 Task: Find connections with filter location Néa Ionía with filter topic #Saaswith filter profile language Potuguese with filter current company LinkedIn News India with filter school Delhi Technological University with filter industry Robotics Engineering with filter service category Financial Advisory with filter keywords title Copy Editor
Action: Mouse moved to (621, 101)
Screenshot: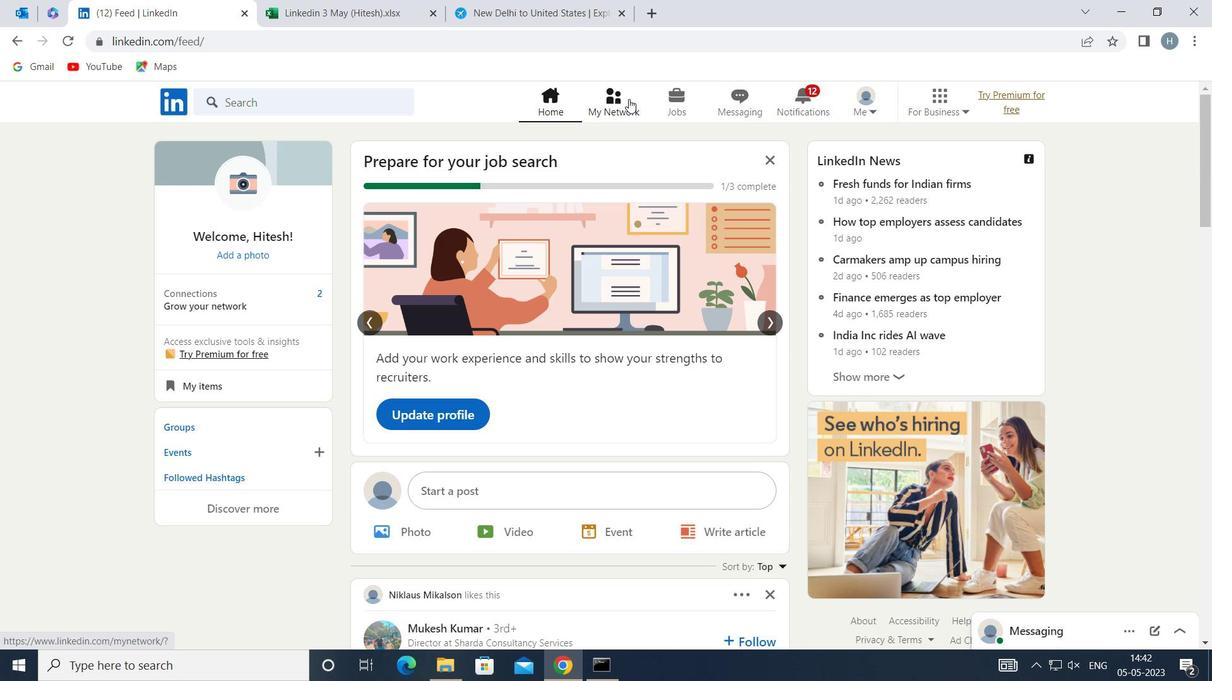 
Action: Mouse pressed left at (621, 101)
Screenshot: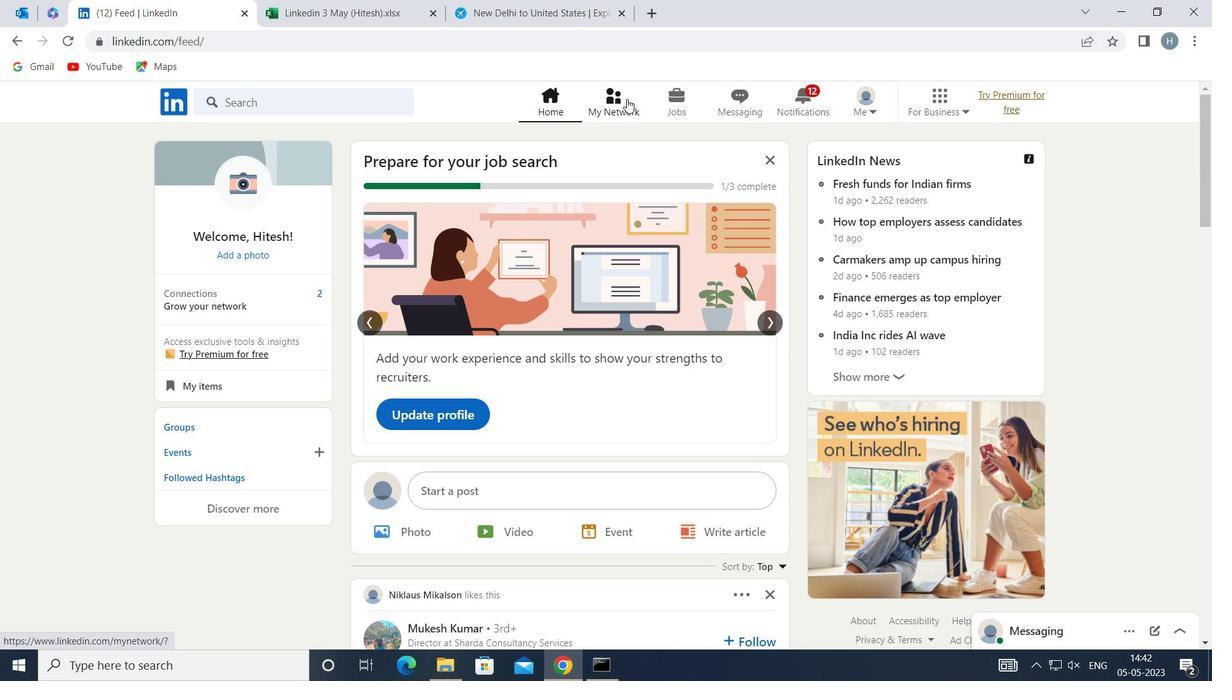 
Action: Mouse moved to (349, 186)
Screenshot: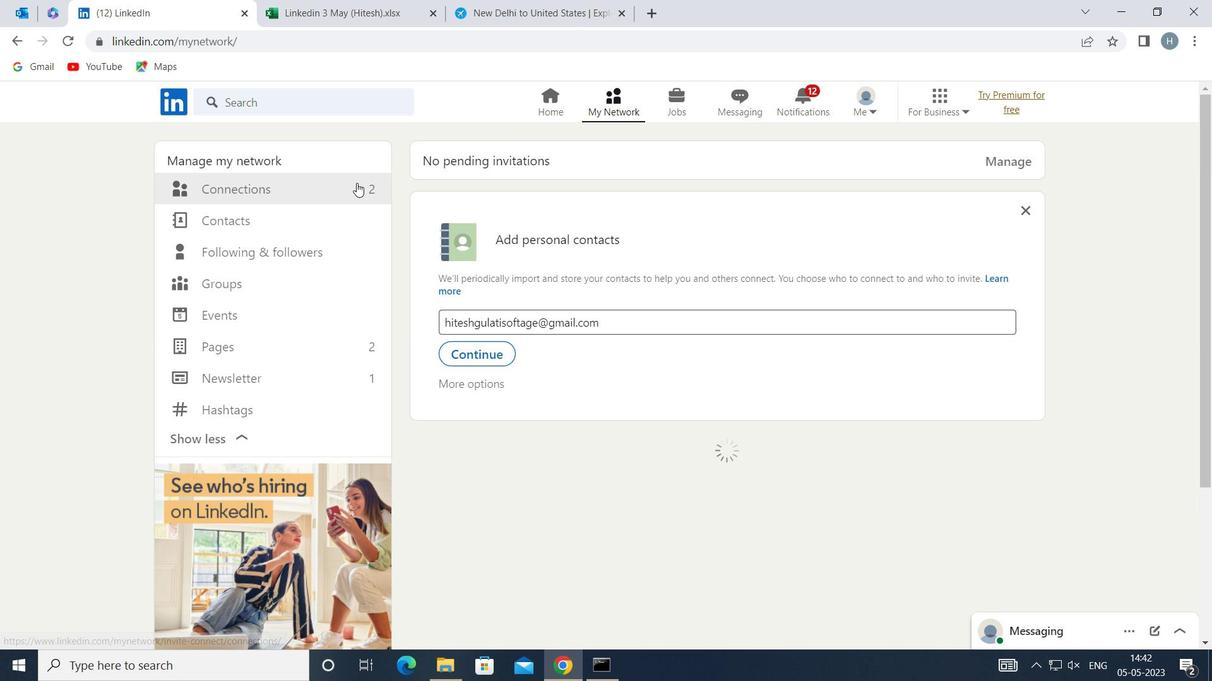 
Action: Mouse pressed left at (349, 186)
Screenshot: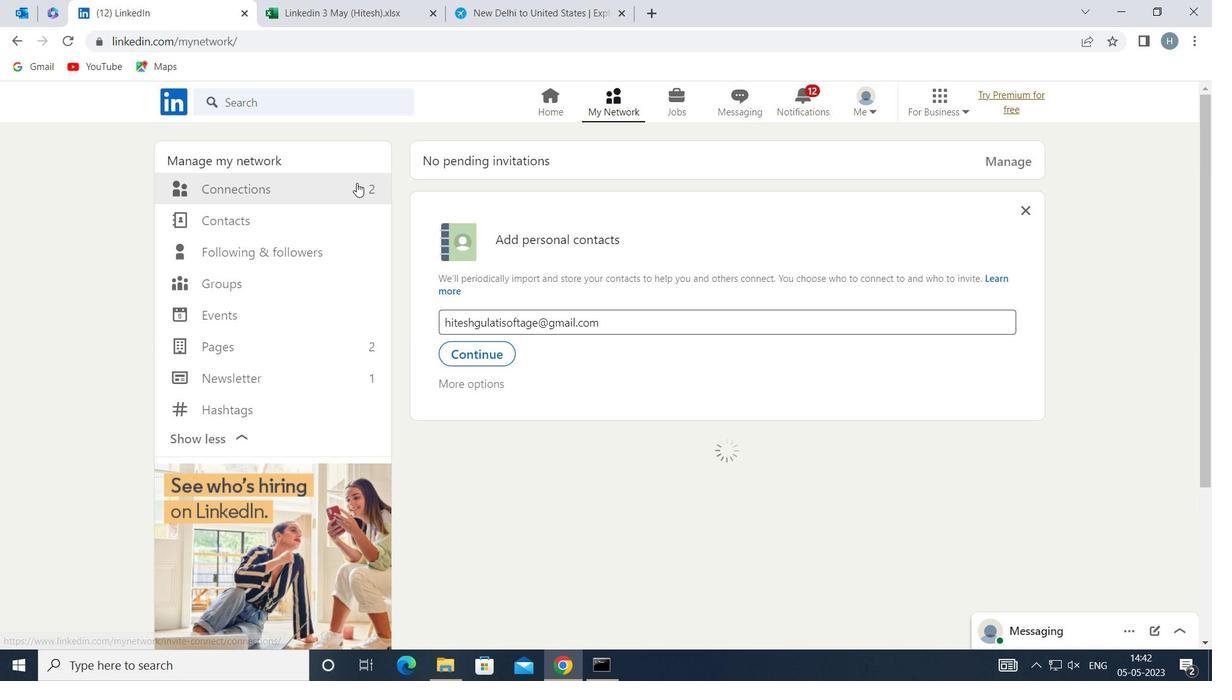 
Action: Mouse moved to (727, 187)
Screenshot: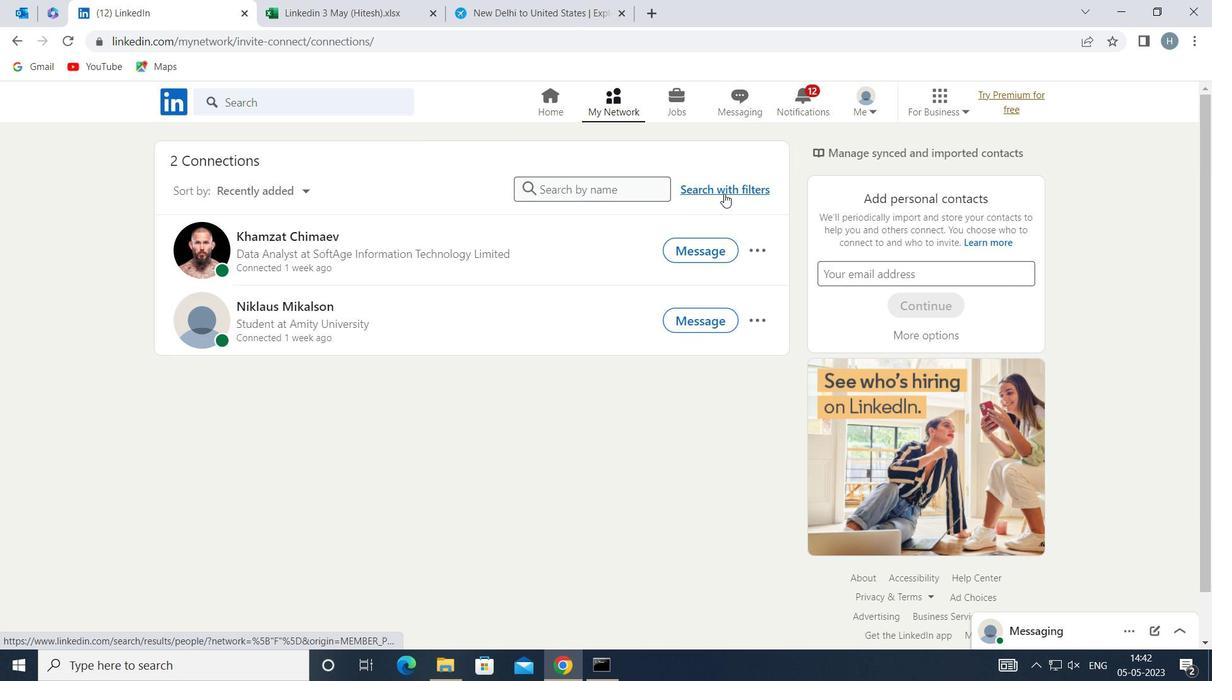 
Action: Mouse pressed left at (727, 187)
Screenshot: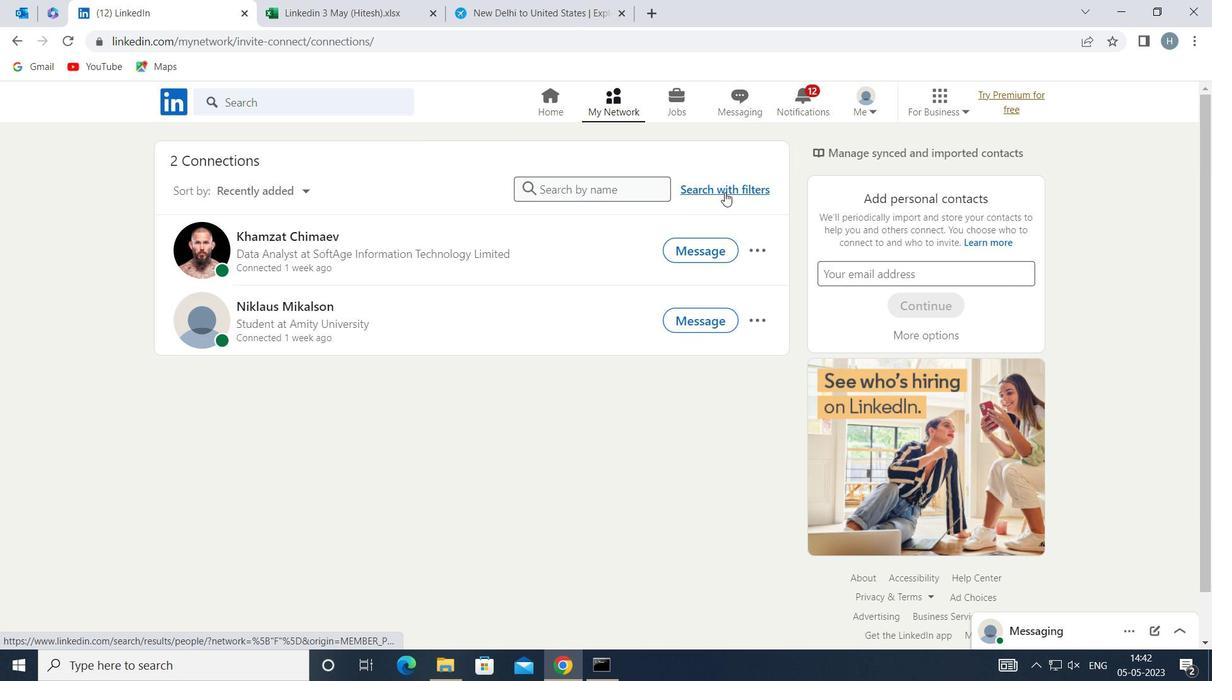 
Action: Mouse moved to (668, 148)
Screenshot: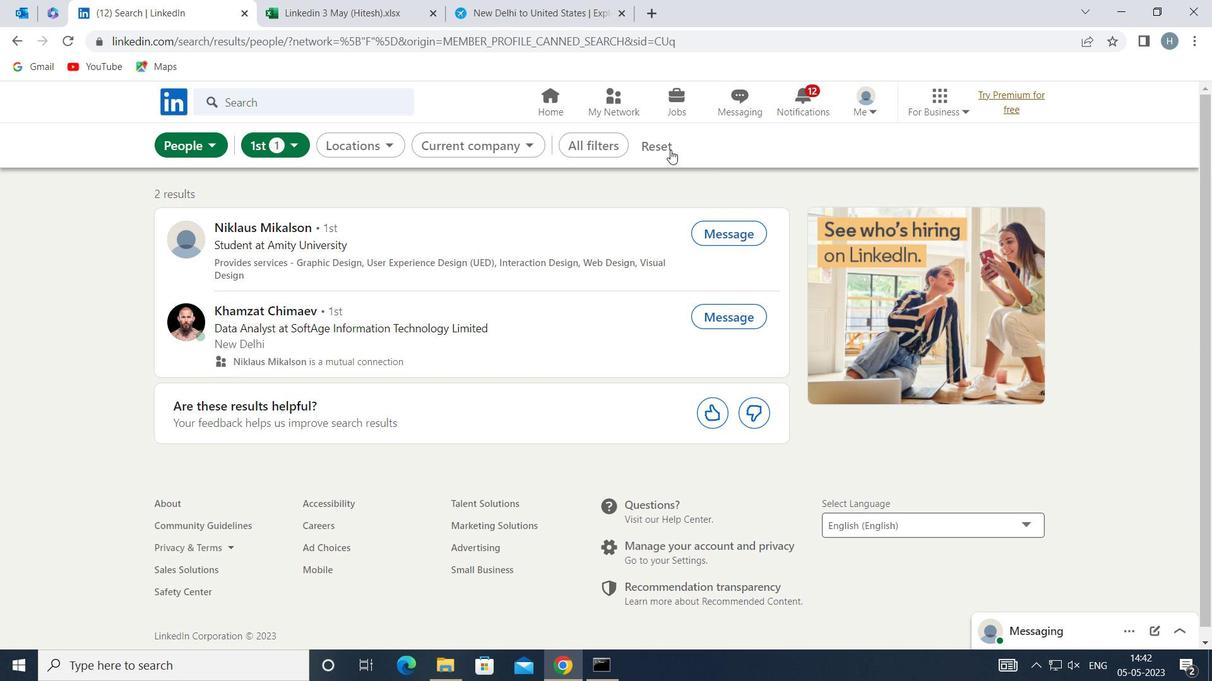 
Action: Mouse pressed left at (668, 148)
Screenshot: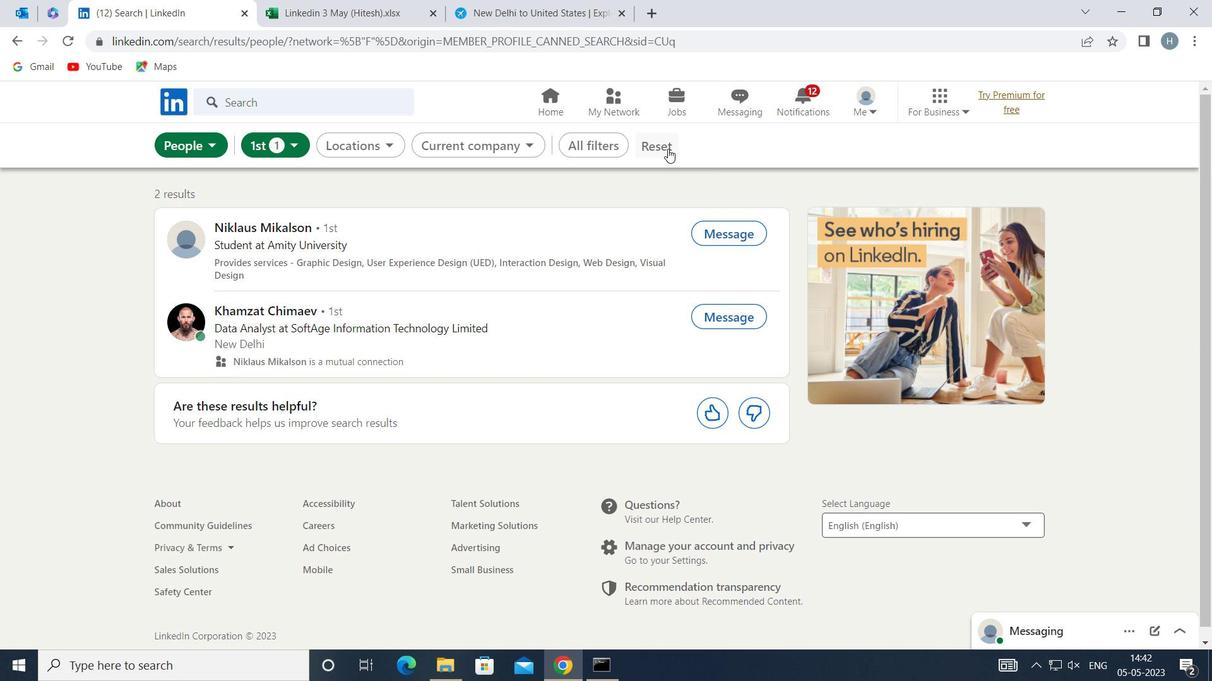 
Action: Mouse moved to (644, 147)
Screenshot: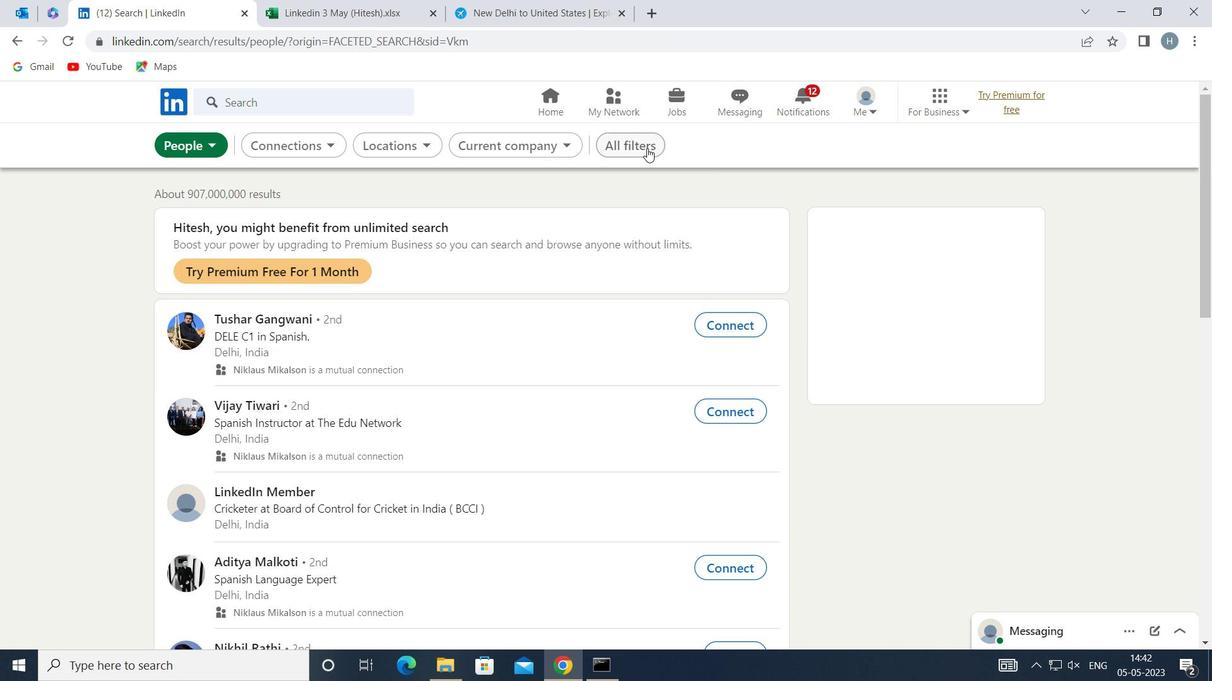 
Action: Mouse pressed left at (644, 147)
Screenshot: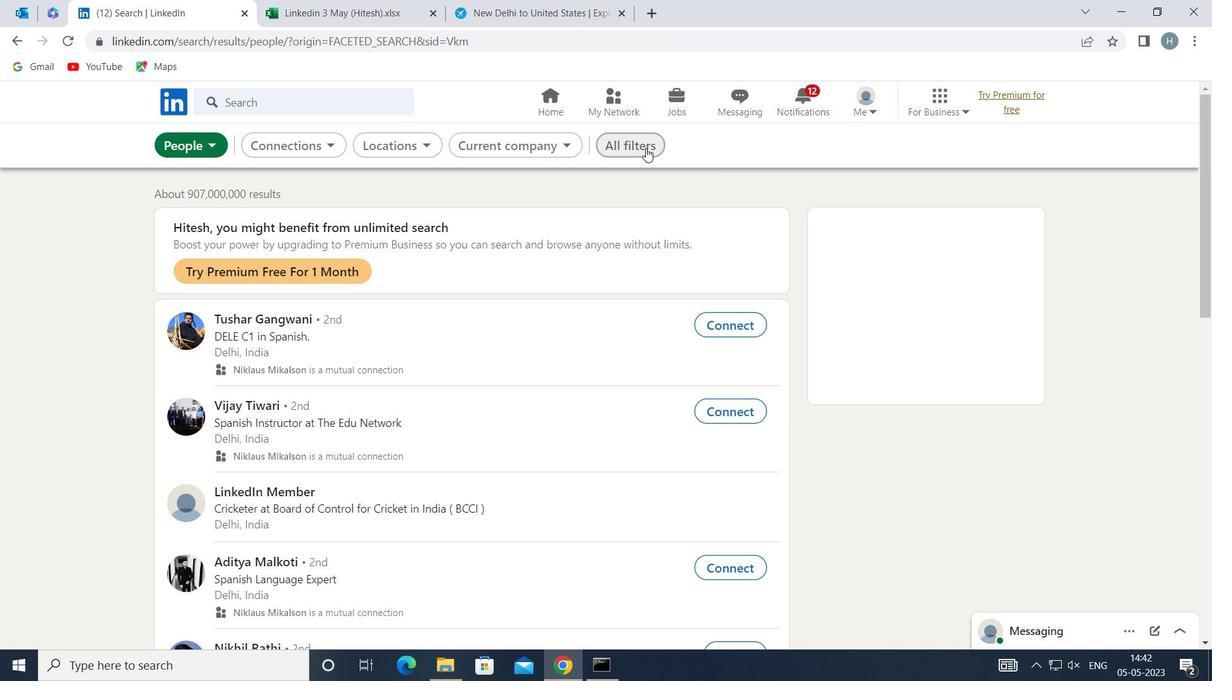 
Action: Mouse moved to (934, 359)
Screenshot: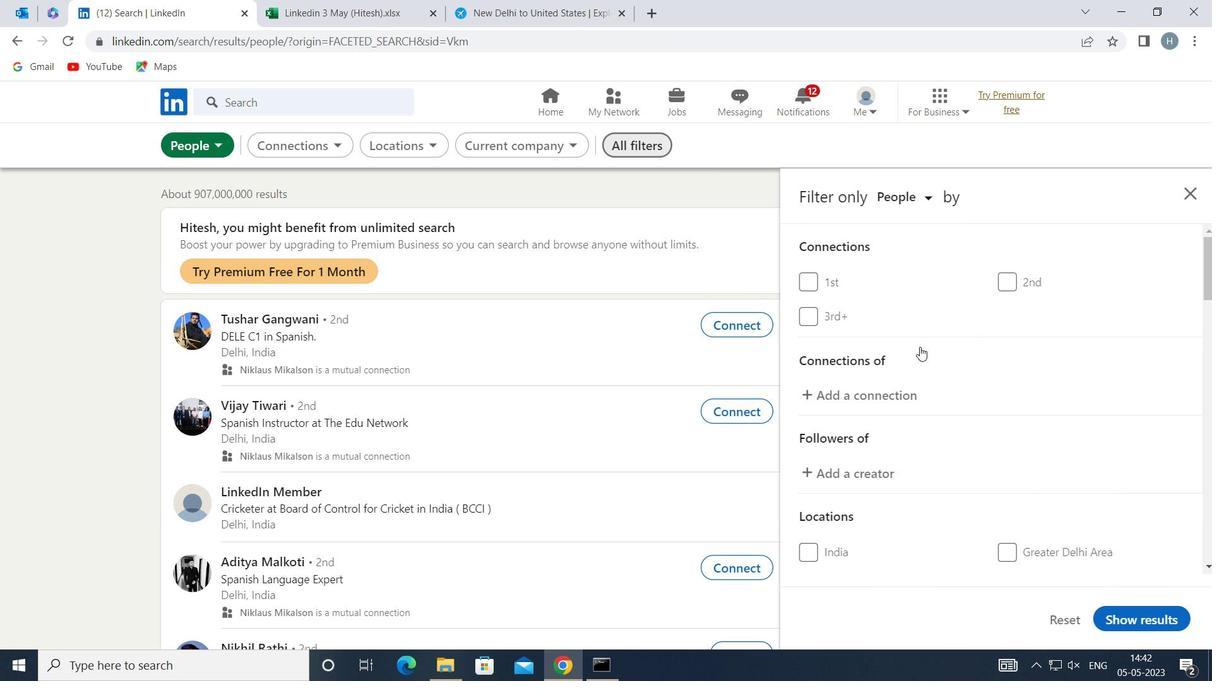 
Action: Mouse scrolled (934, 359) with delta (0, 0)
Screenshot: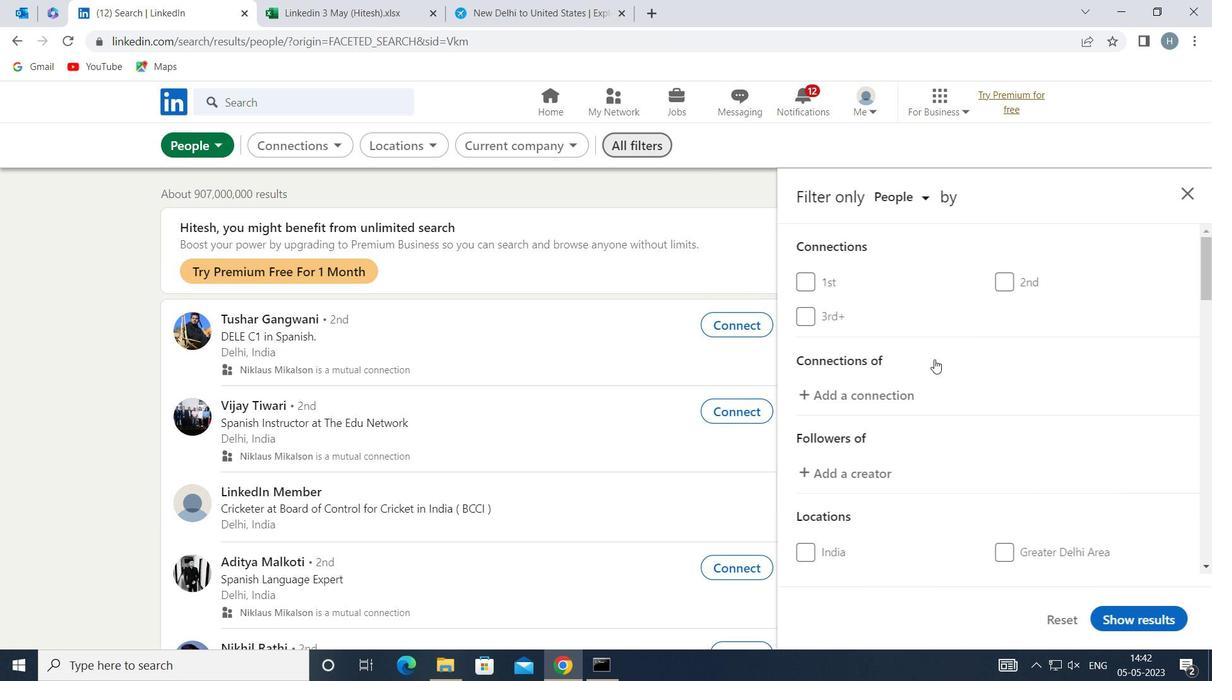 
Action: Mouse moved to (934, 358)
Screenshot: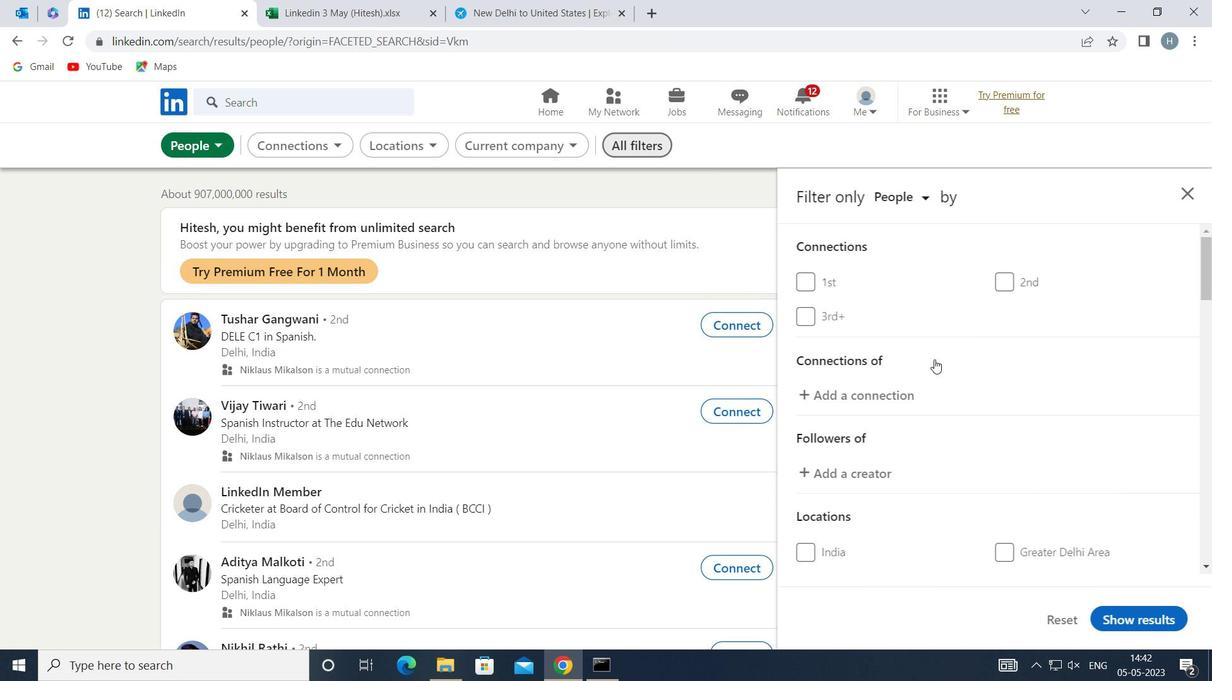 
Action: Mouse scrolled (934, 358) with delta (0, 0)
Screenshot: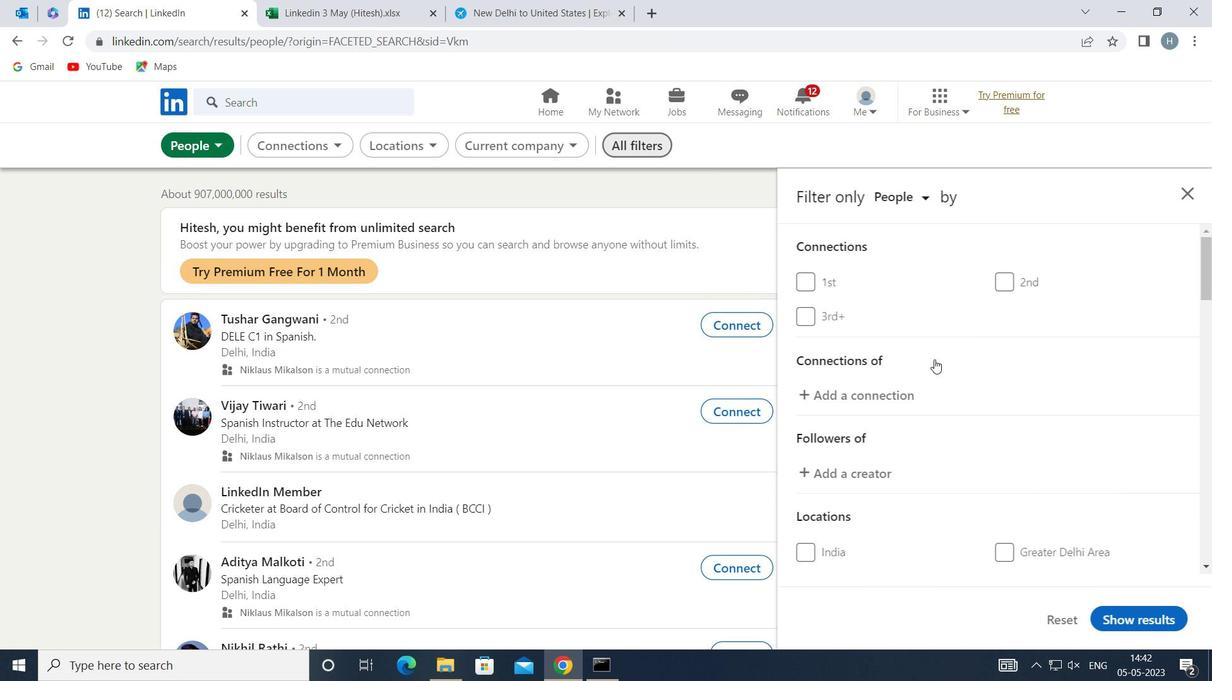 
Action: Mouse moved to (943, 361)
Screenshot: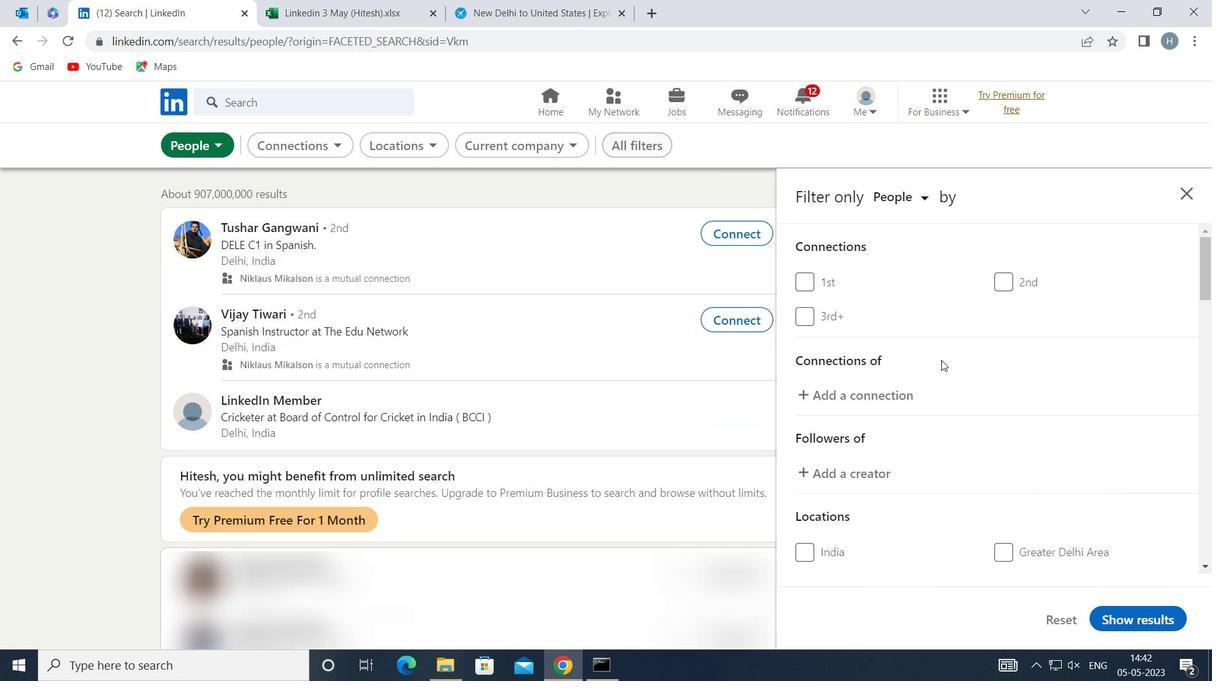 
Action: Mouse scrolled (943, 360) with delta (0, 0)
Screenshot: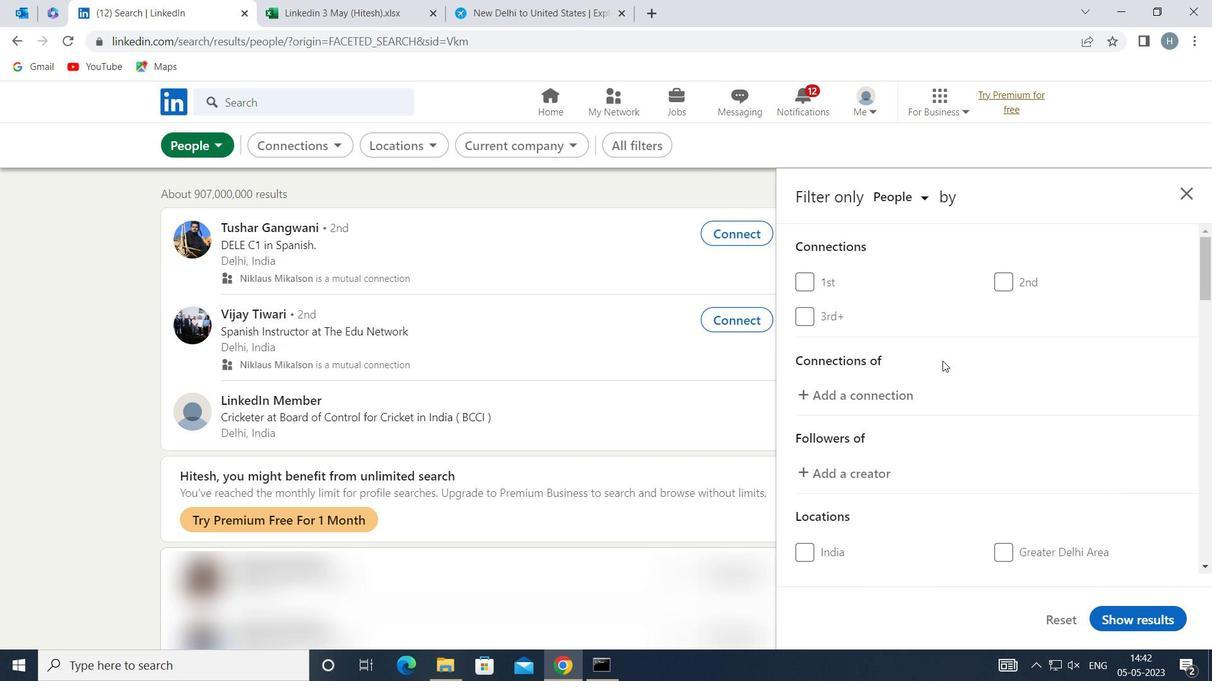 
Action: Mouse moved to (947, 361)
Screenshot: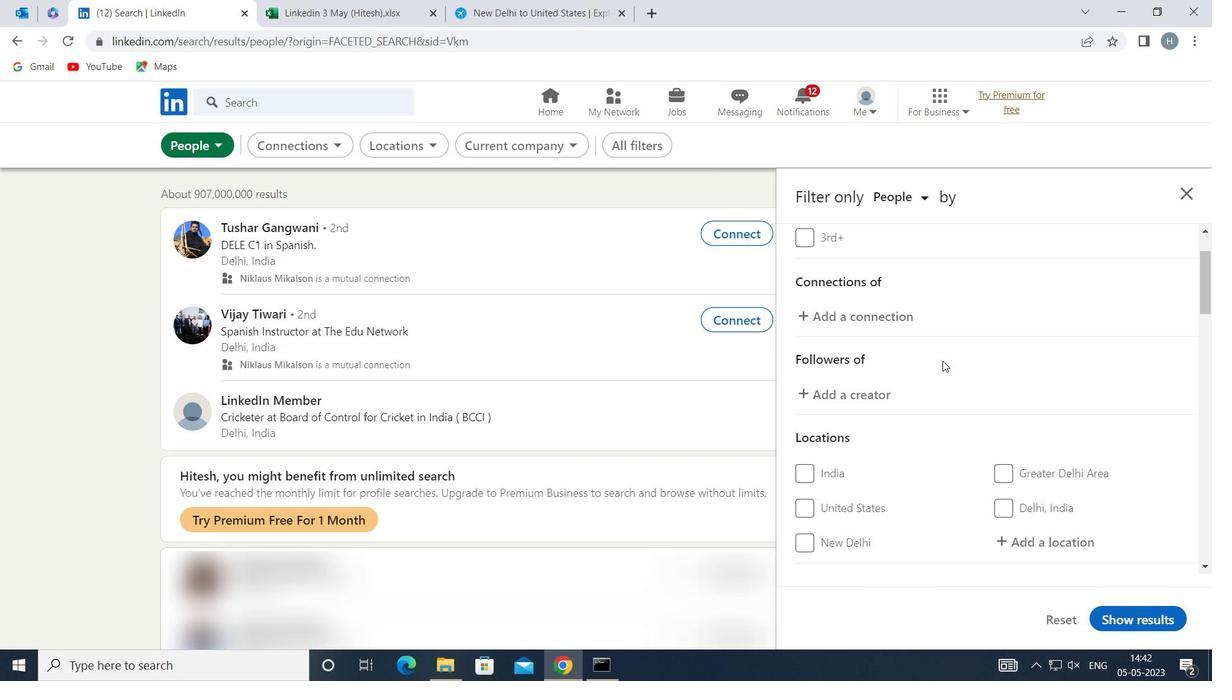 
Action: Mouse scrolled (947, 360) with delta (0, 0)
Screenshot: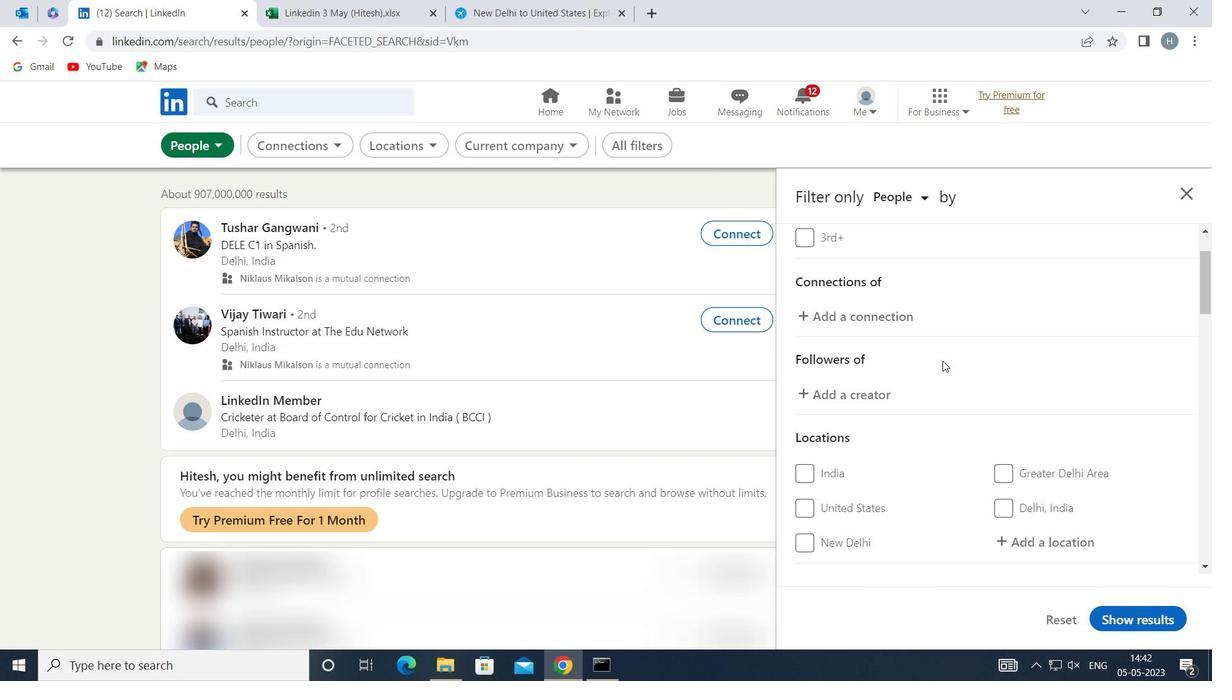 
Action: Mouse moved to (1066, 450)
Screenshot: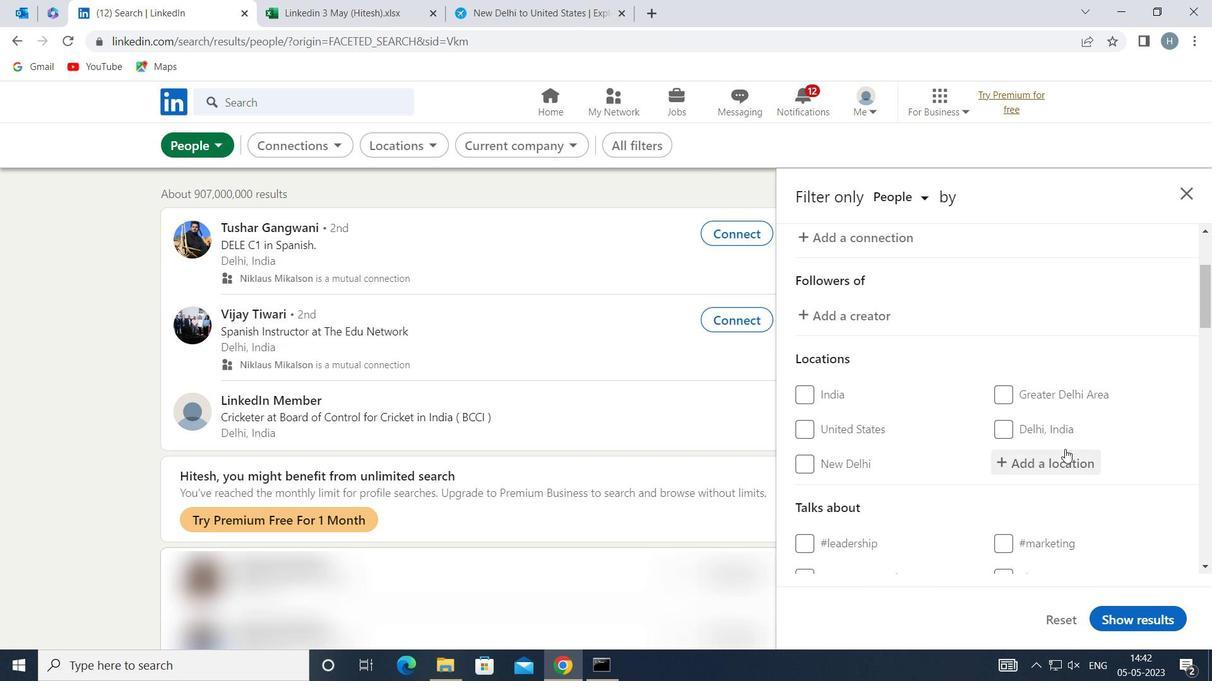 
Action: Mouse pressed left at (1066, 450)
Screenshot: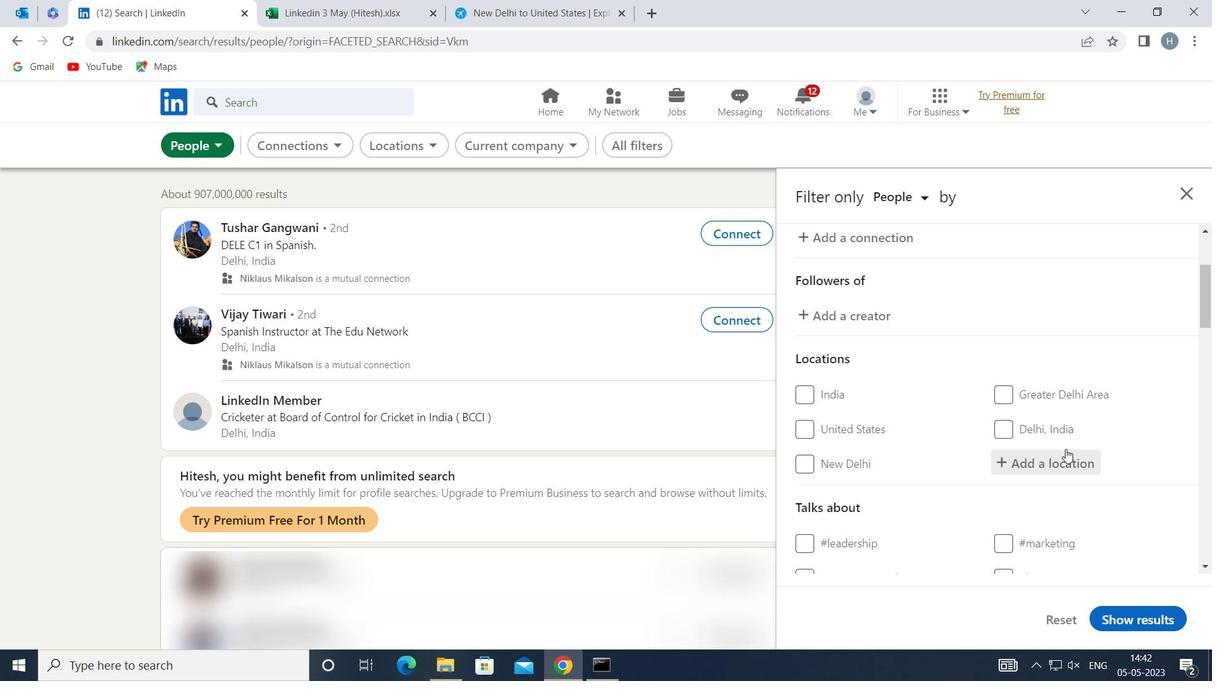 
Action: Key pressed <Key.shift><Key.shift><Key.shift><Key.shift><Key.shift><Key.shift><Key.shift><Key.shift><Key.shift><Key.shift><Key.shift><Key.shift><Key.shift><Key.shift><Key.shift><Key.shift><Key.shift><Key.shift><Key.shift><Key.shift><Key.shift>NEA<Key.space><Key.shift>LONIA
Screenshot: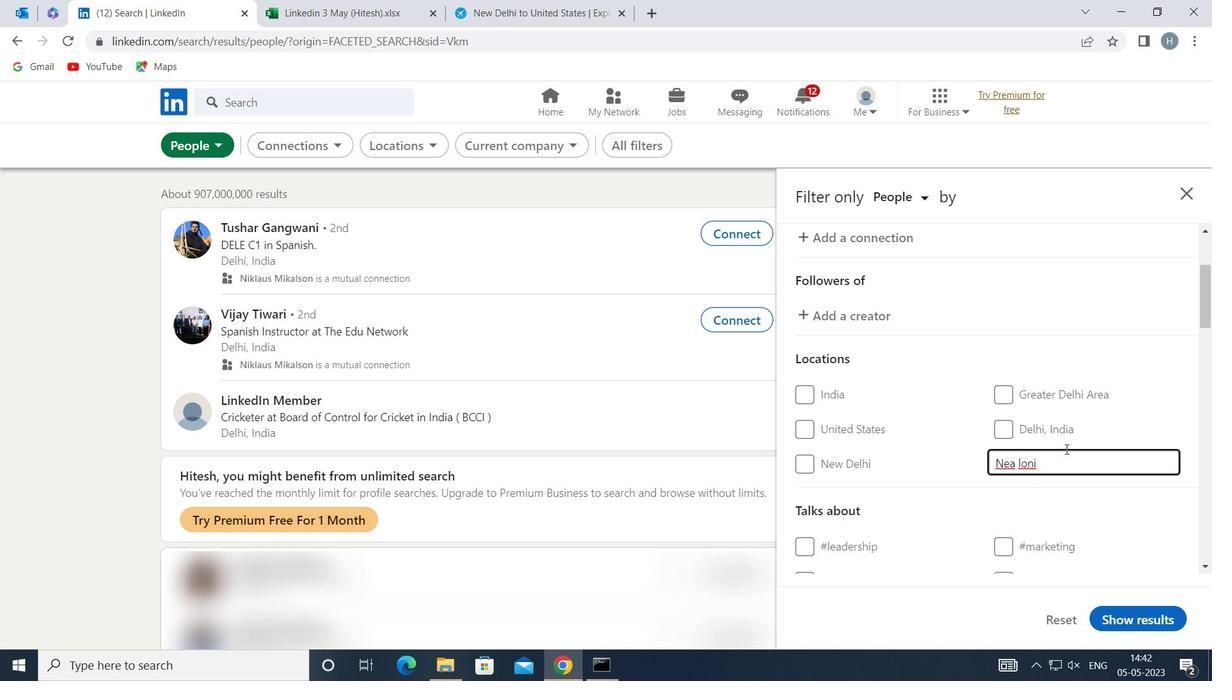 
Action: Mouse moved to (1074, 487)
Screenshot: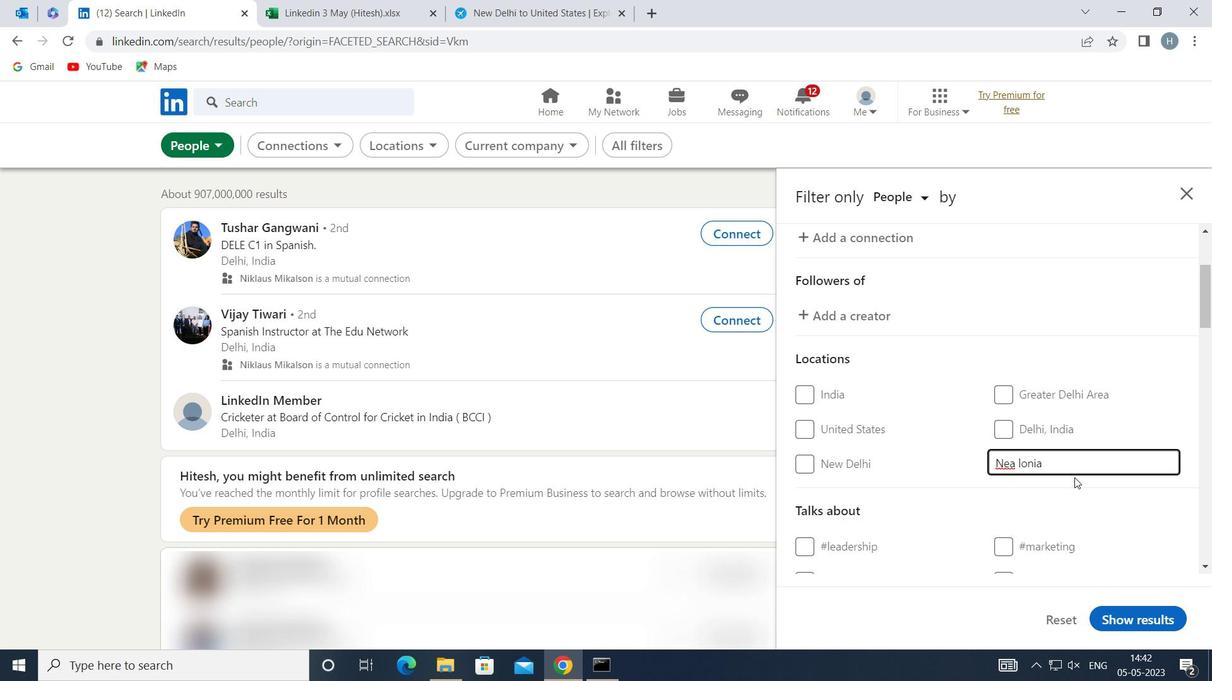 
Action: Mouse pressed left at (1074, 487)
Screenshot: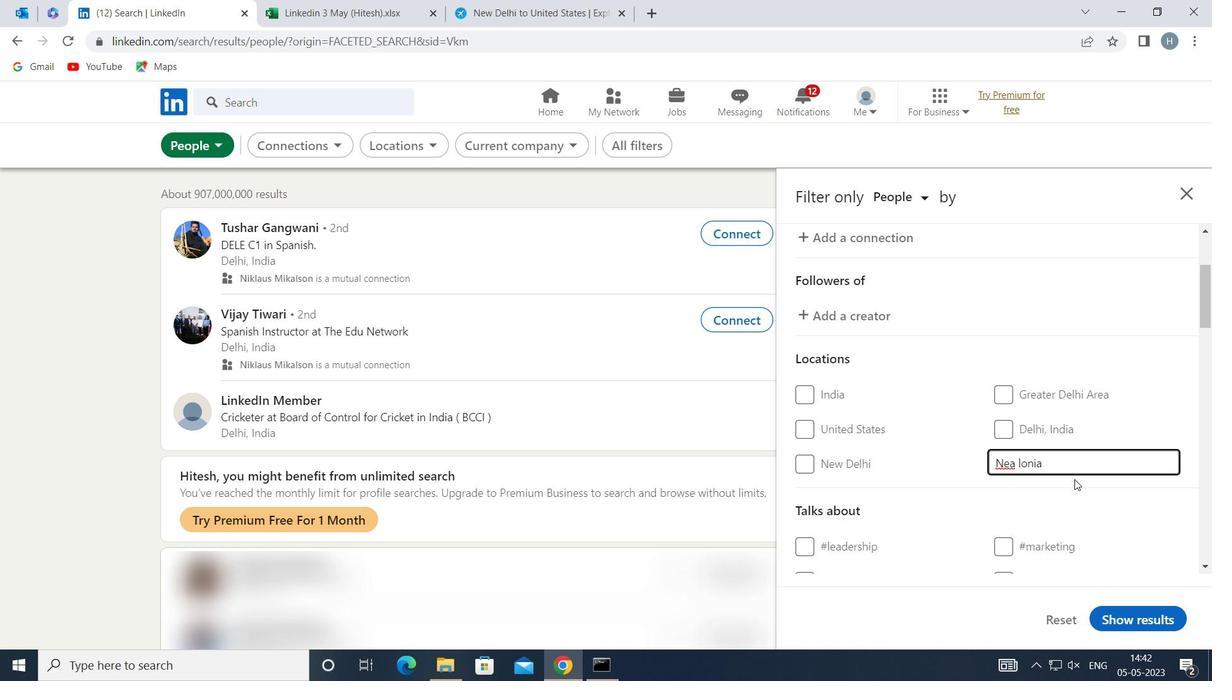 
Action: Mouse moved to (1065, 479)
Screenshot: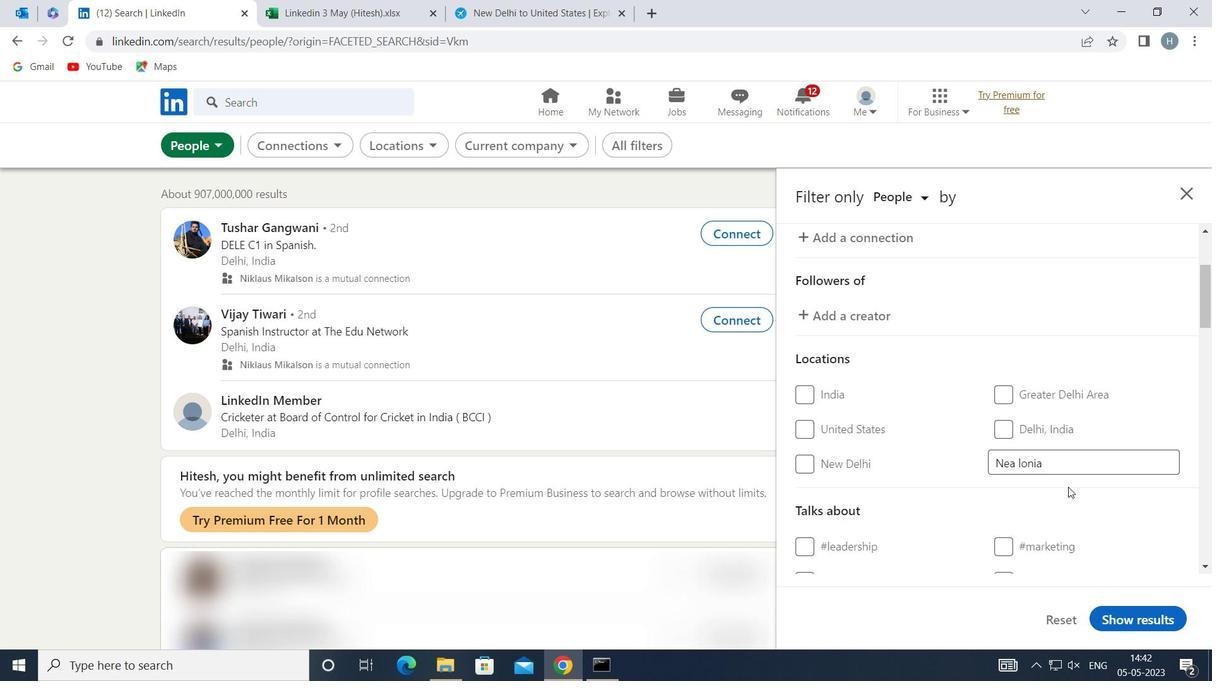 
Action: Mouse scrolled (1065, 479) with delta (0, 0)
Screenshot: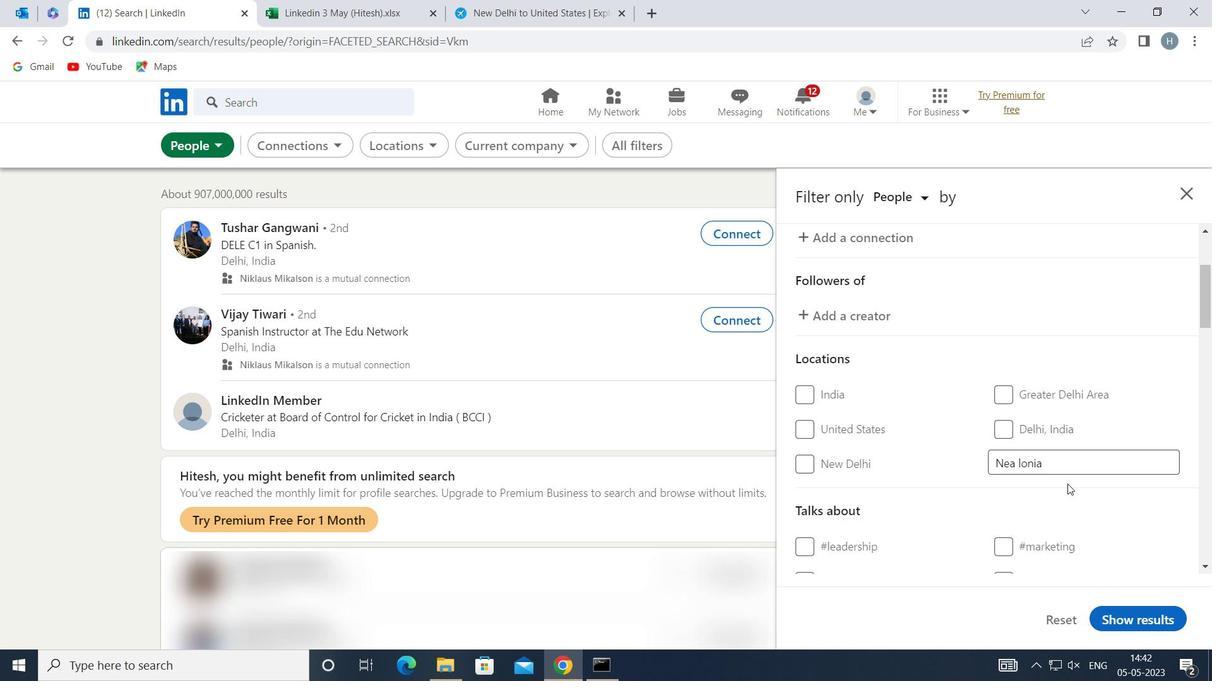 
Action: Mouse moved to (1055, 531)
Screenshot: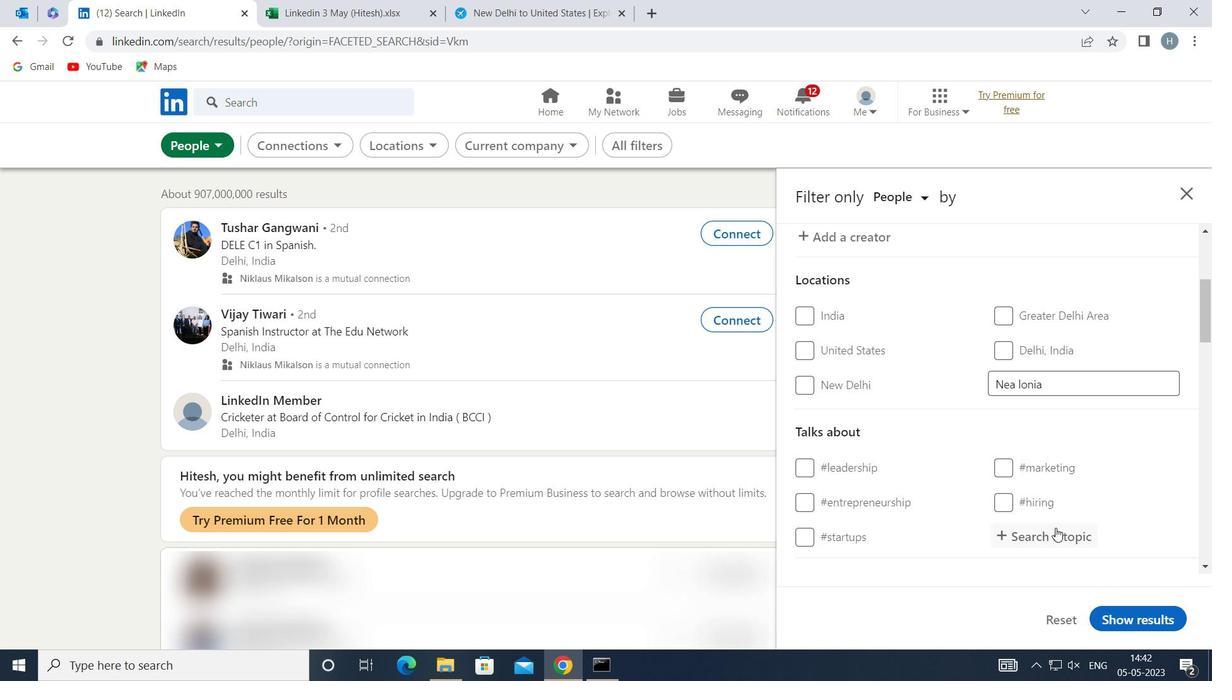 
Action: Mouse pressed left at (1055, 531)
Screenshot: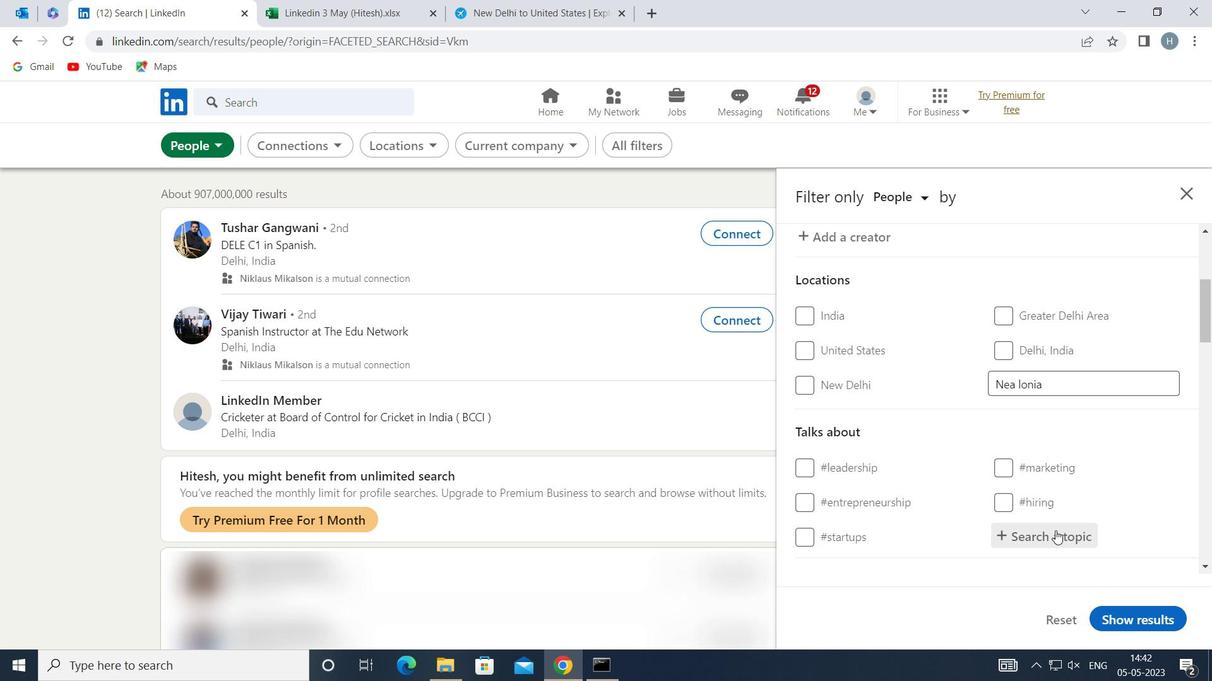 
Action: Mouse moved to (1055, 531)
Screenshot: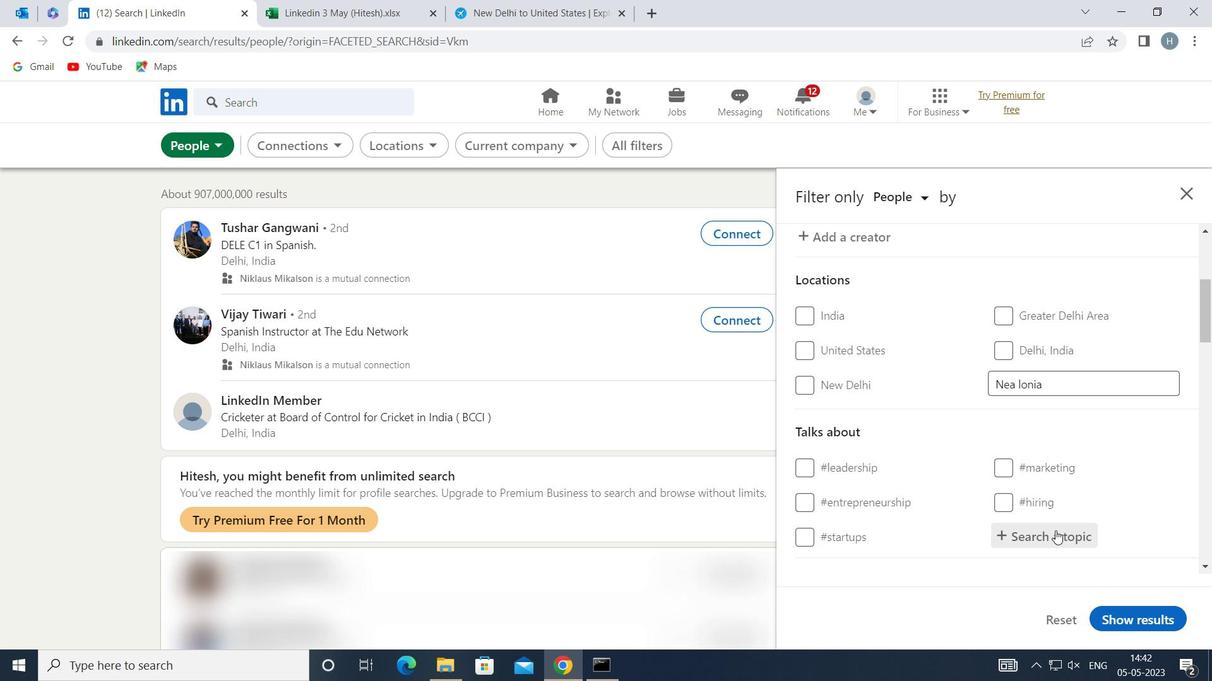 
Action: Key pressed <Key.shift>SAAS
Screenshot: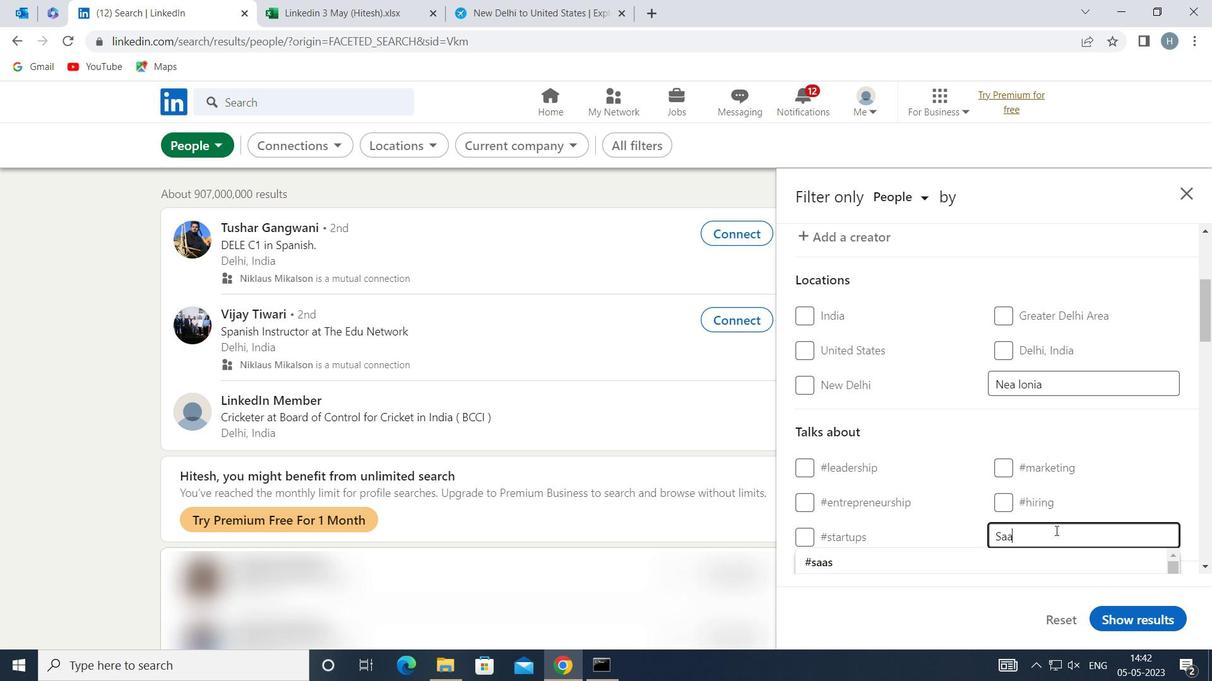 
Action: Mouse scrolled (1055, 530) with delta (0, 0)
Screenshot: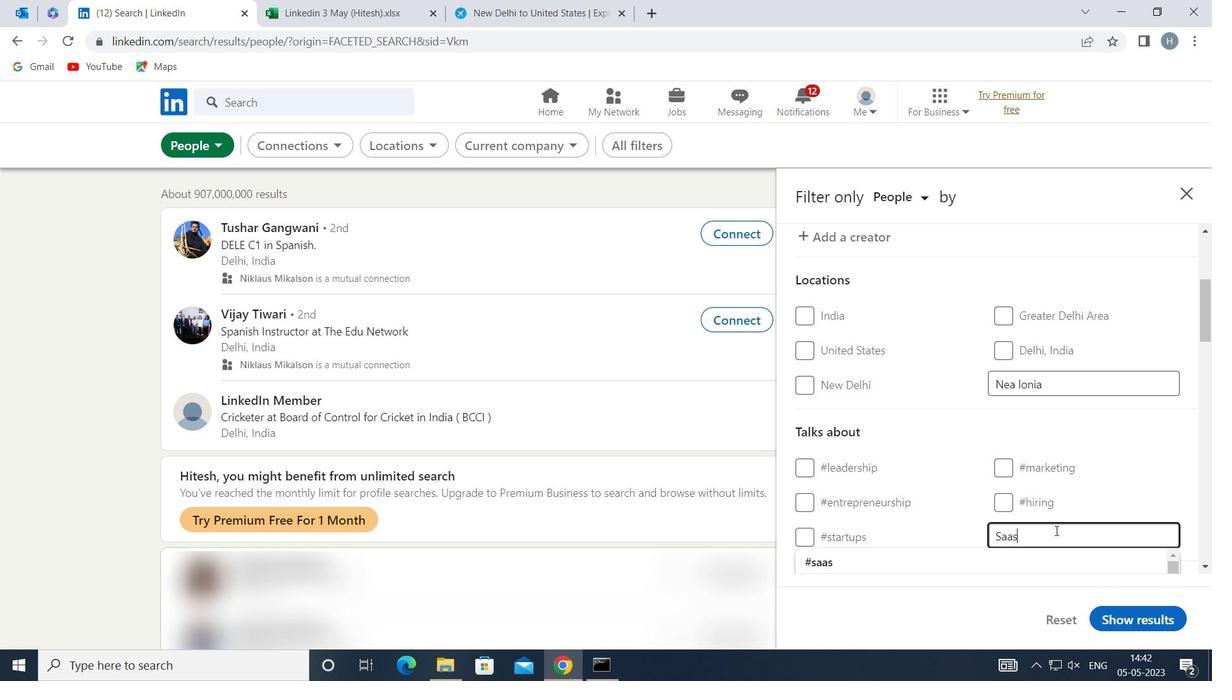 
Action: Mouse scrolled (1055, 530) with delta (0, 0)
Screenshot: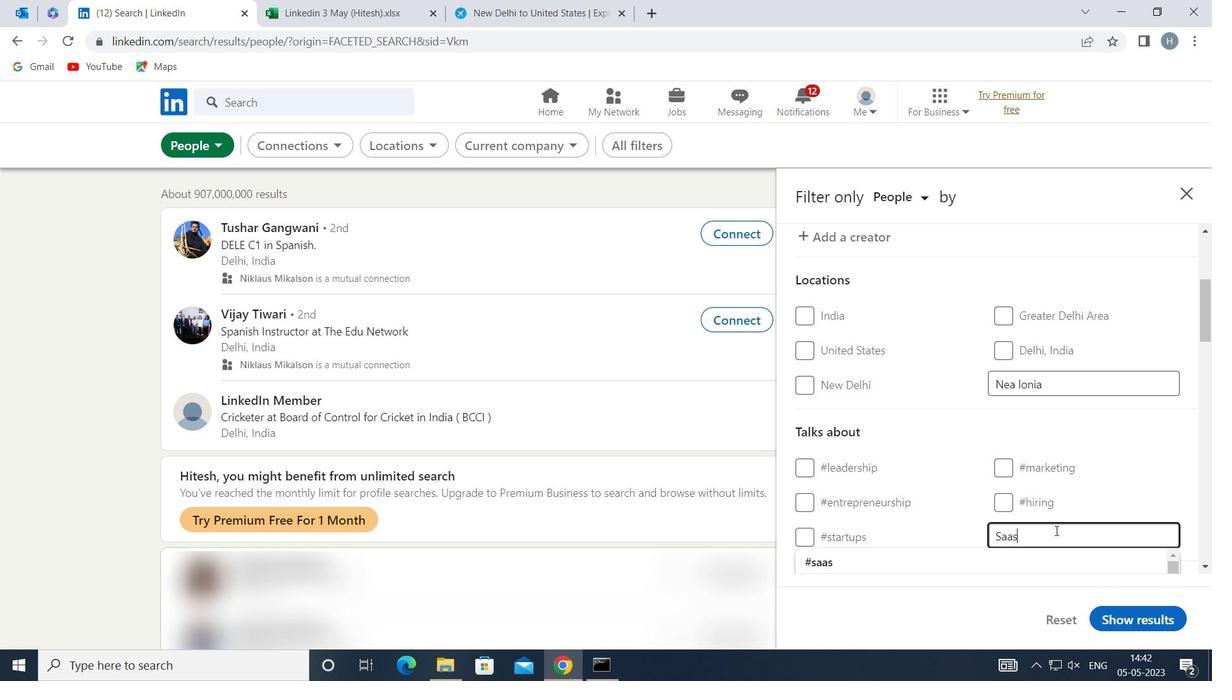 
Action: Mouse moved to (985, 407)
Screenshot: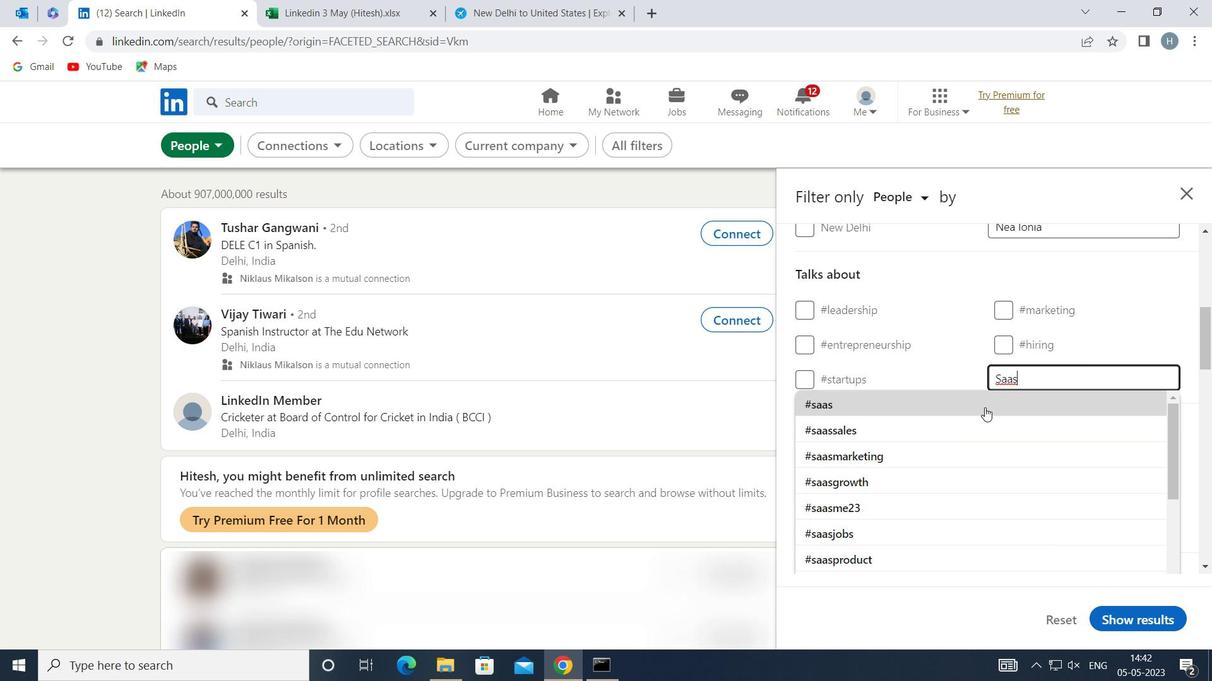 
Action: Mouse pressed left at (985, 407)
Screenshot: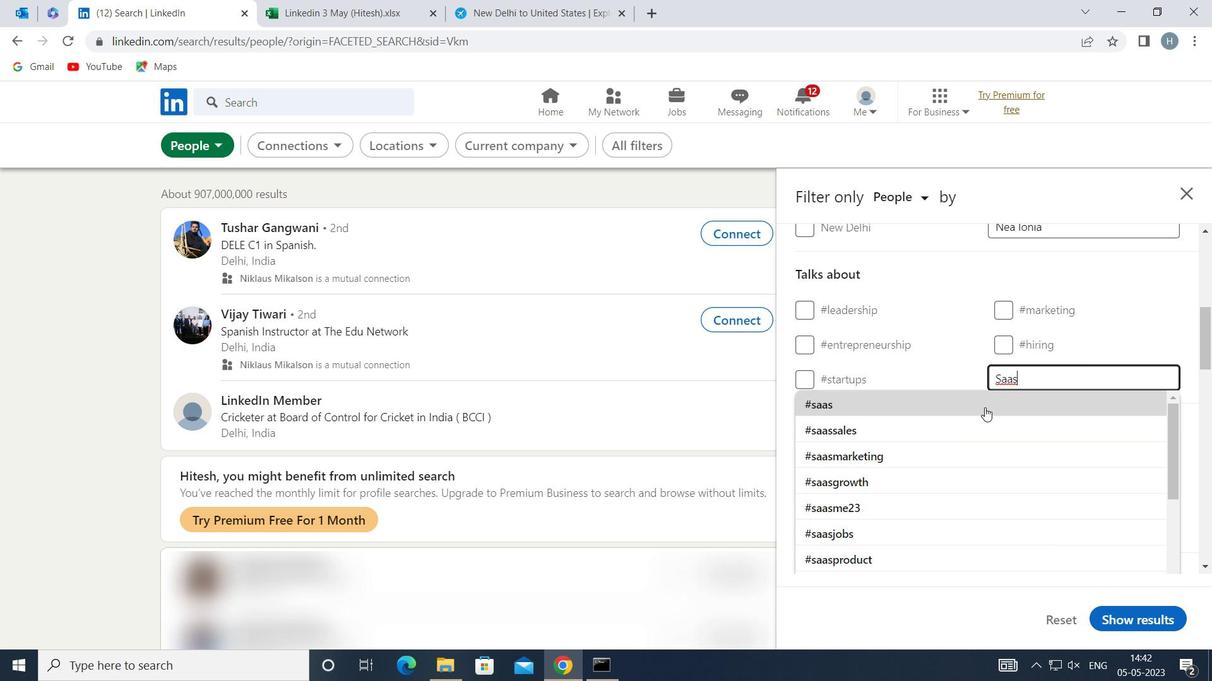 
Action: Mouse moved to (976, 415)
Screenshot: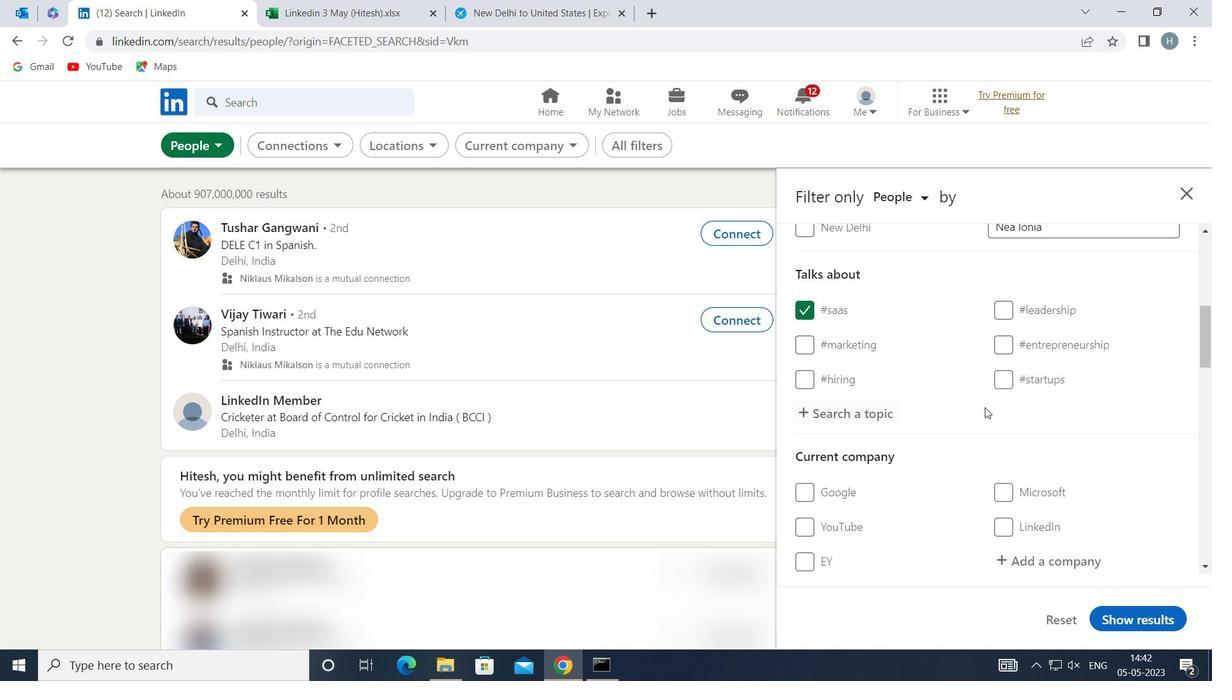 
Action: Mouse scrolled (976, 414) with delta (0, 0)
Screenshot: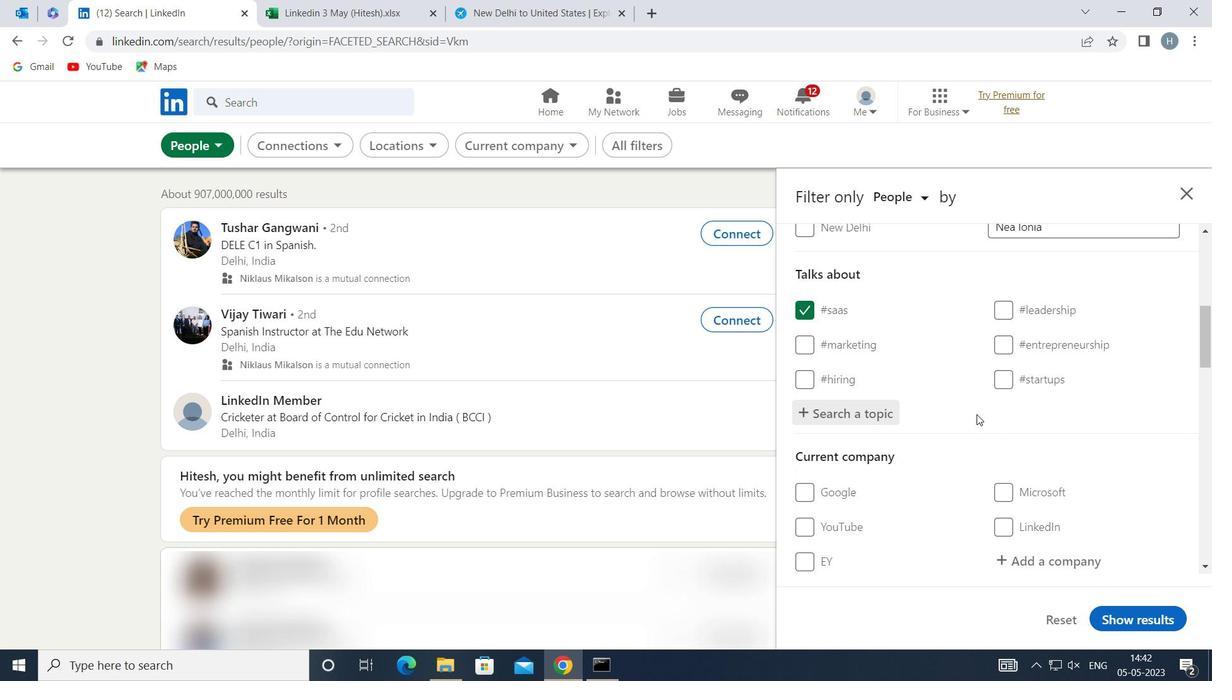 
Action: Mouse scrolled (976, 414) with delta (0, 0)
Screenshot: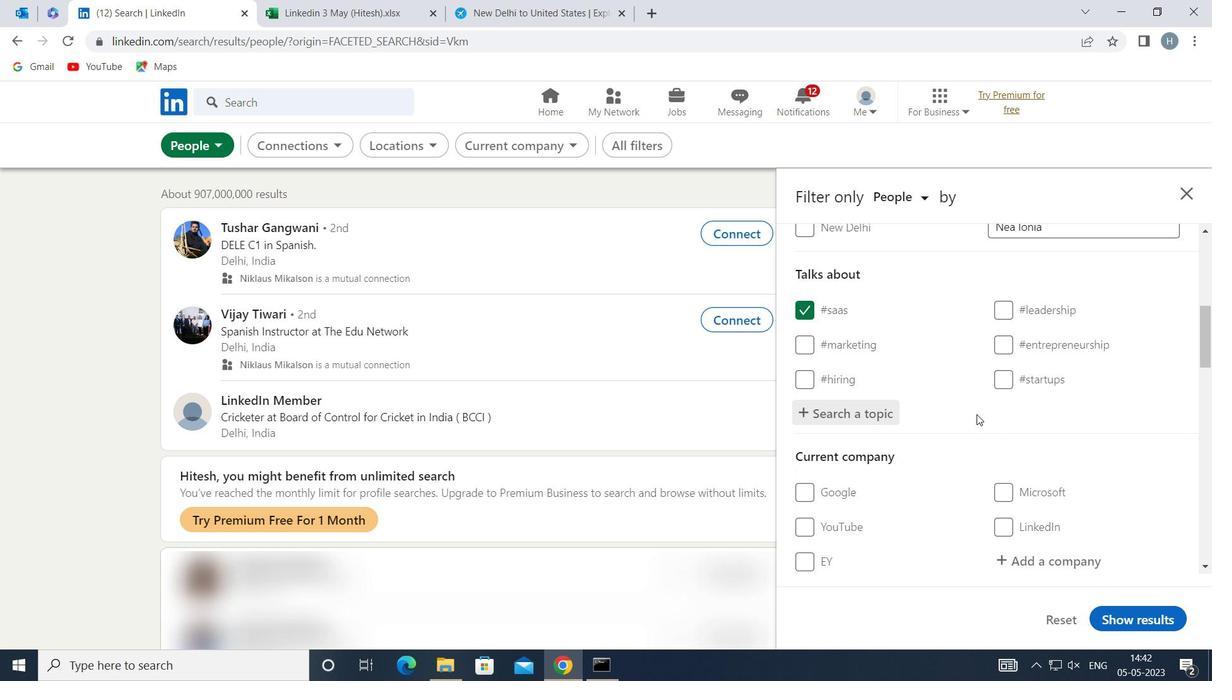 
Action: Mouse scrolled (976, 414) with delta (0, 0)
Screenshot: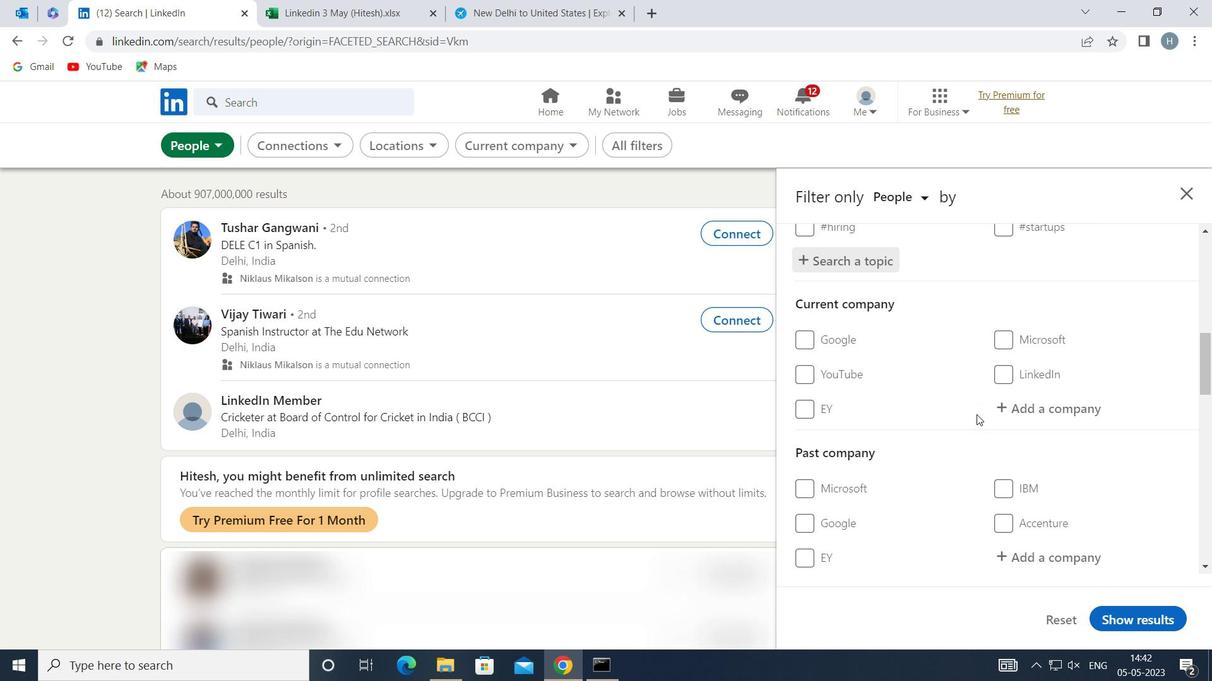 
Action: Mouse scrolled (976, 414) with delta (0, 0)
Screenshot: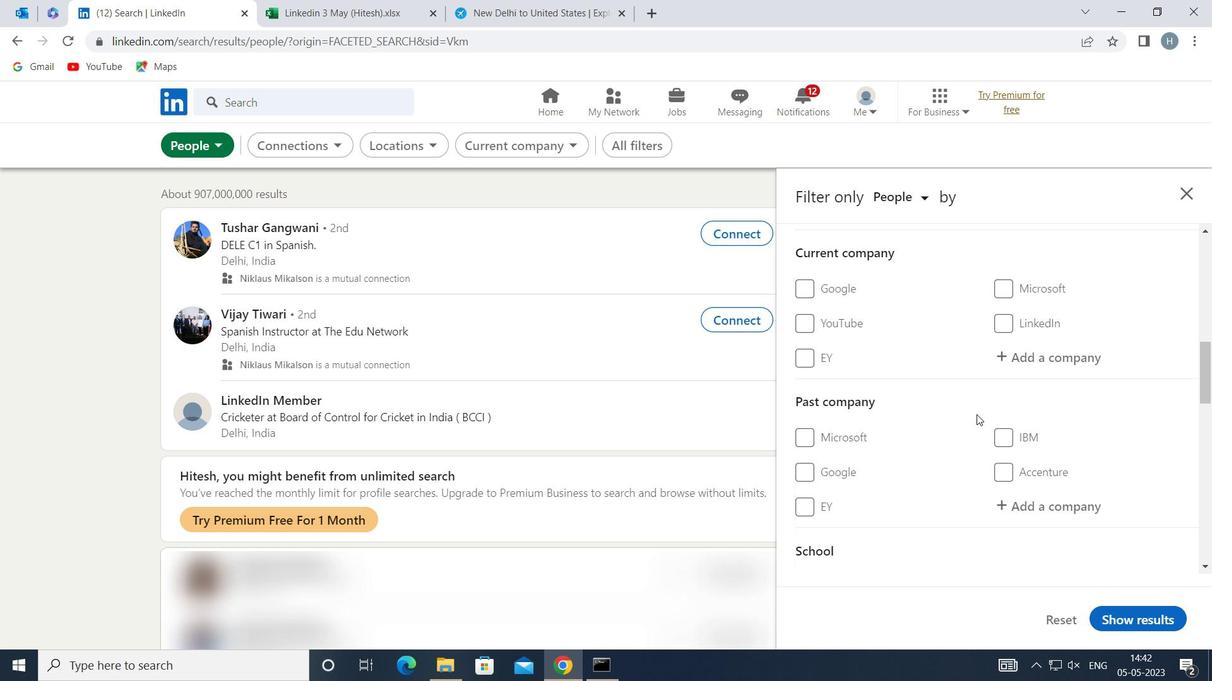 
Action: Mouse scrolled (976, 414) with delta (0, 0)
Screenshot: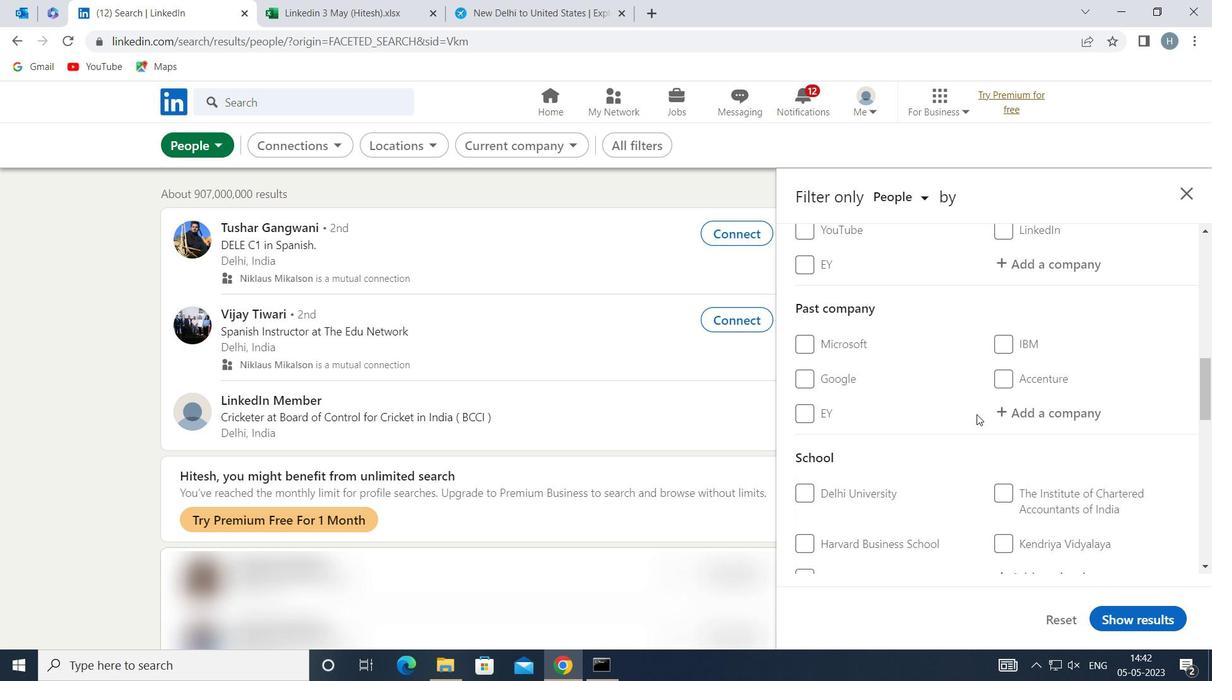 
Action: Mouse scrolled (976, 414) with delta (0, 0)
Screenshot: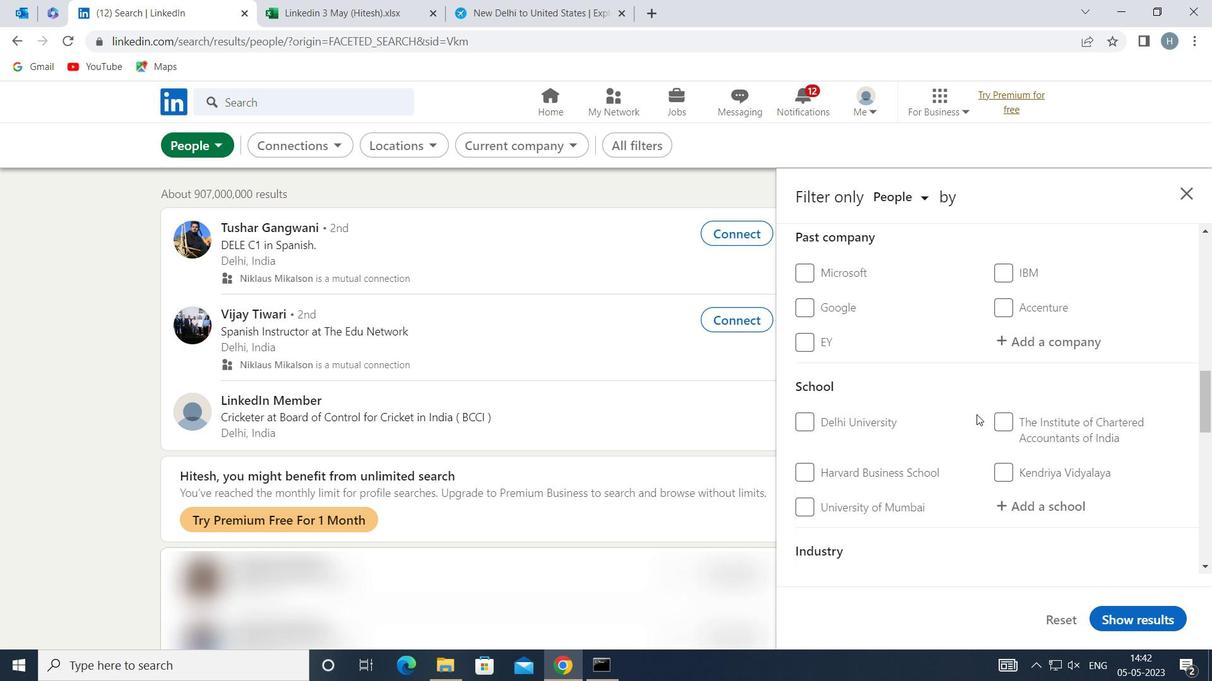 
Action: Mouse scrolled (976, 414) with delta (0, 0)
Screenshot: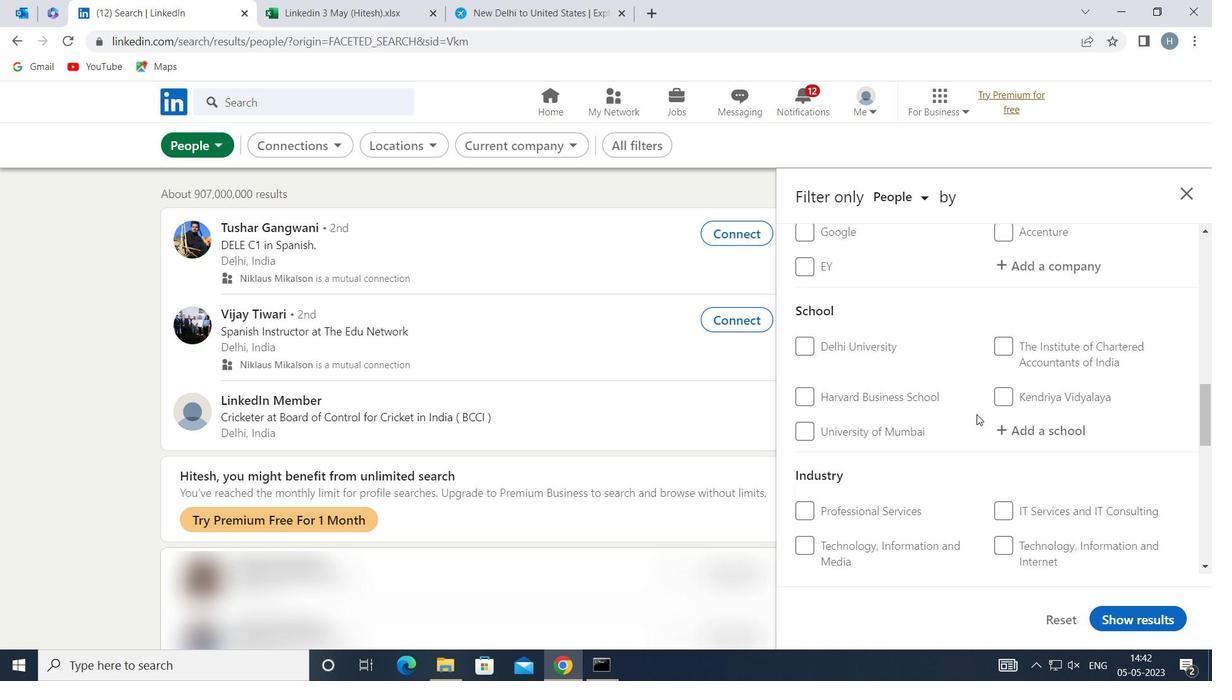 
Action: Mouse scrolled (976, 414) with delta (0, 0)
Screenshot: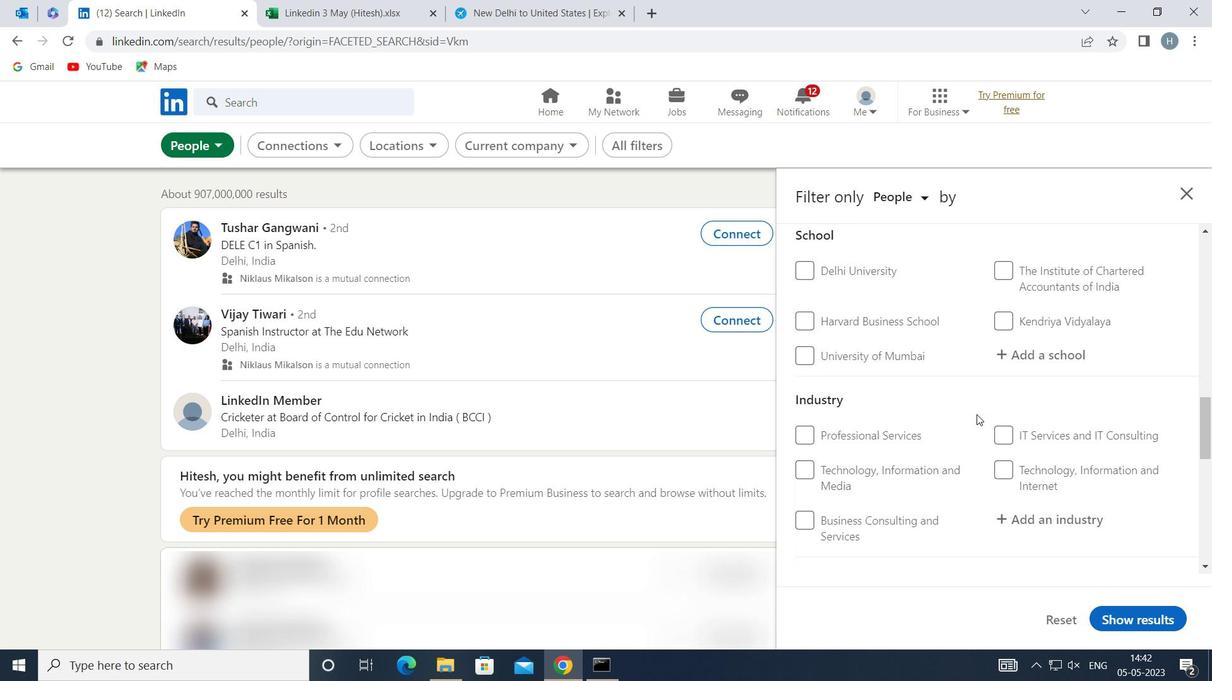 
Action: Mouse scrolled (976, 414) with delta (0, 0)
Screenshot: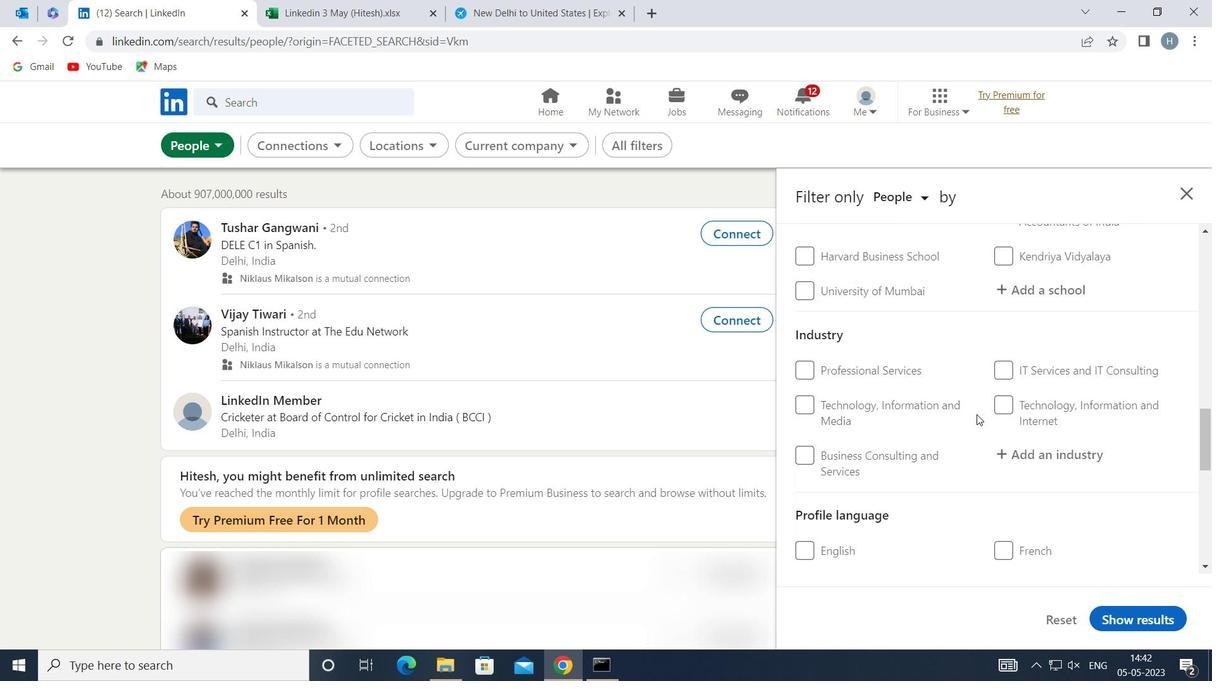 
Action: Mouse scrolled (976, 414) with delta (0, 0)
Screenshot: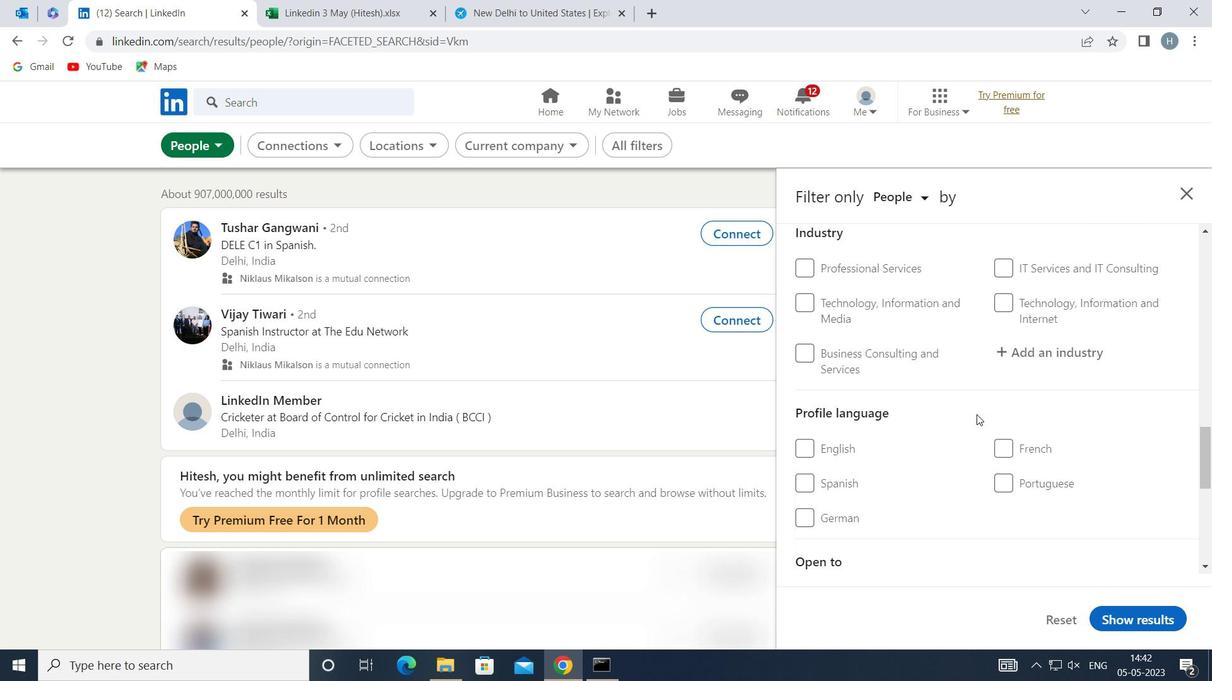 
Action: Mouse moved to (1005, 380)
Screenshot: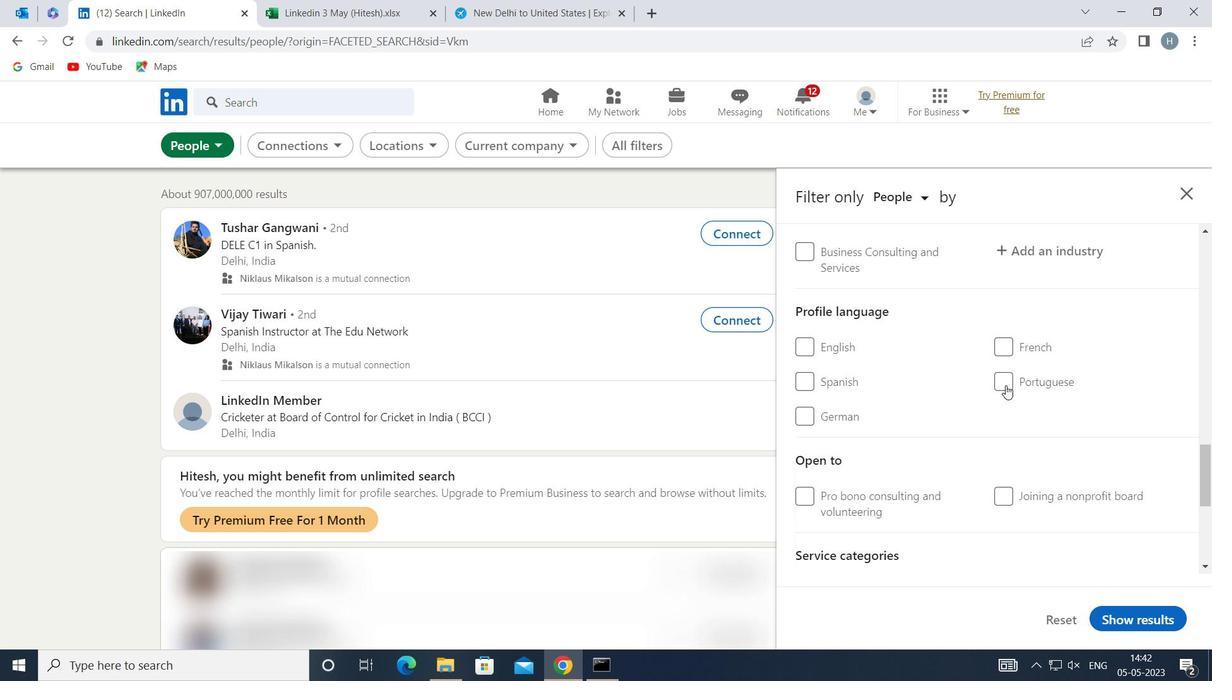 
Action: Mouse pressed left at (1005, 380)
Screenshot: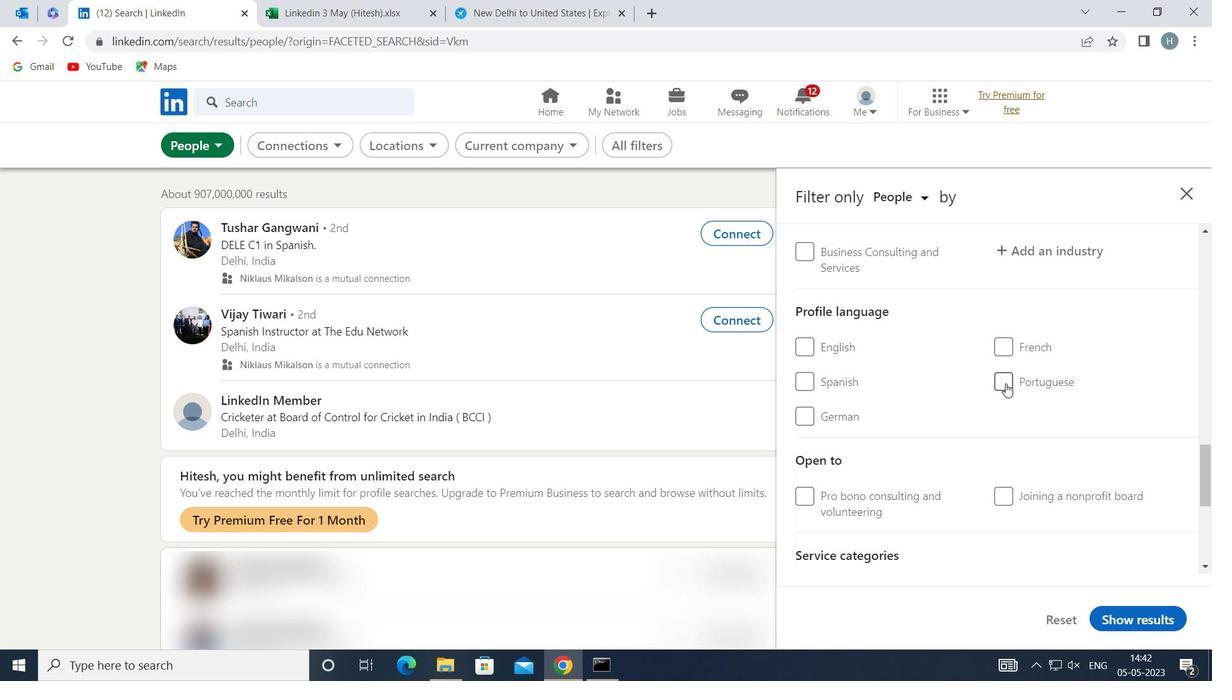 
Action: Mouse moved to (975, 412)
Screenshot: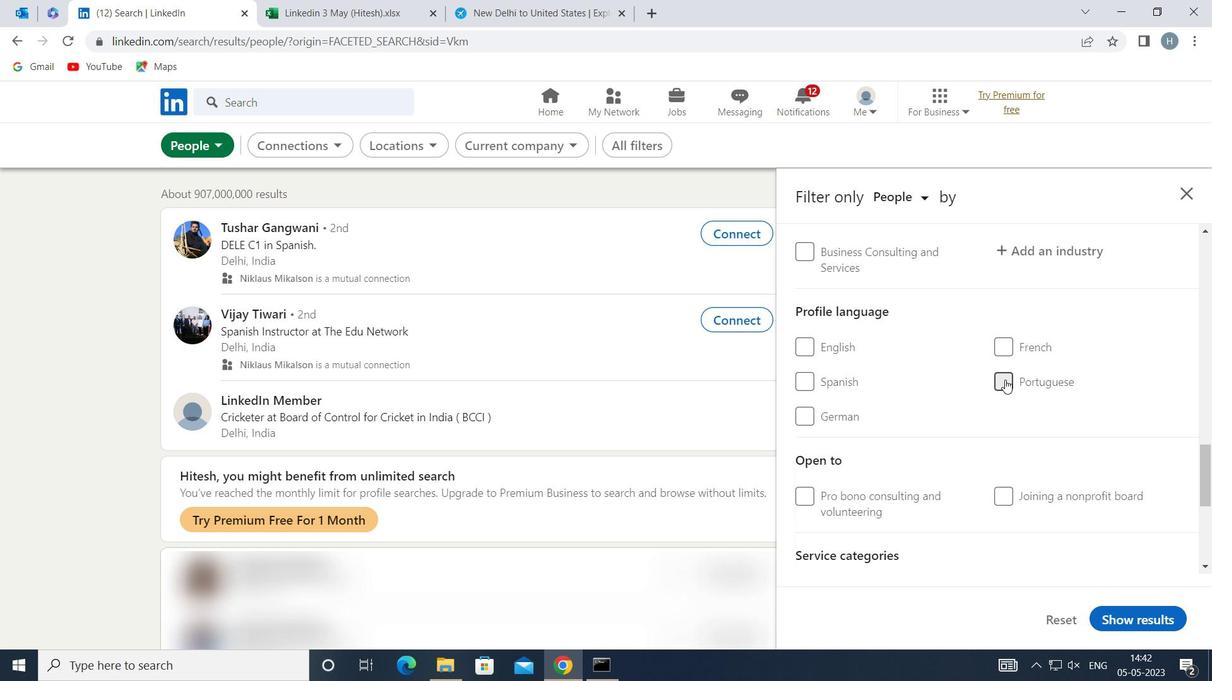 
Action: Mouse scrolled (975, 412) with delta (0, 0)
Screenshot: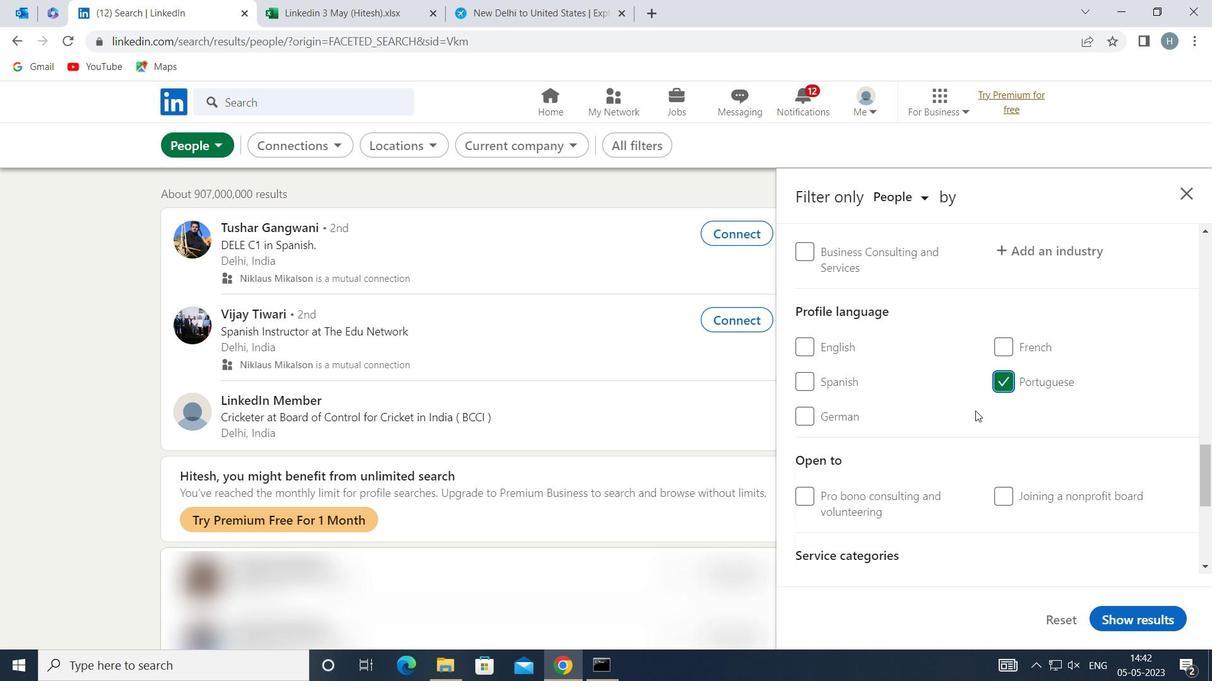 
Action: Mouse scrolled (975, 412) with delta (0, 0)
Screenshot: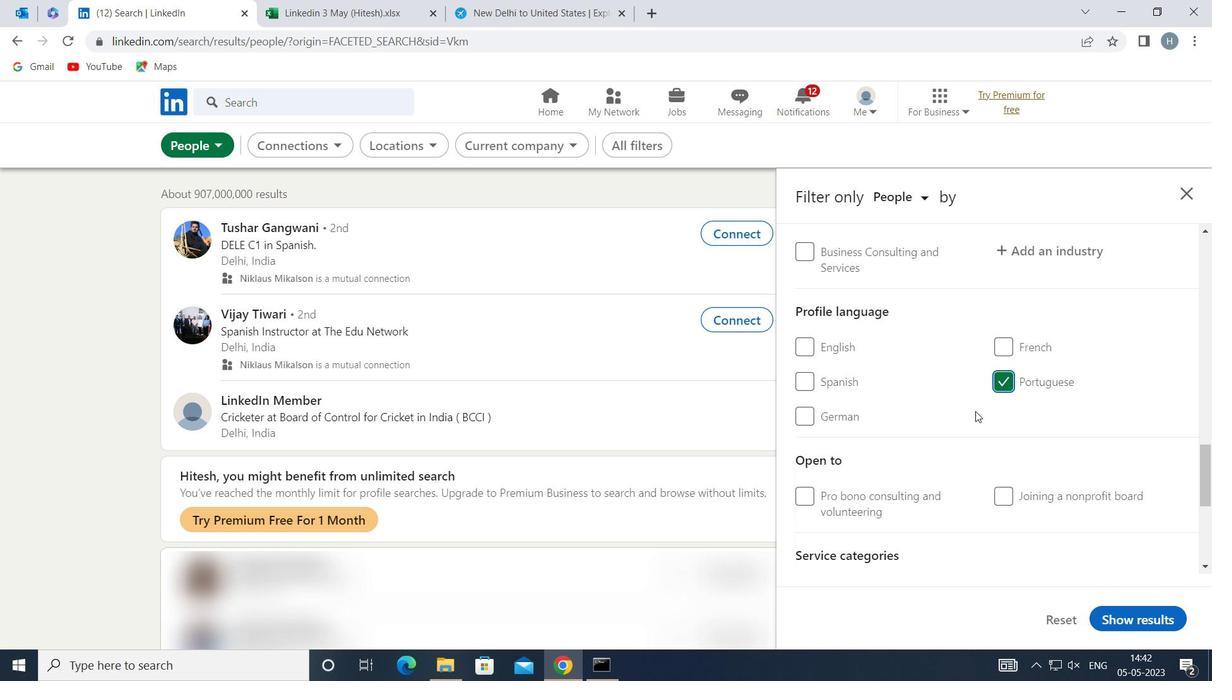 
Action: Mouse scrolled (975, 412) with delta (0, 0)
Screenshot: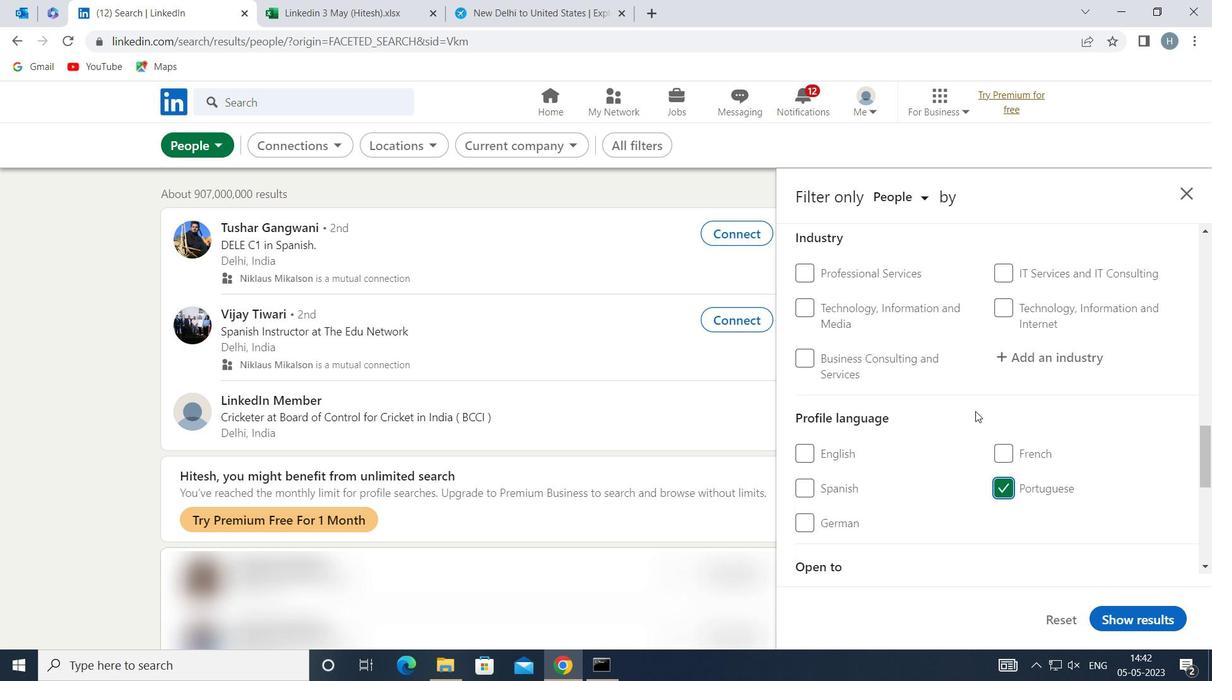 
Action: Mouse scrolled (975, 412) with delta (0, 0)
Screenshot: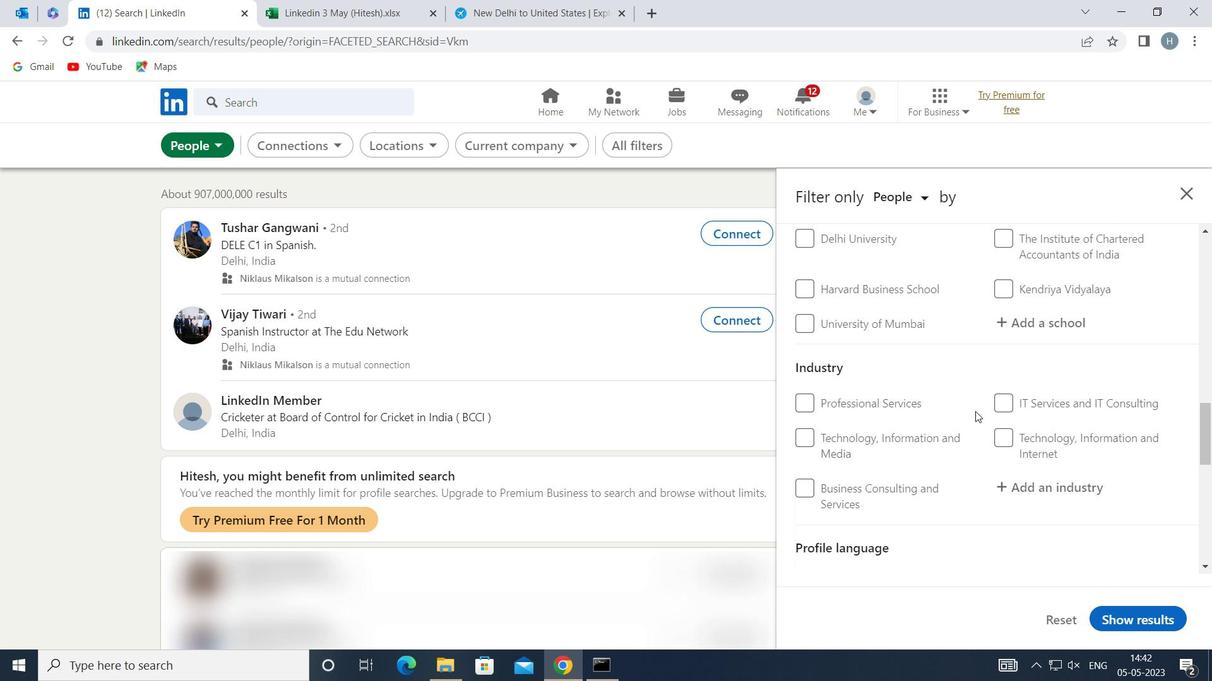 
Action: Mouse scrolled (975, 412) with delta (0, 0)
Screenshot: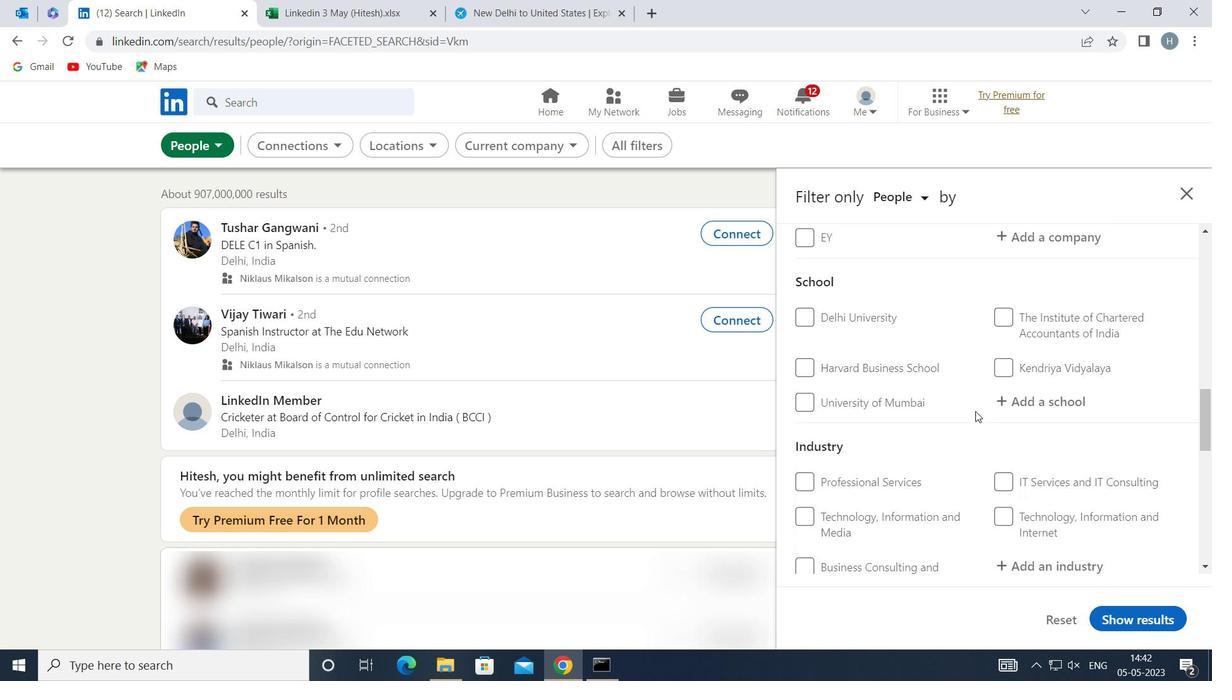 
Action: Mouse scrolled (975, 412) with delta (0, 0)
Screenshot: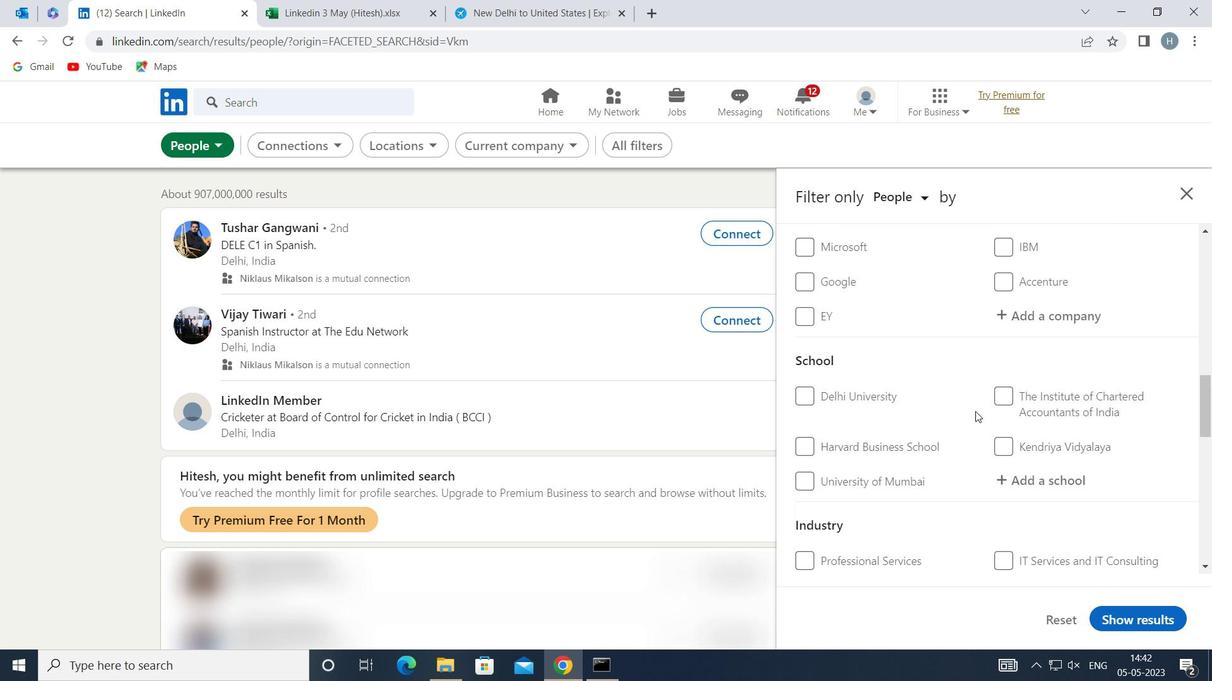 
Action: Mouse scrolled (975, 412) with delta (0, 0)
Screenshot: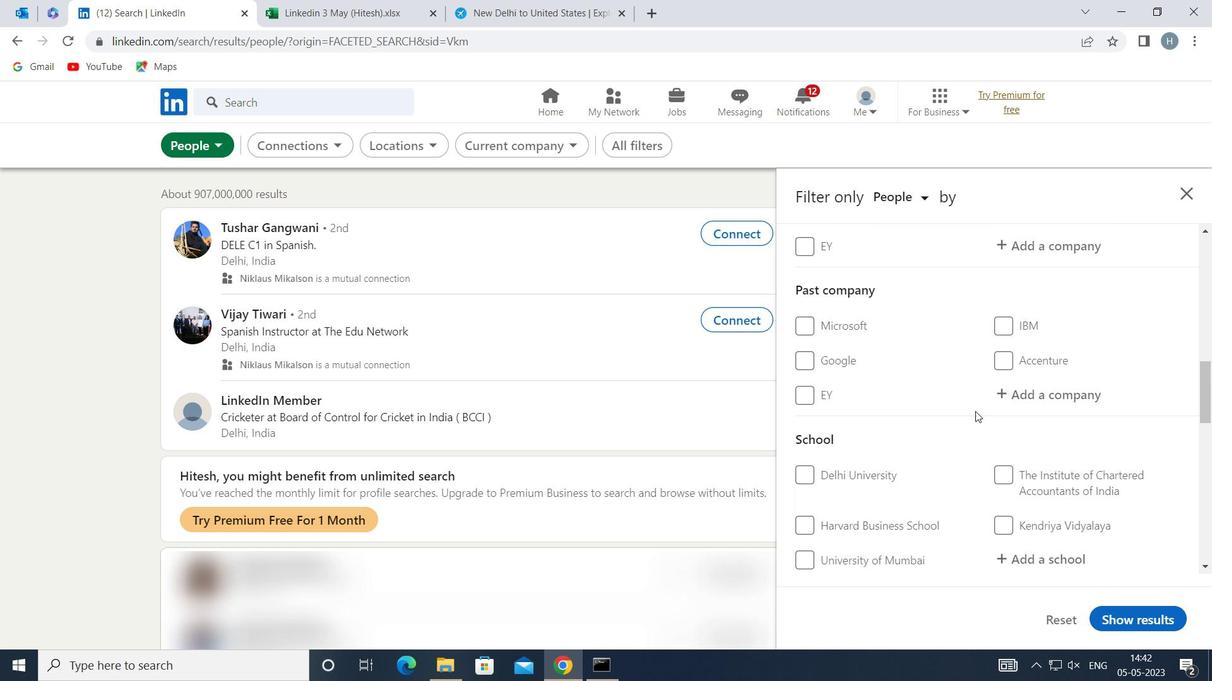 
Action: Mouse scrolled (975, 412) with delta (0, 0)
Screenshot: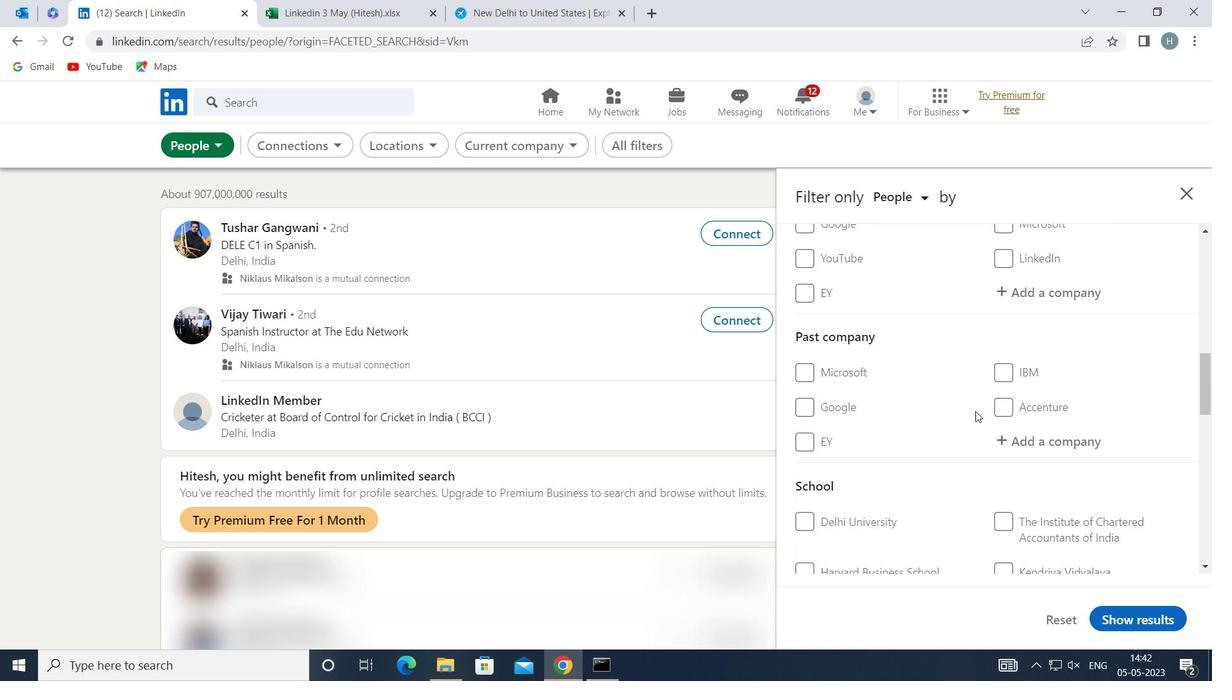 
Action: Mouse moved to (1048, 402)
Screenshot: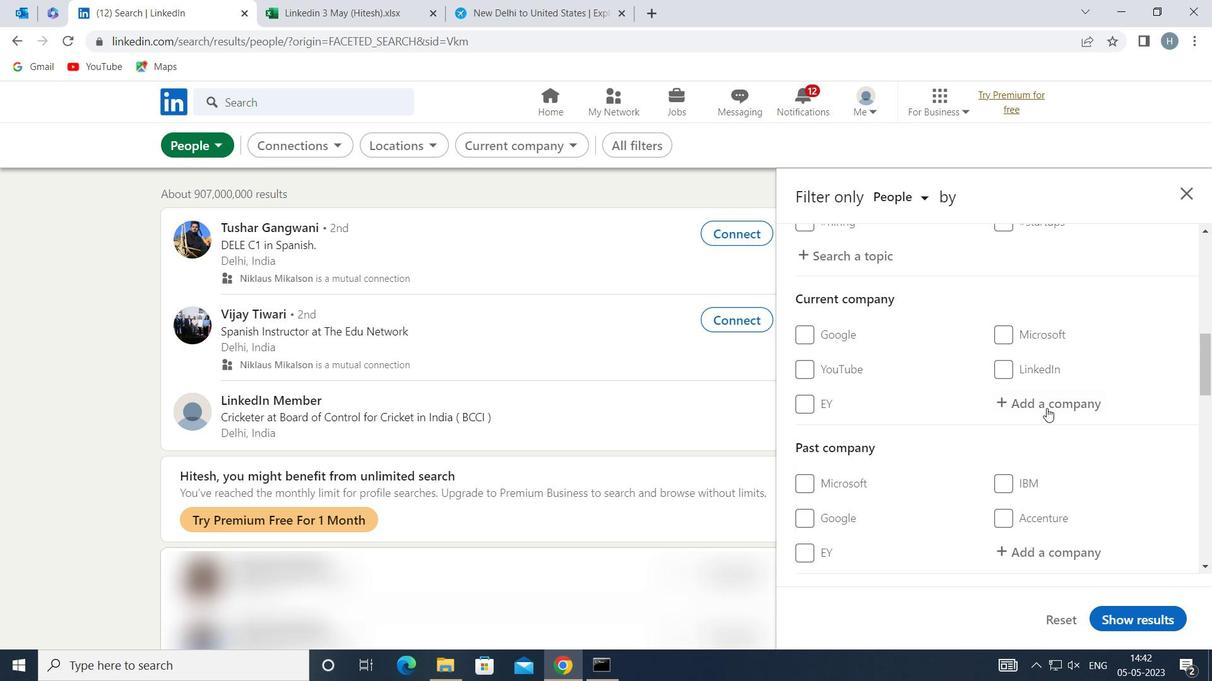 
Action: Mouse pressed left at (1048, 402)
Screenshot: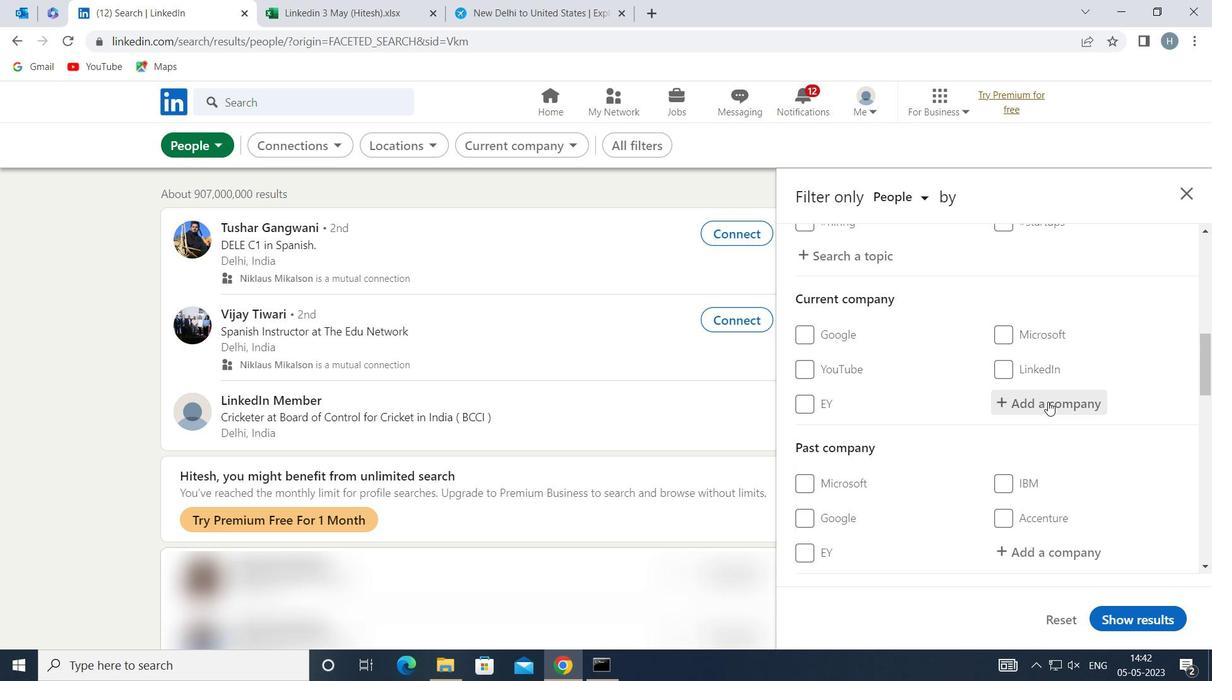
Action: Mouse moved to (1040, 401)
Screenshot: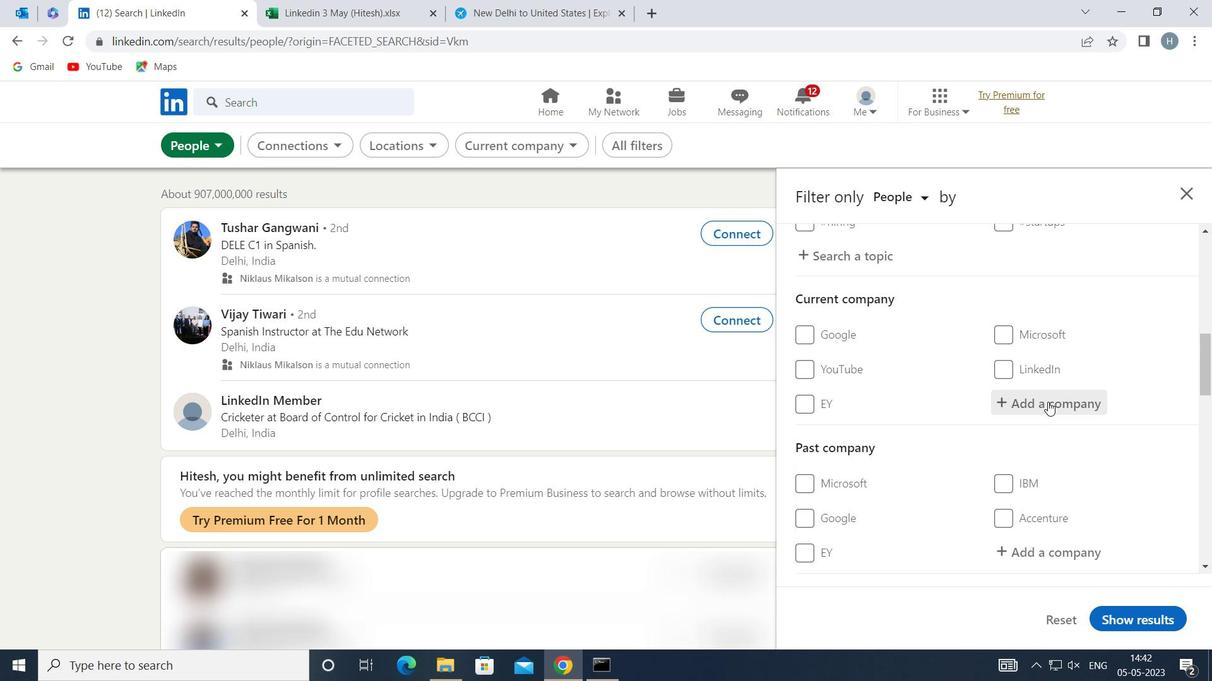
Action: Key pressed <Key.shift>LINKED
Screenshot: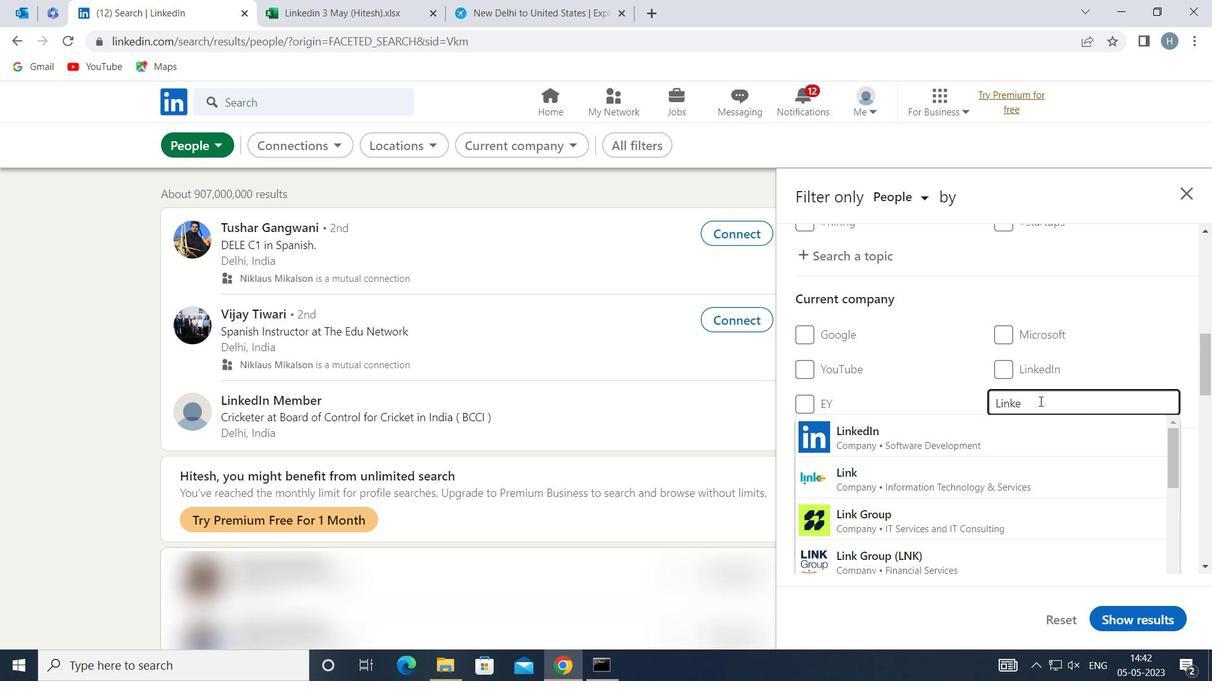 
Action: Mouse moved to (1040, 402)
Screenshot: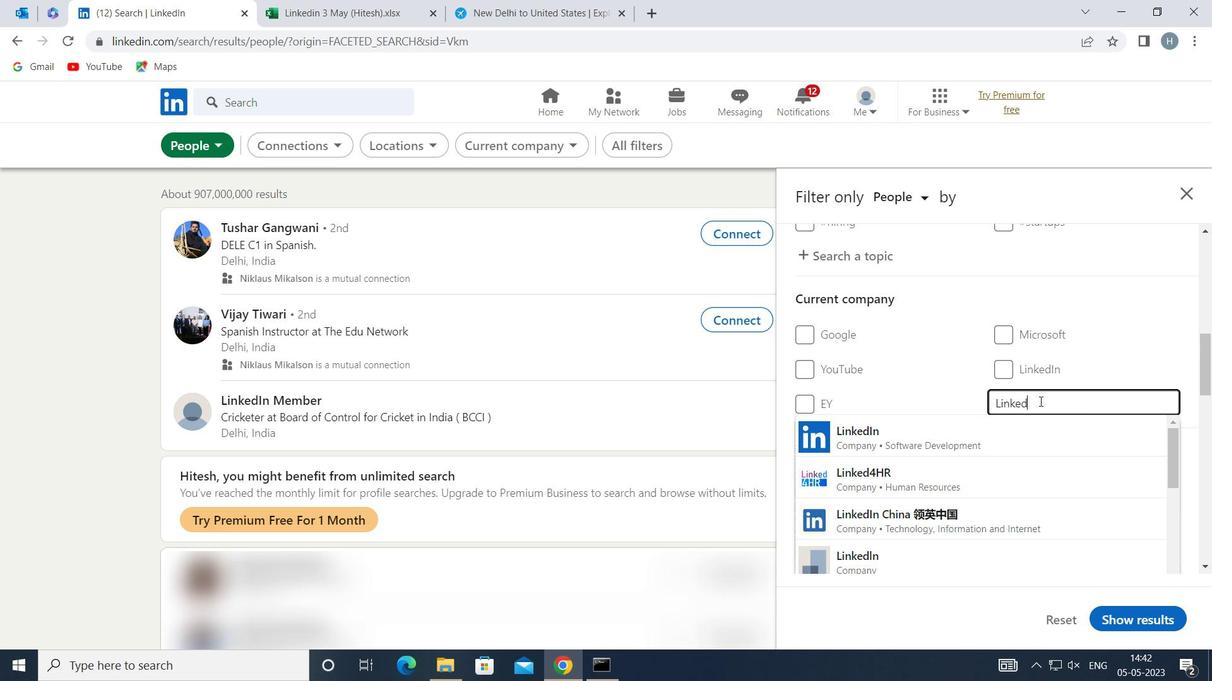 
Action: Key pressed IN<Key.space><Key.shift>NEWS
Screenshot: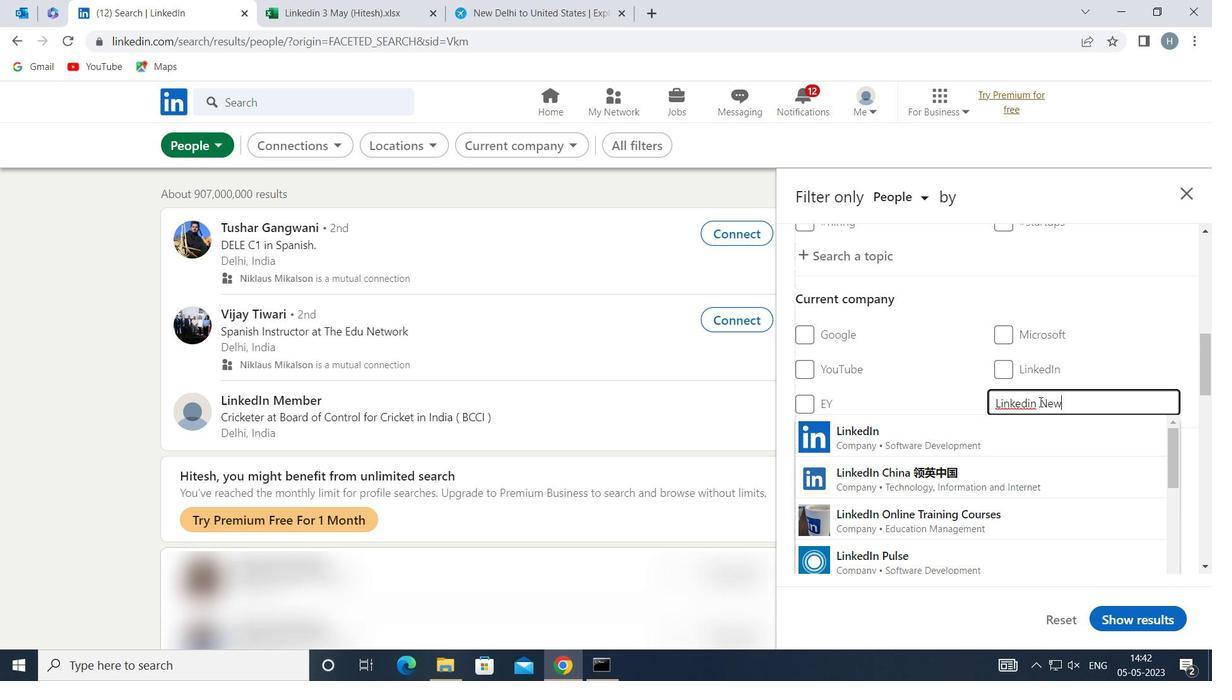 
Action: Mouse moved to (1024, 434)
Screenshot: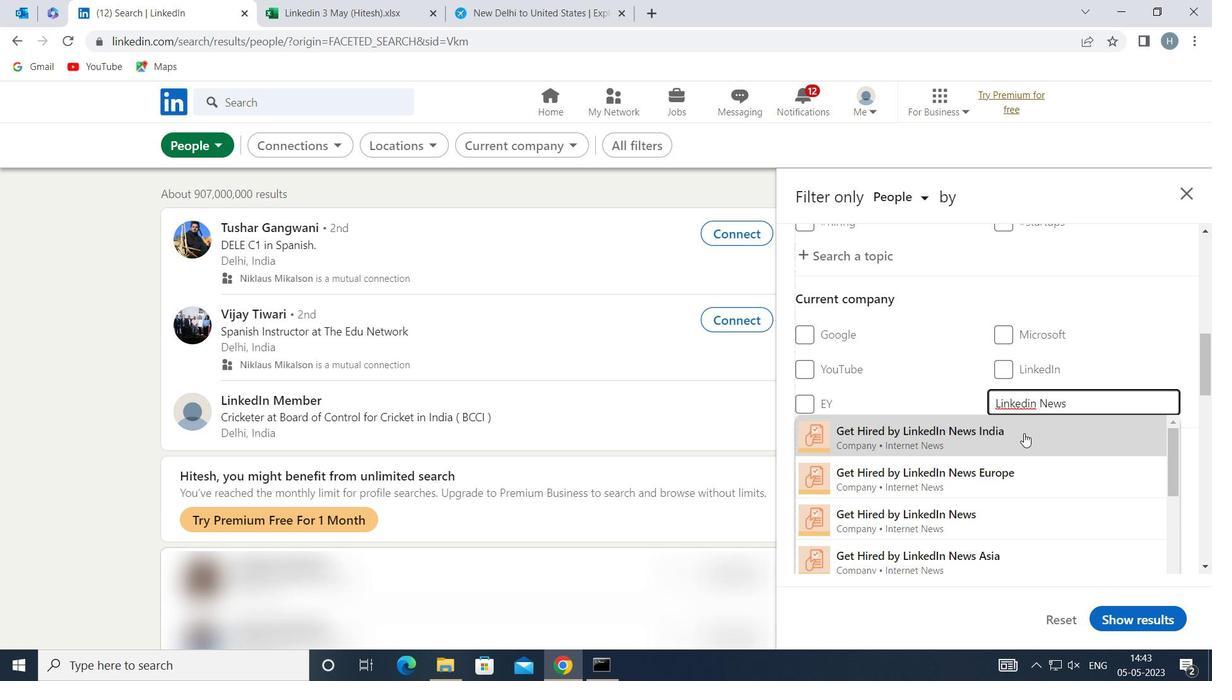 
Action: Mouse scrolled (1024, 433) with delta (0, 0)
Screenshot: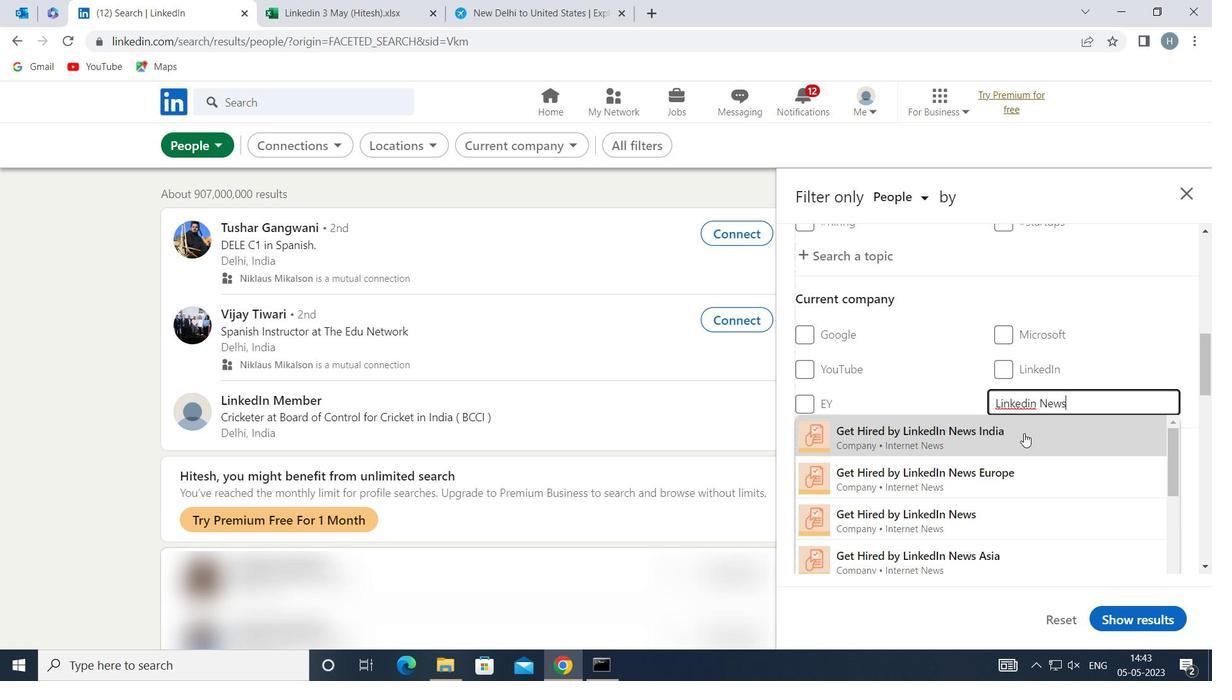 
Action: Mouse scrolled (1024, 433) with delta (0, 0)
Screenshot: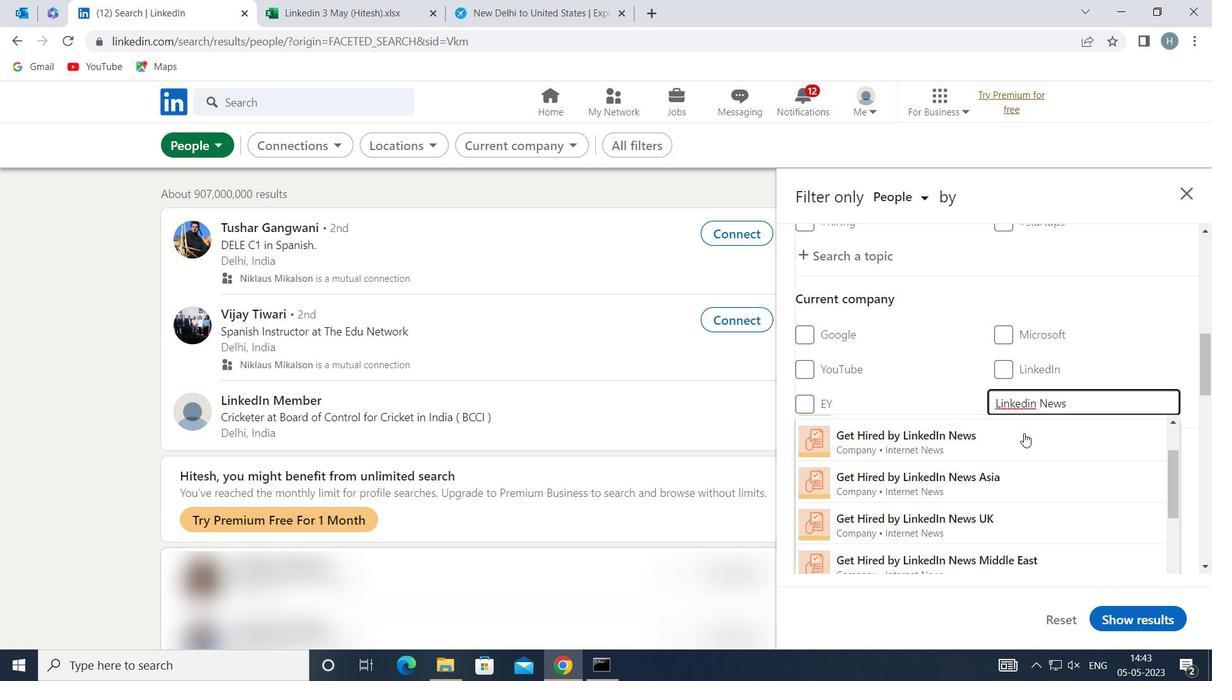 
Action: Mouse scrolled (1024, 433) with delta (0, 0)
Screenshot: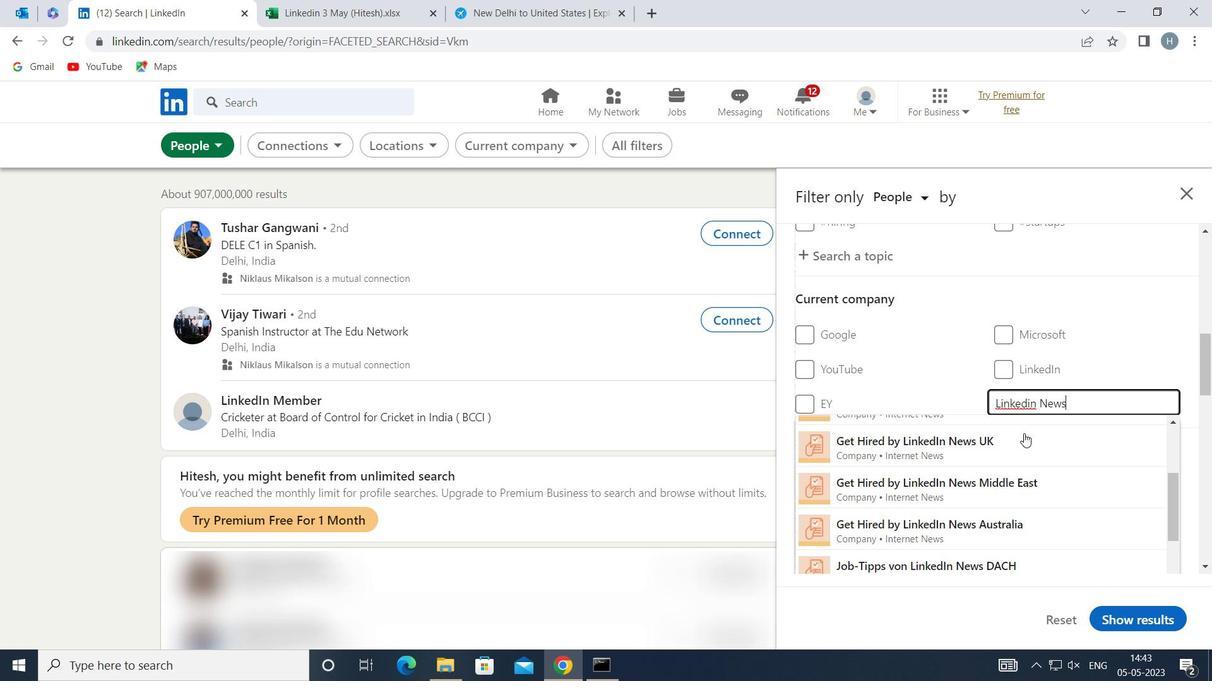
Action: Mouse moved to (1025, 433)
Screenshot: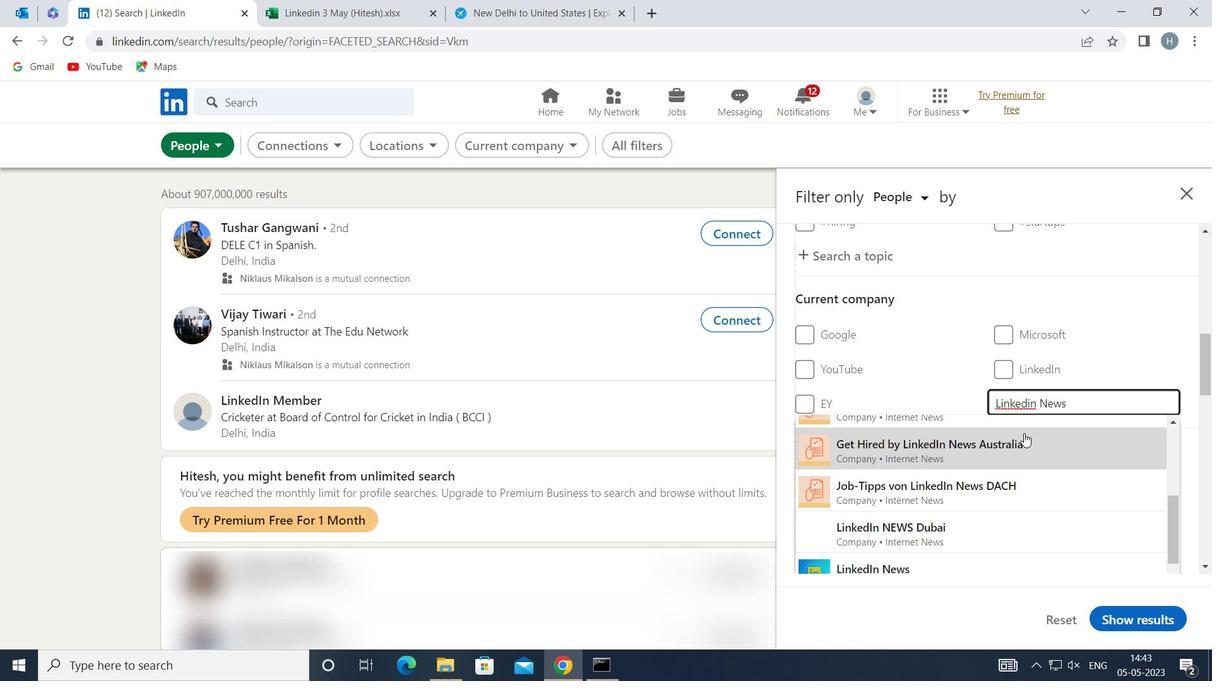 
Action: Mouse scrolled (1025, 433) with delta (0, 0)
Screenshot: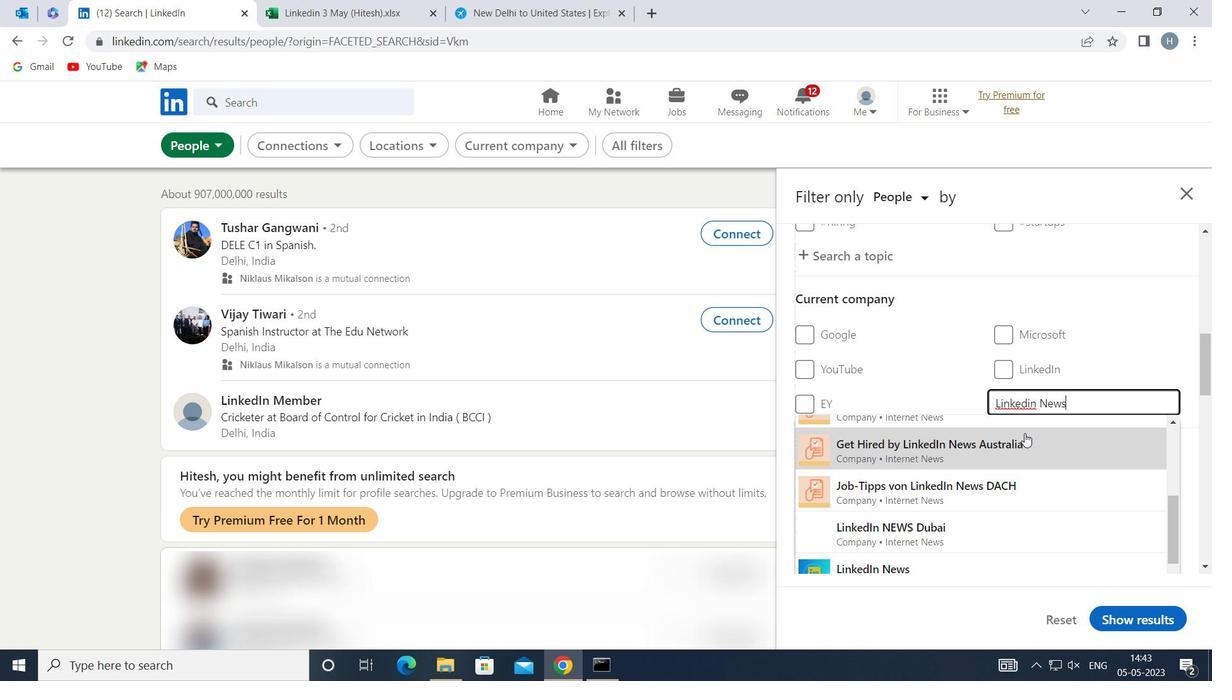 
Action: Mouse moved to (1093, 399)
Screenshot: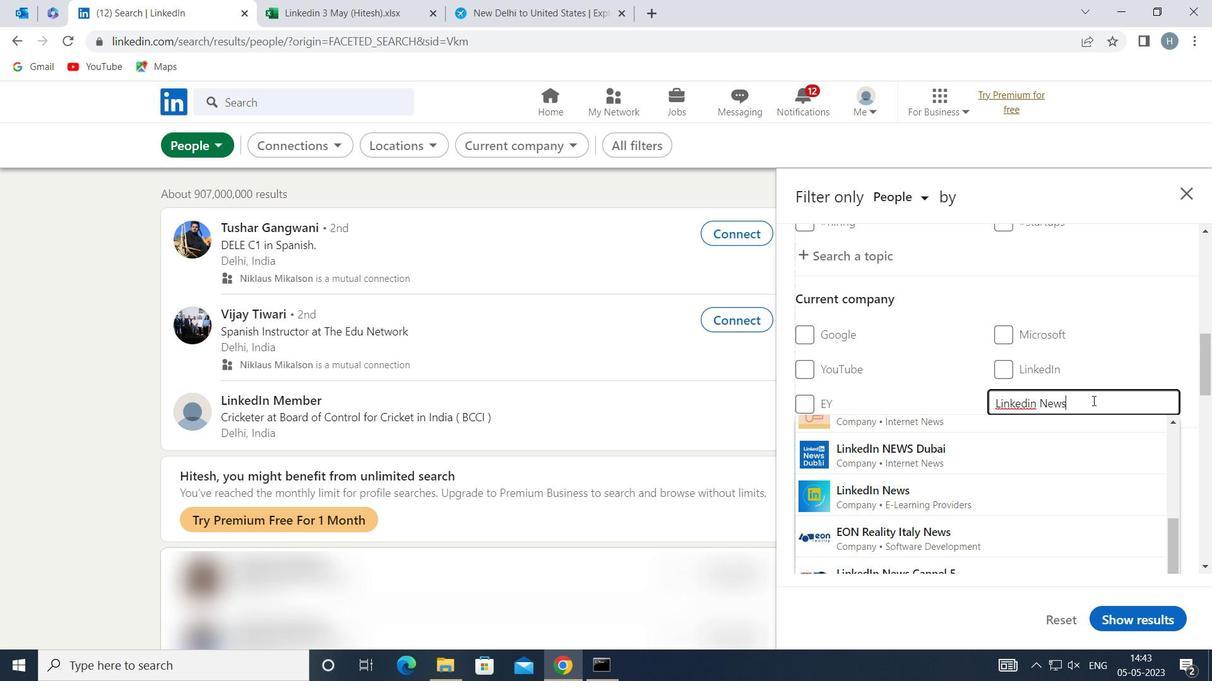 
Action: Key pressed <Key.space><Key.shift>INDIA
Screenshot: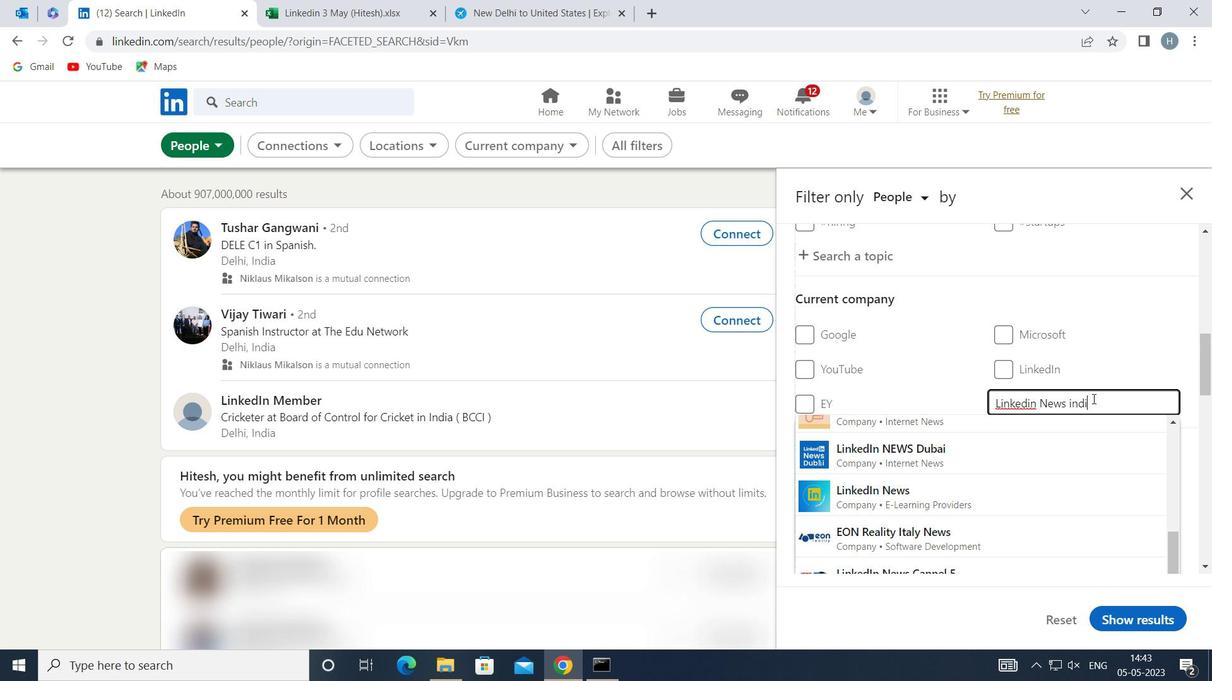 
Action: Mouse moved to (1030, 433)
Screenshot: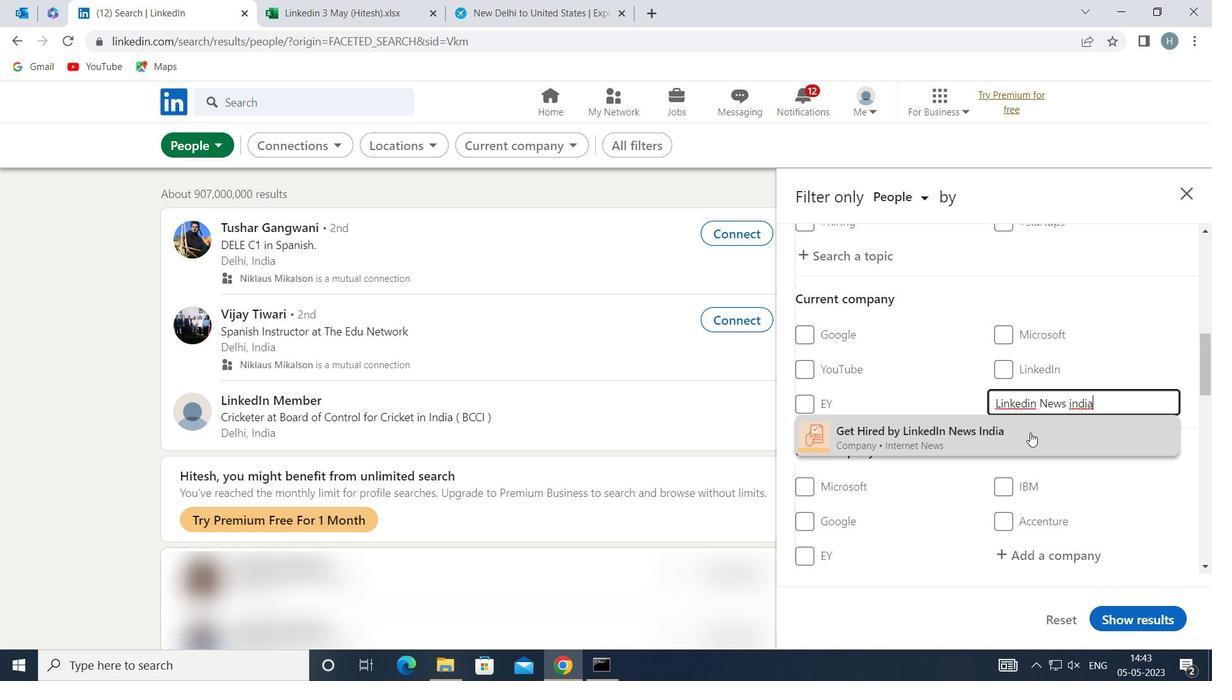 
Action: Key pressed <Key.enter>
Screenshot: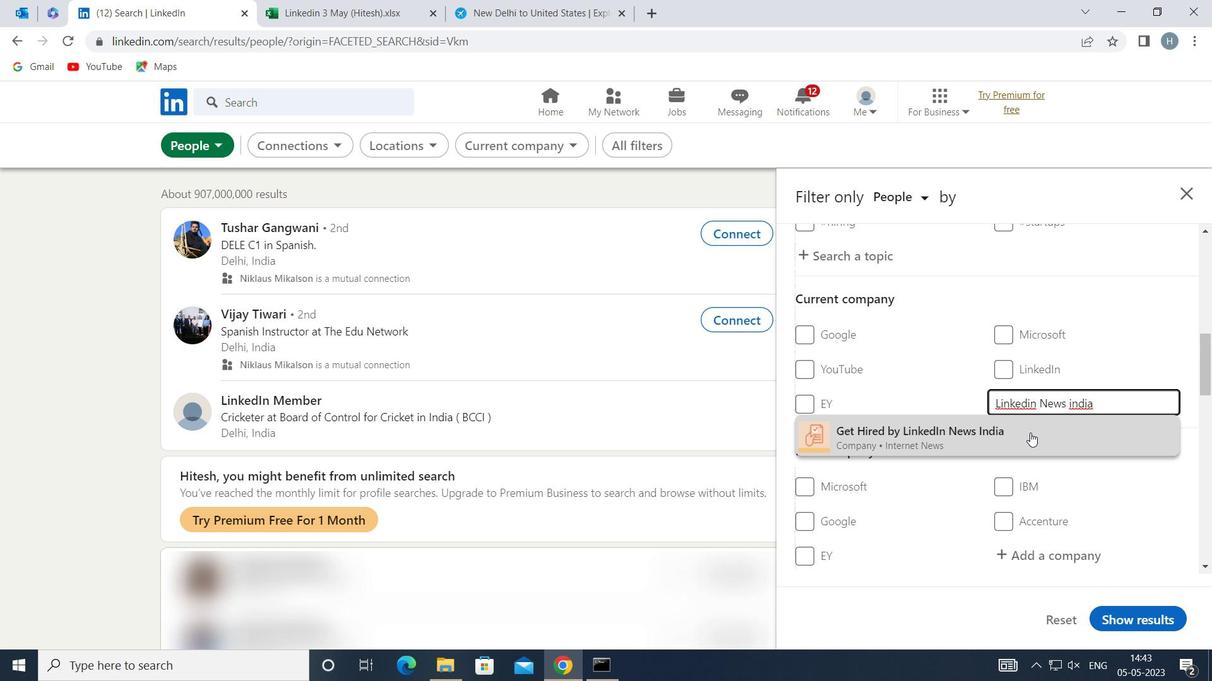 
Action: Mouse moved to (1089, 449)
Screenshot: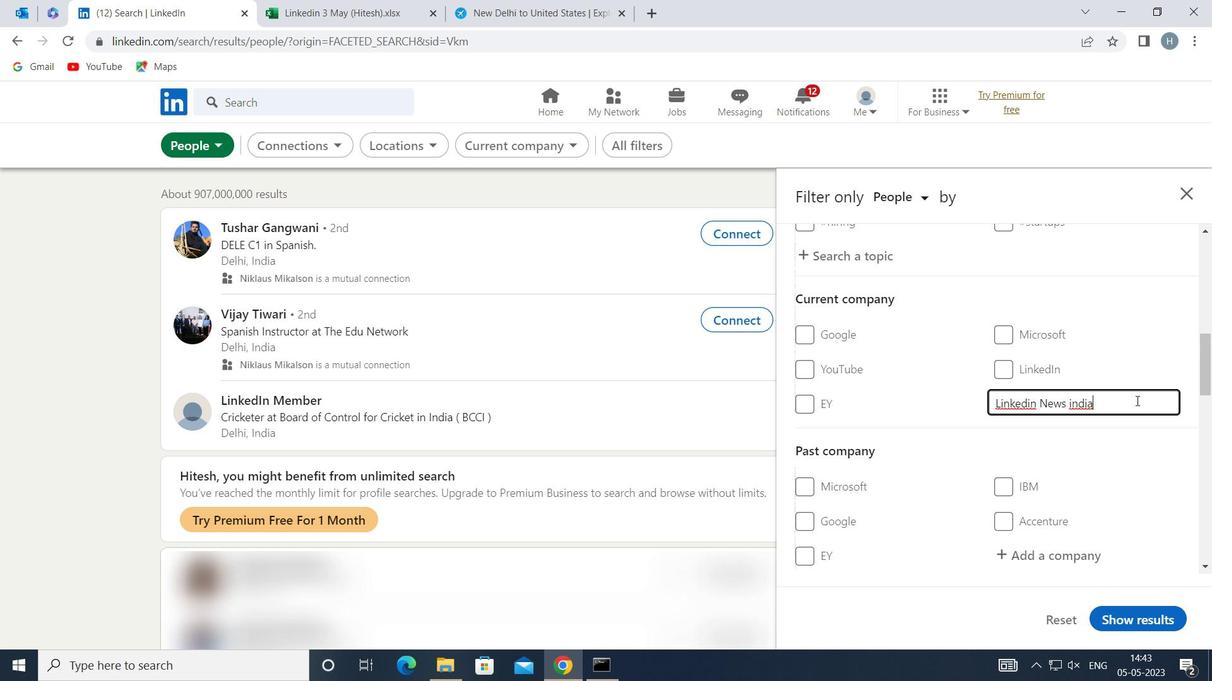 
Action: Mouse pressed left at (1089, 449)
Screenshot: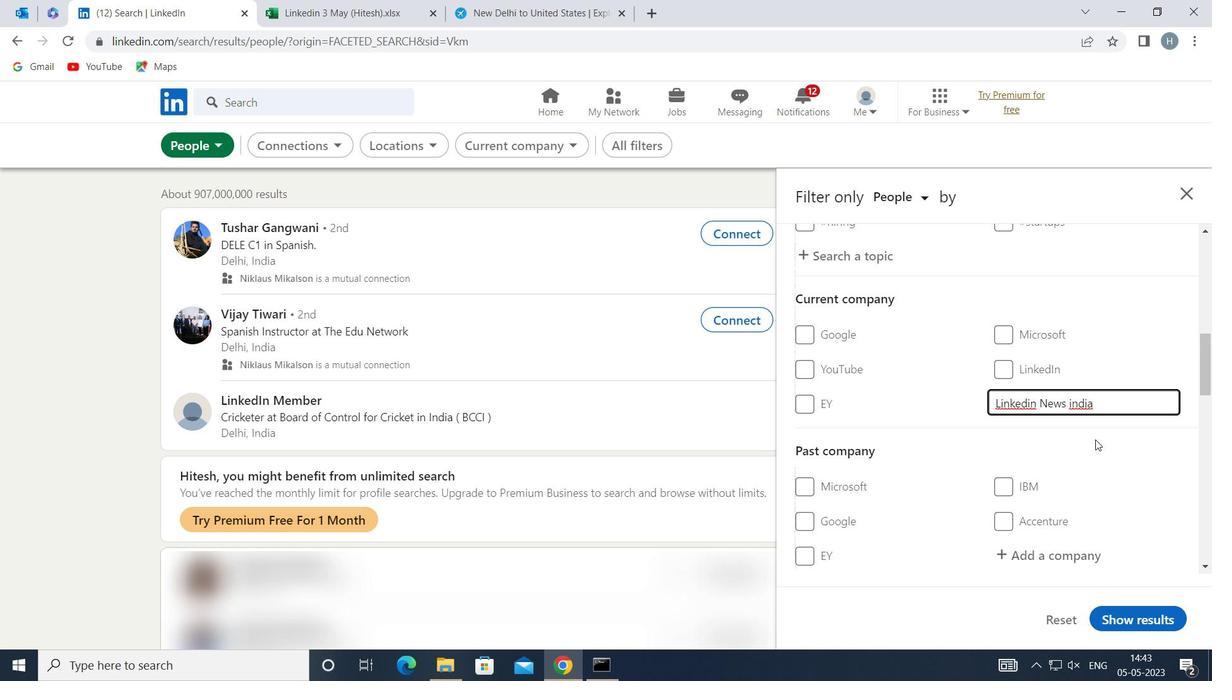 
Action: Mouse moved to (1069, 450)
Screenshot: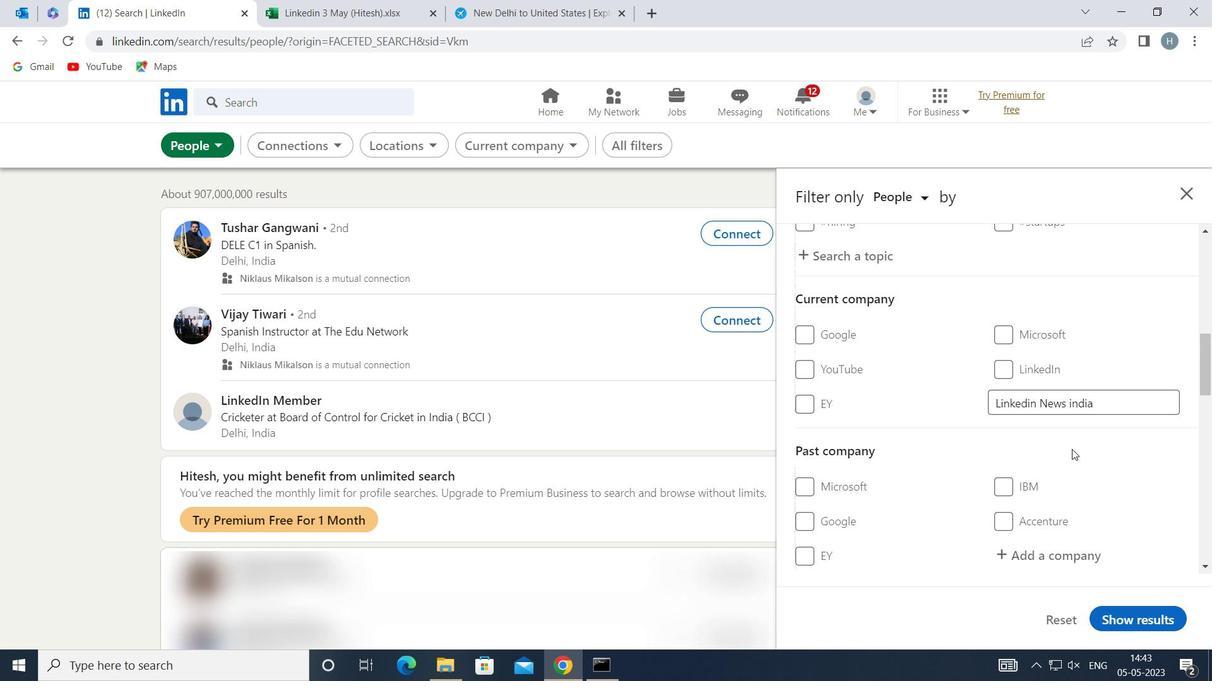 
Action: Mouse scrolled (1069, 450) with delta (0, 0)
Screenshot: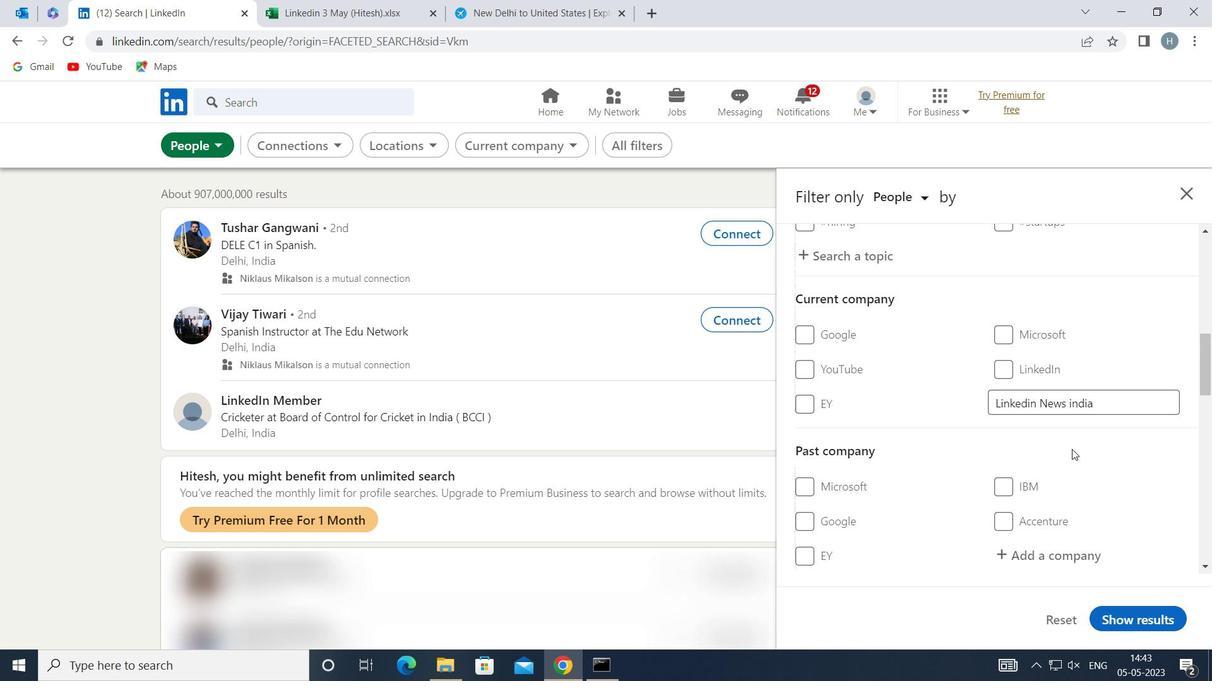 
Action: Mouse moved to (1053, 443)
Screenshot: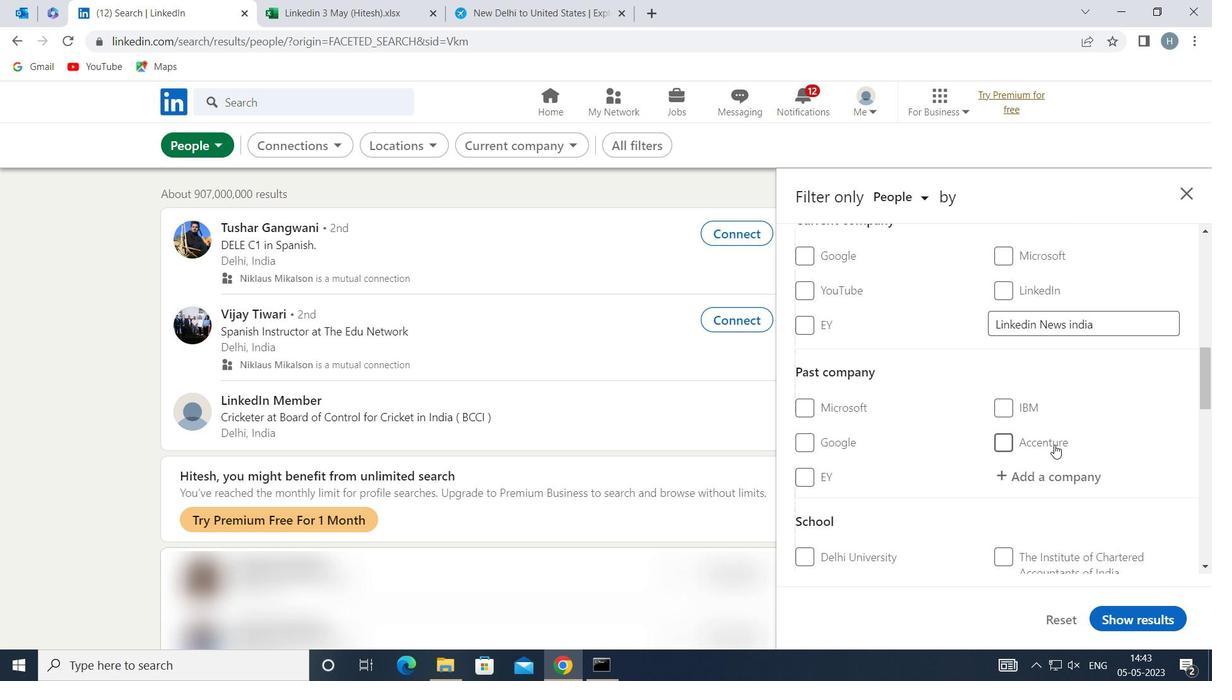 
Action: Mouse scrolled (1053, 443) with delta (0, 0)
Screenshot: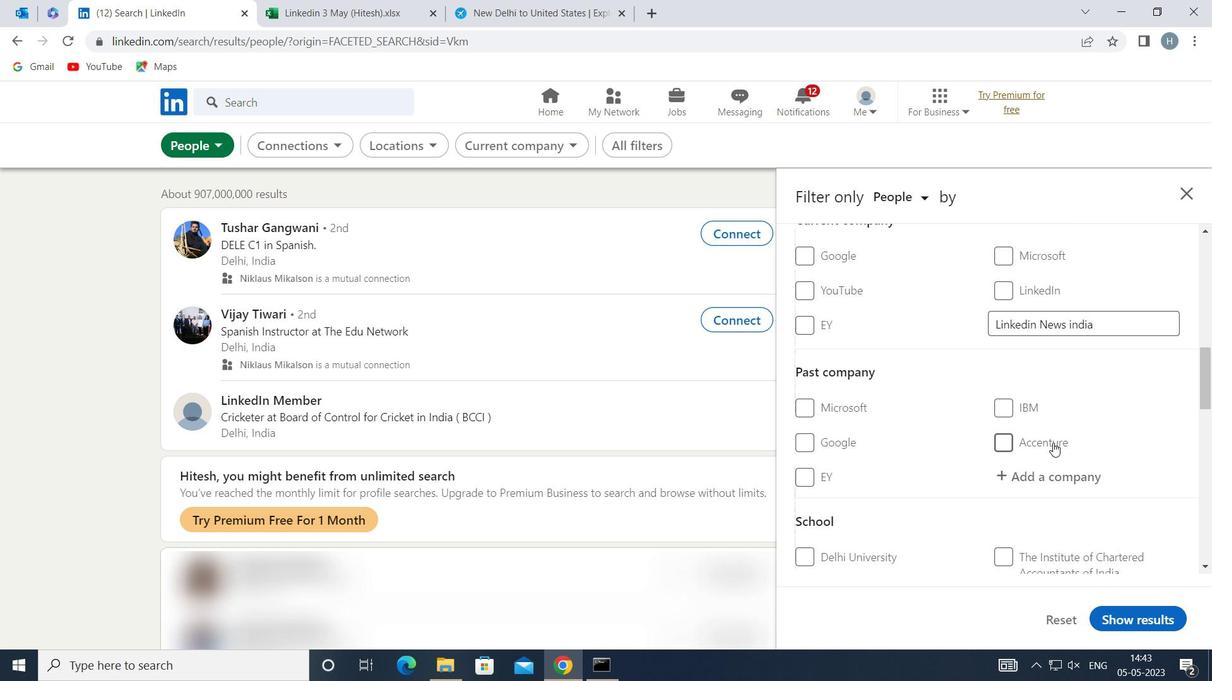 
Action: Mouse moved to (1041, 429)
Screenshot: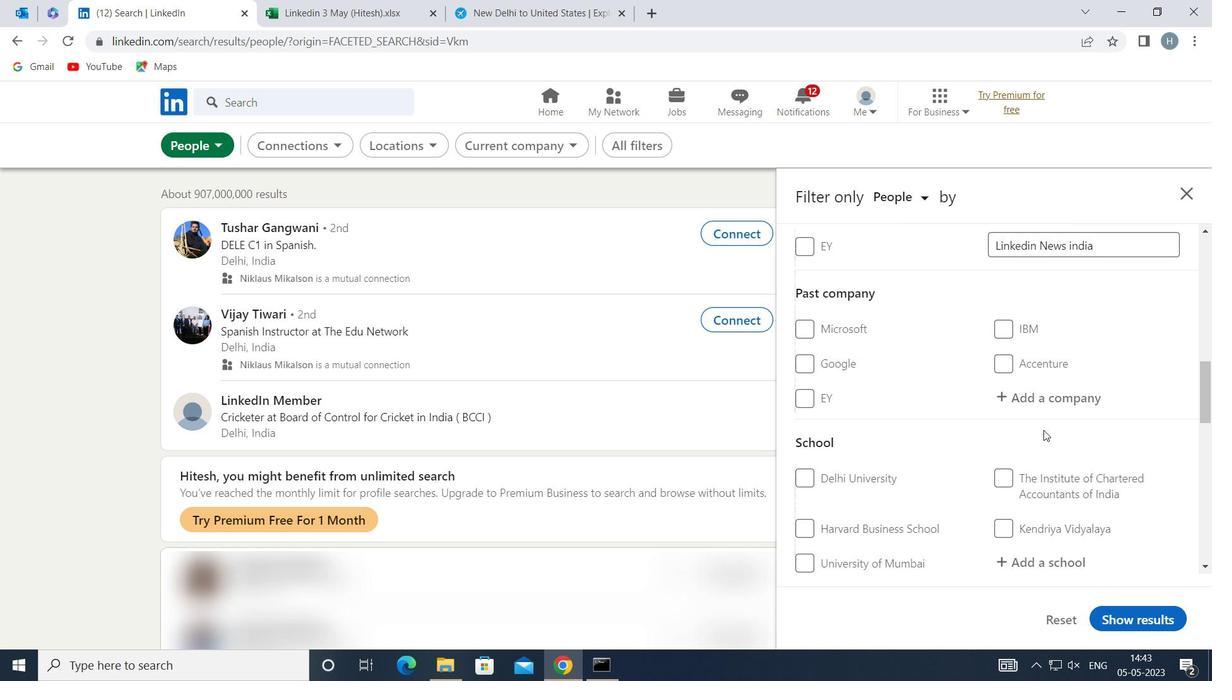 
Action: Mouse scrolled (1041, 428) with delta (0, 0)
Screenshot: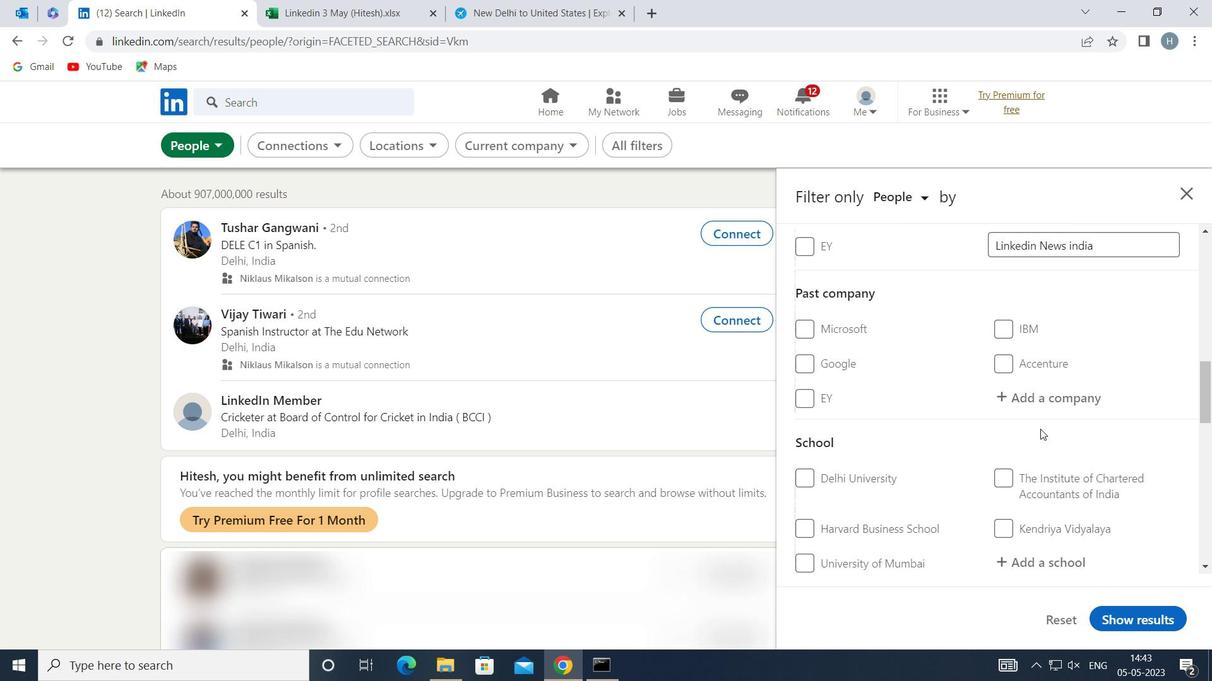 
Action: Mouse scrolled (1041, 428) with delta (0, 0)
Screenshot: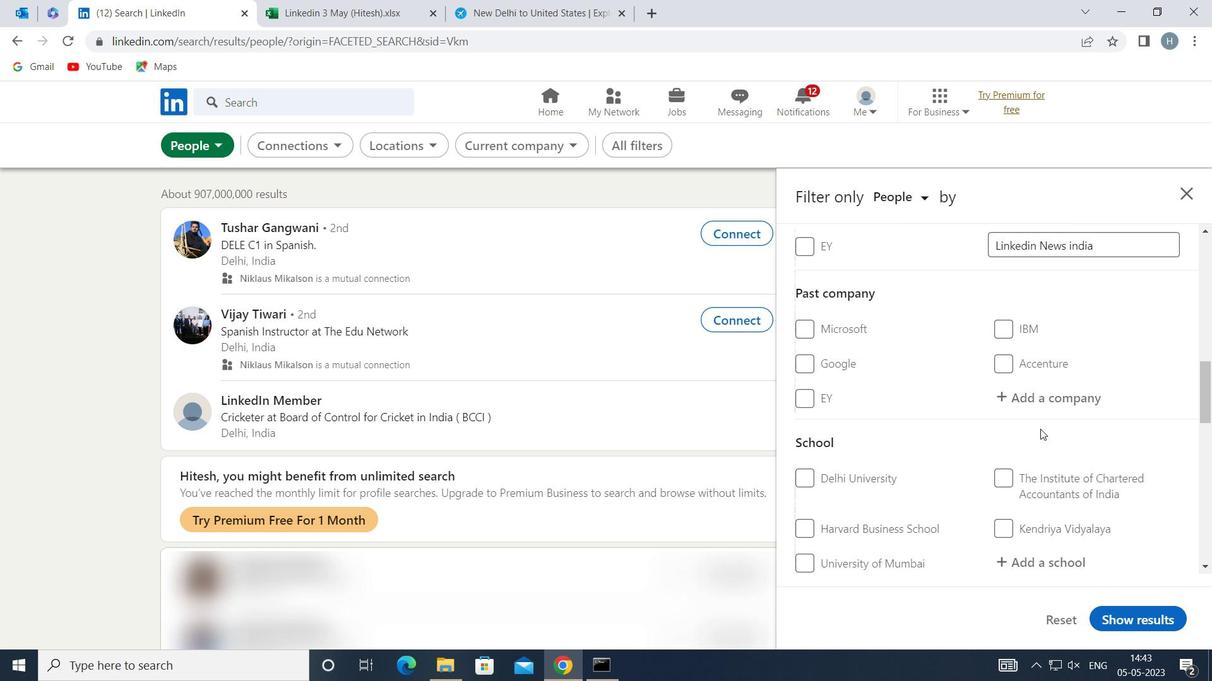 
Action: Mouse moved to (1069, 401)
Screenshot: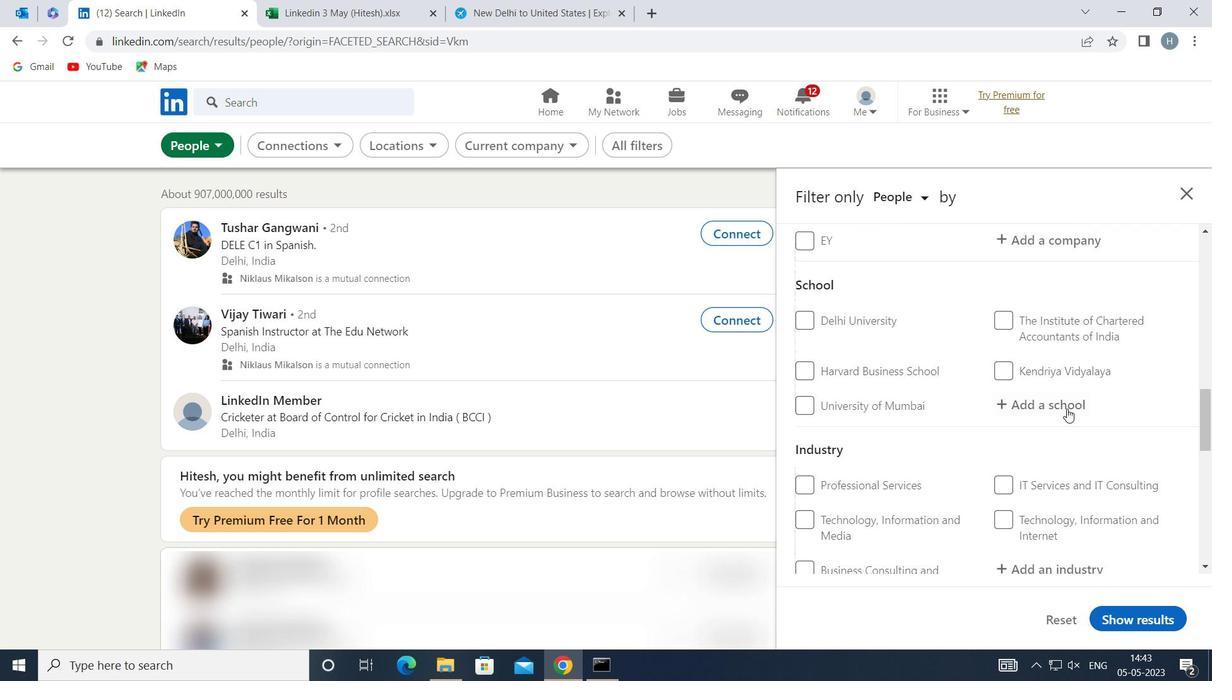 
Action: Mouse pressed left at (1069, 401)
Screenshot: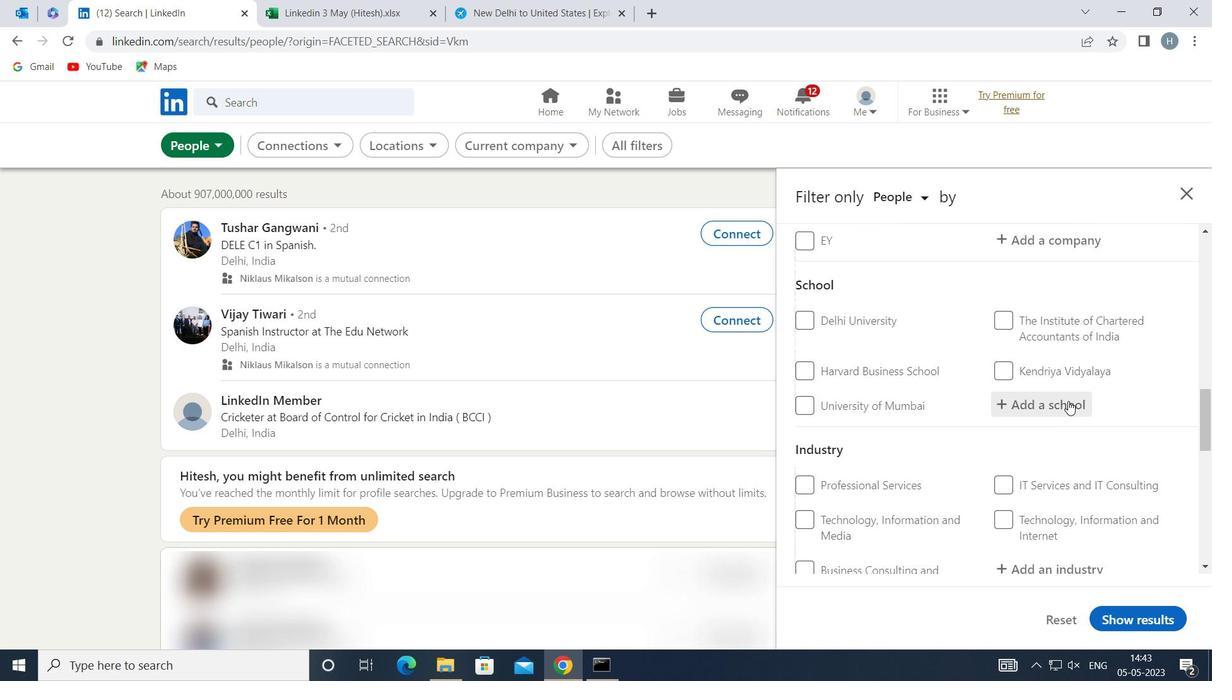 
Action: Key pressed <Key.shift><Key.shift><Key.shift><Key.shift><Key.shift><Key.shift><Key.shift><Key.shift>DELHI<Key.space><Key.shift>TECHNOLOGICAL<Key.space><Key.shift>UNIVERSITY
Screenshot: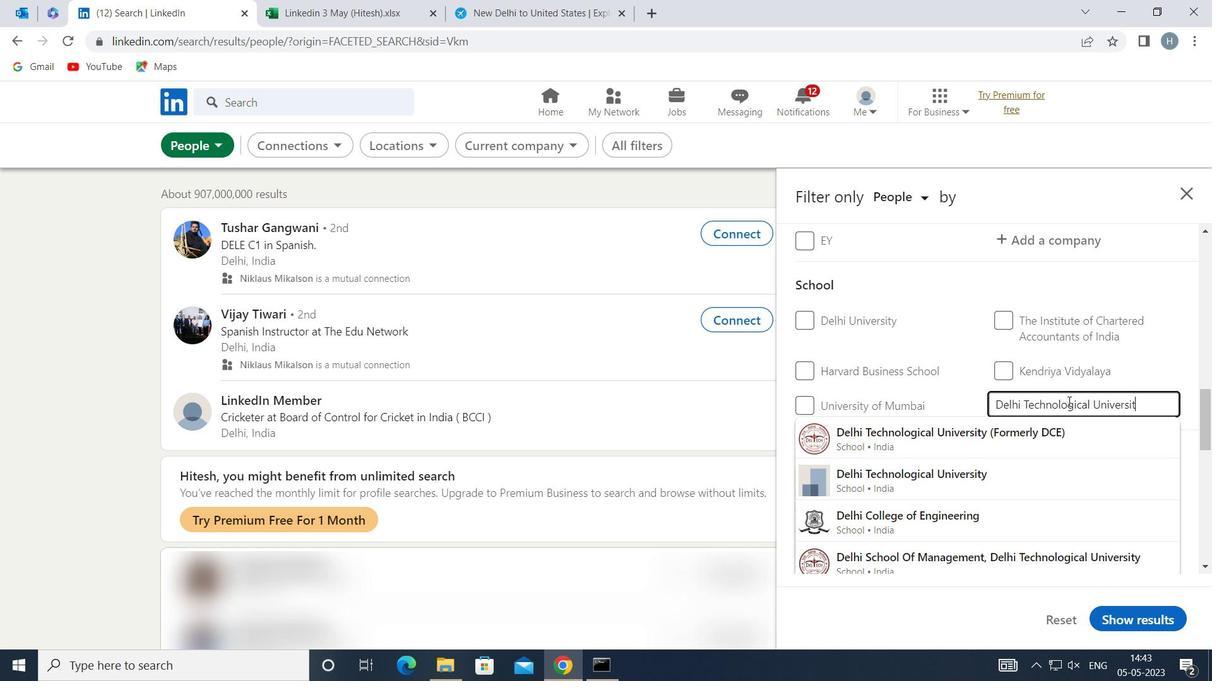
Action: Mouse moved to (1003, 465)
Screenshot: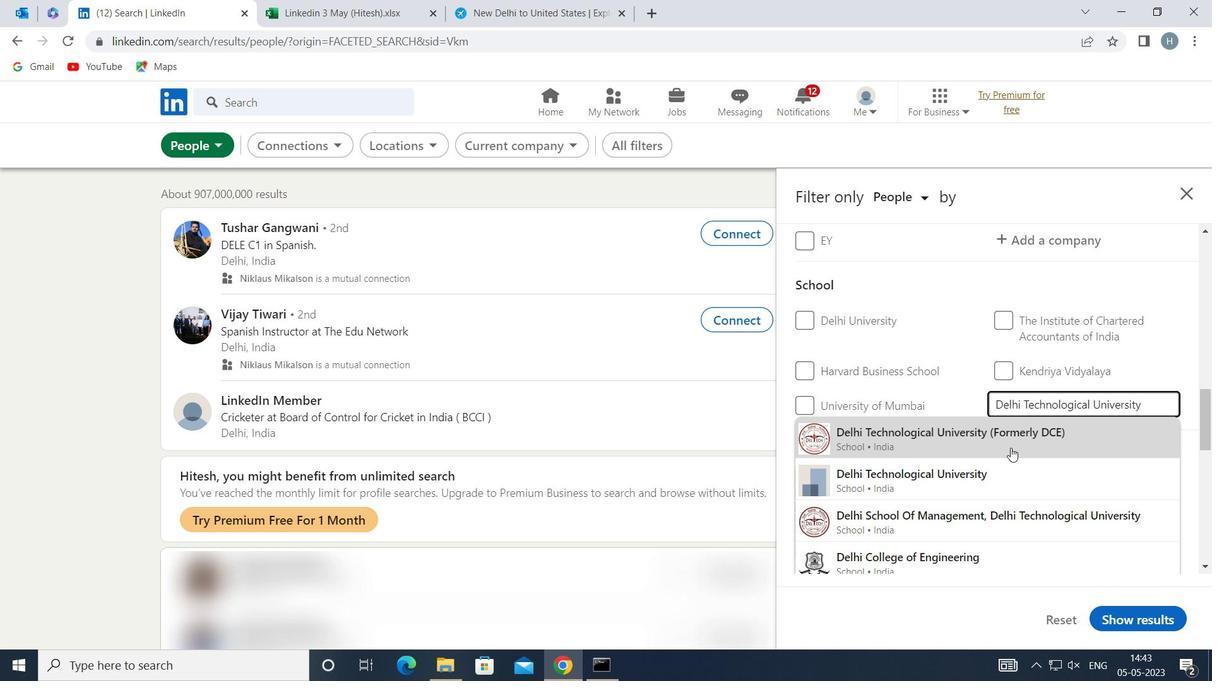 
Action: Mouse pressed left at (1003, 465)
Screenshot: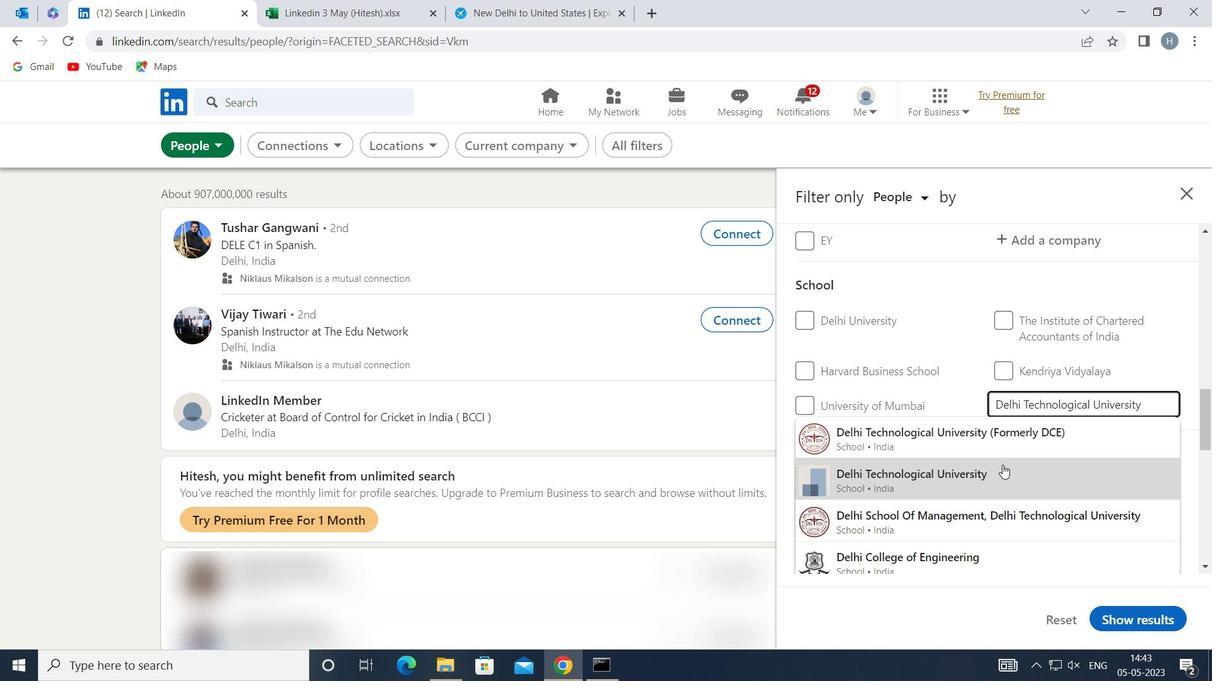 
Action: Mouse moved to (963, 408)
Screenshot: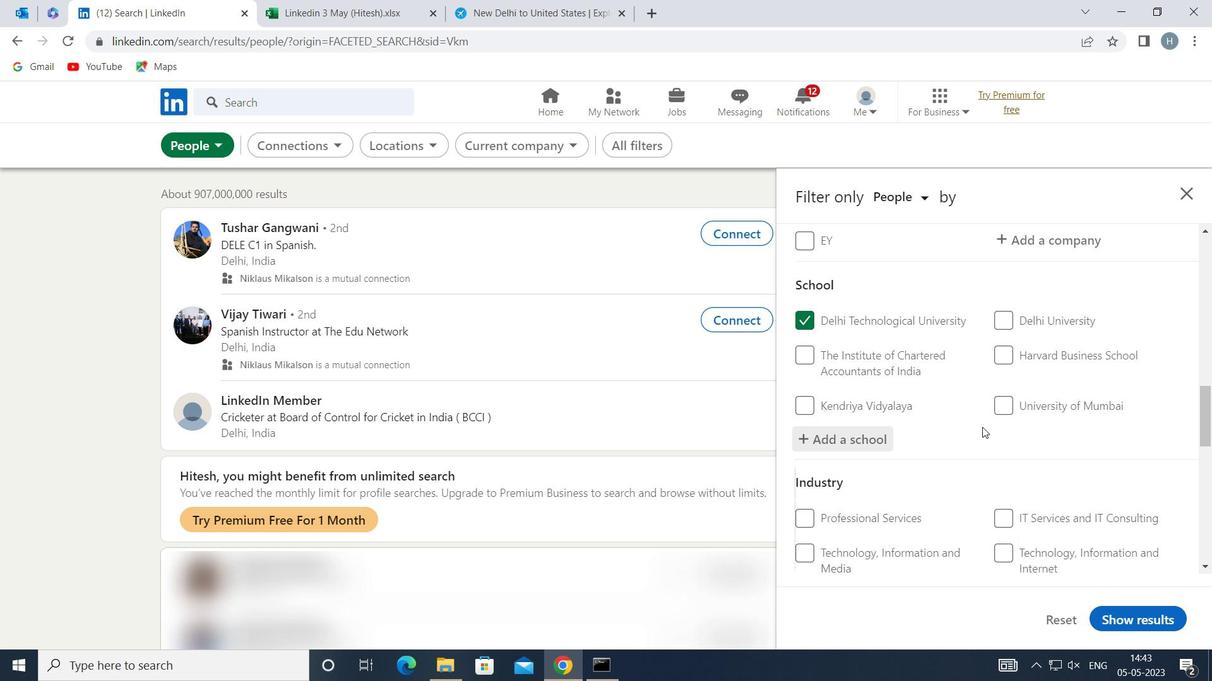 
Action: Mouse scrolled (963, 407) with delta (0, 0)
Screenshot: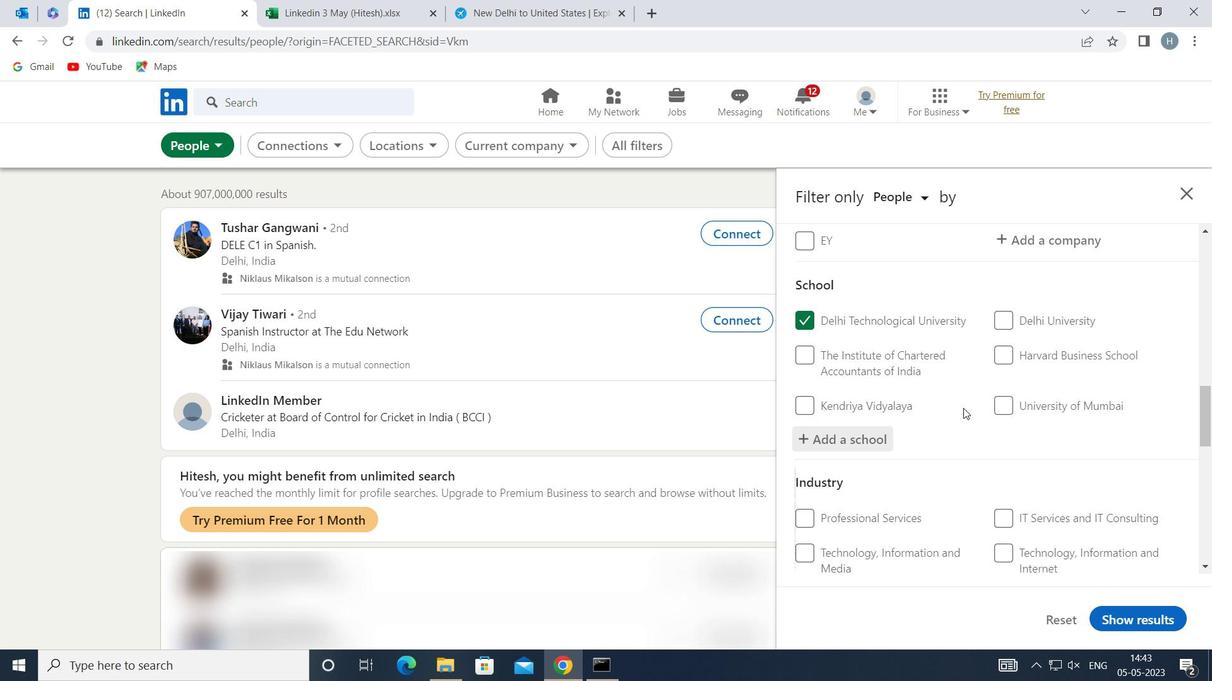 
Action: Mouse scrolled (963, 407) with delta (0, 0)
Screenshot: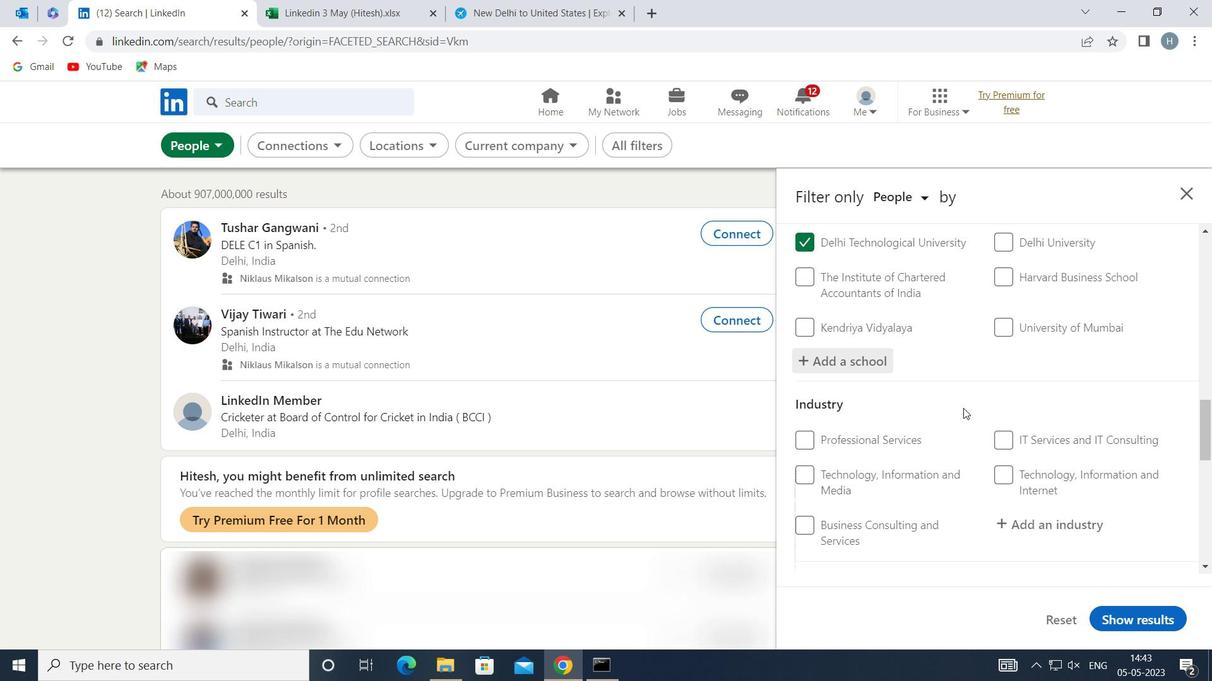
Action: Mouse moved to (1058, 447)
Screenshot: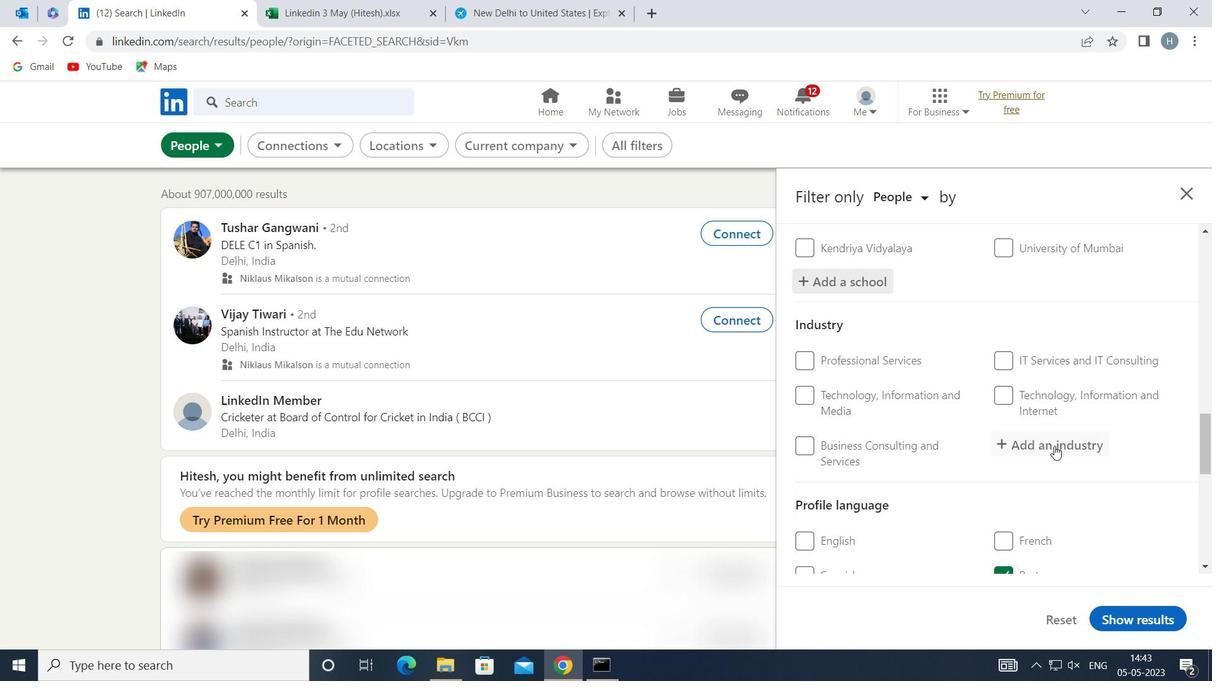 
Action: Mouse pressed left at (1058, 447)
Screenshot: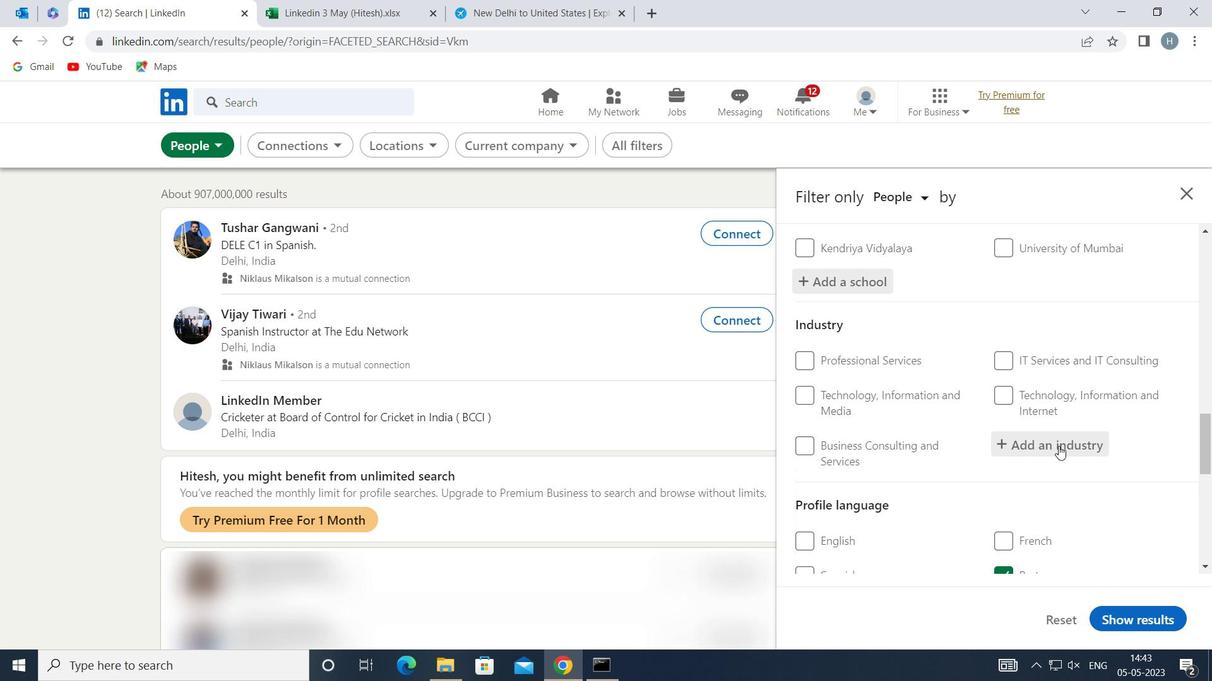 
Action: Key pressed <Key.shift><Key.shift><Key.shift><Key.shift><Key.shift><Key.shift><Key.shift><Key.shift>ROBOTICS<Key.space><Key.shift>ENG
Screenshot: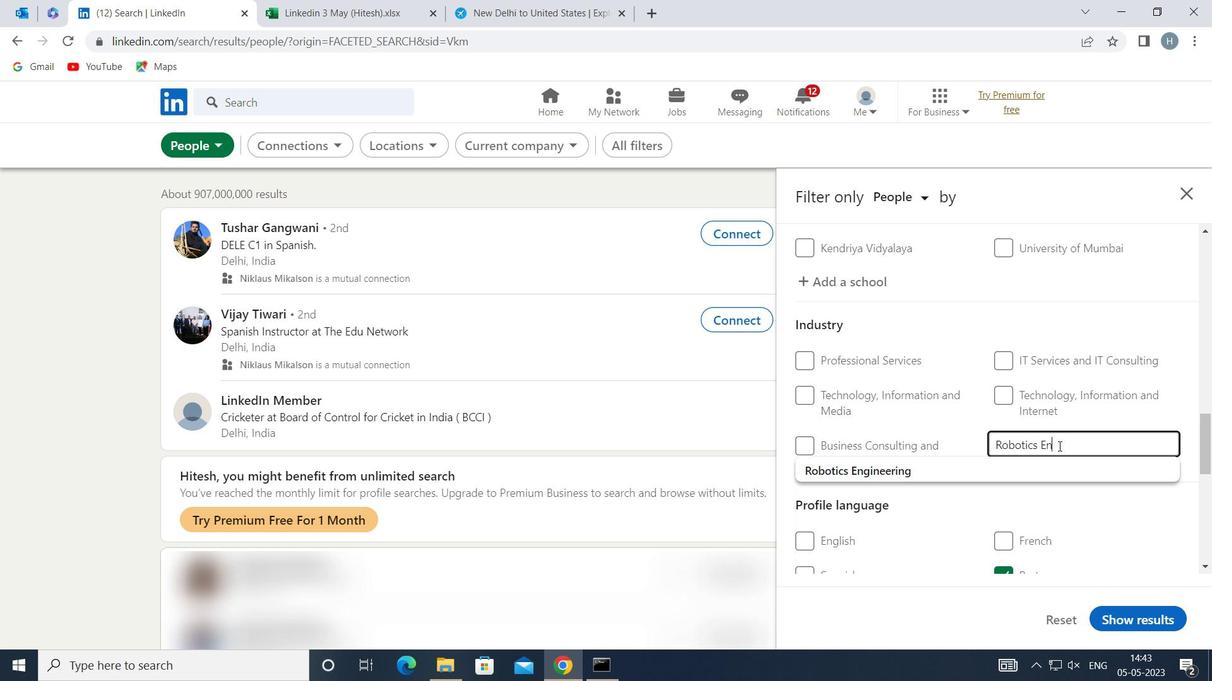 
Action: Mouse moved to (989, 464)
Screenshot: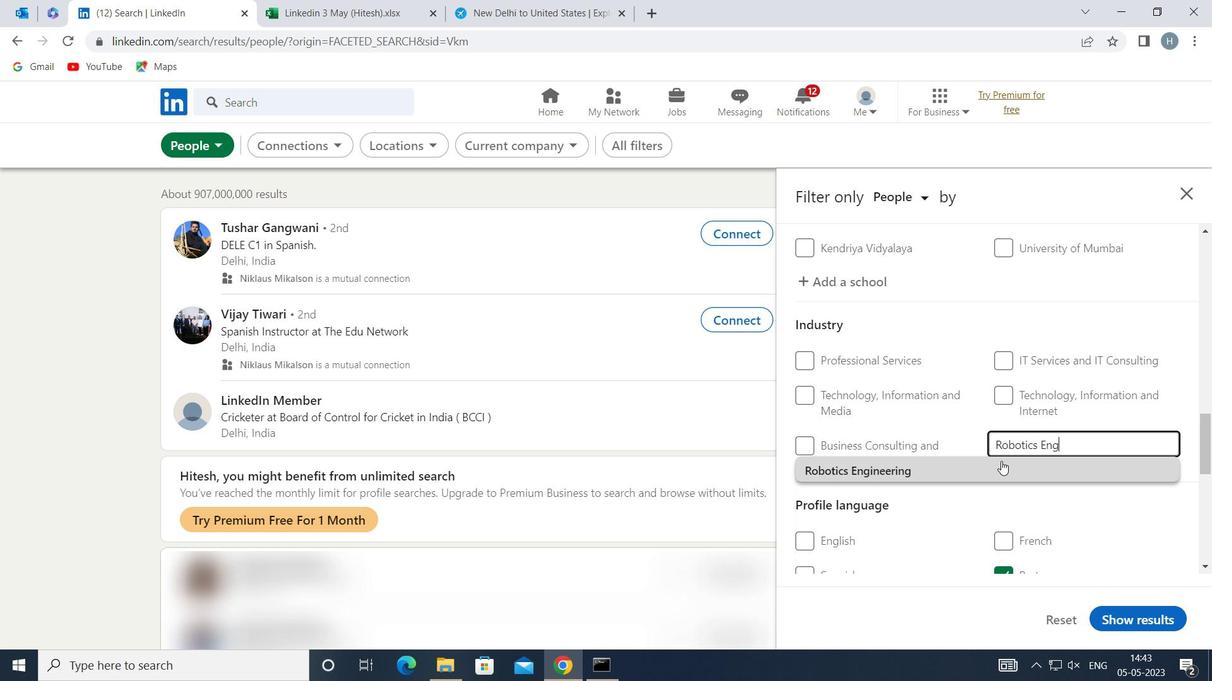 
Action: Mouse pressed left at (989, 464)
Screenshot: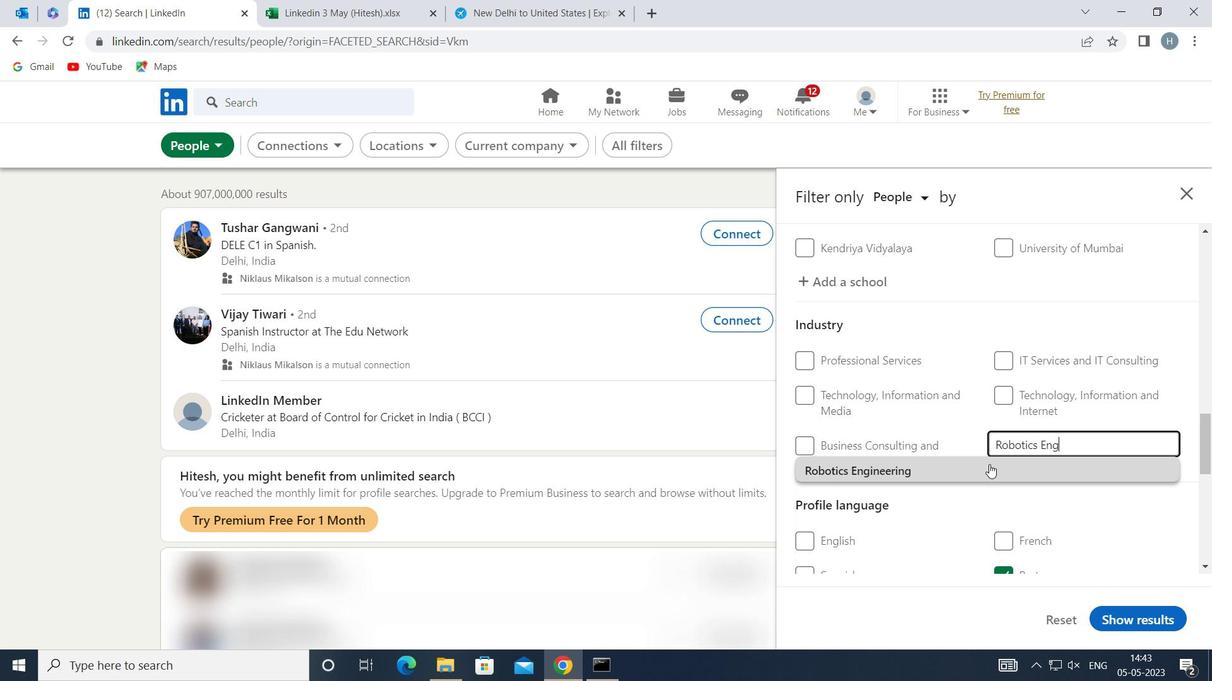 
Action: Mouse moved to (958, 460)
Screenshot: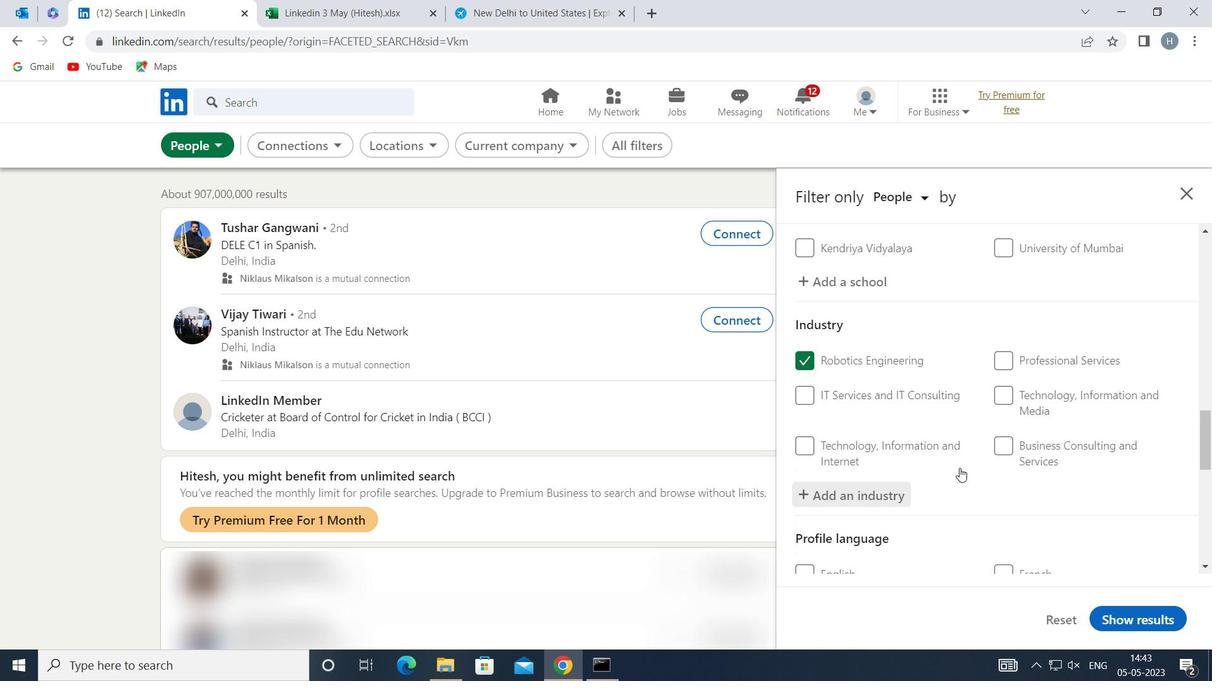 
Action: Mouse scrolled (958, 459) with delta (0, 0)
Screenshot: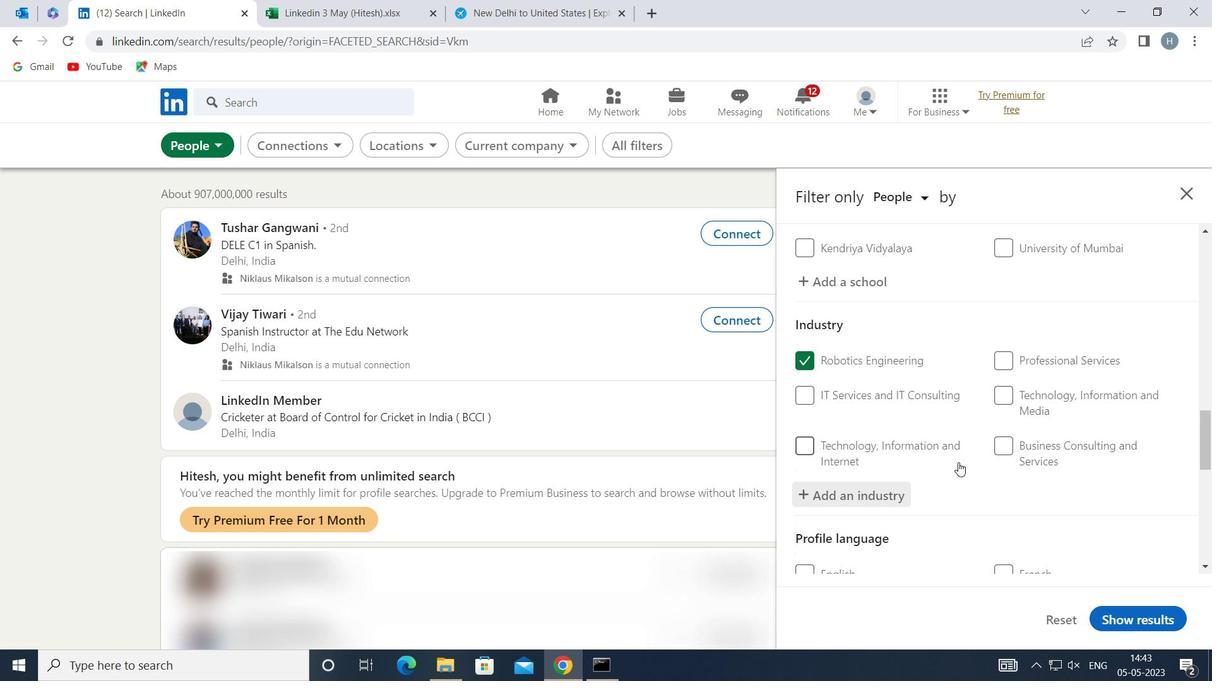 
Action: Mouse scrolled (958, 459) with delta (0, 0)
Screenshot: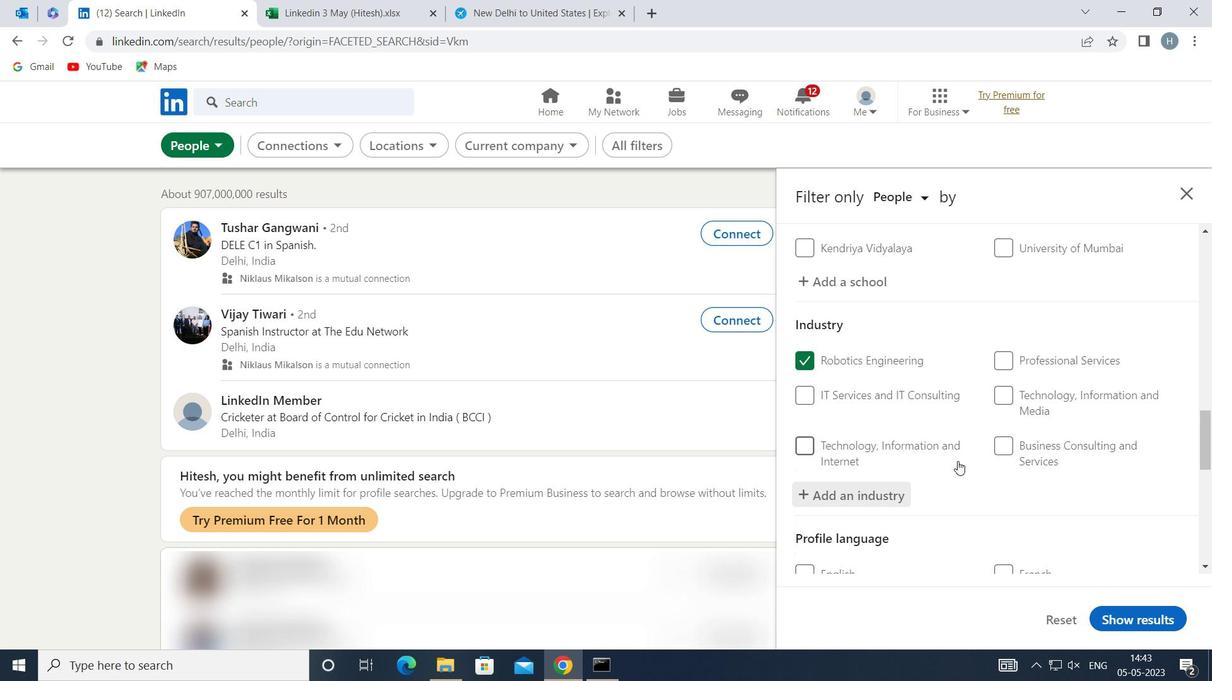 
Action: Mouse moved to (964, 450)
Screenshot: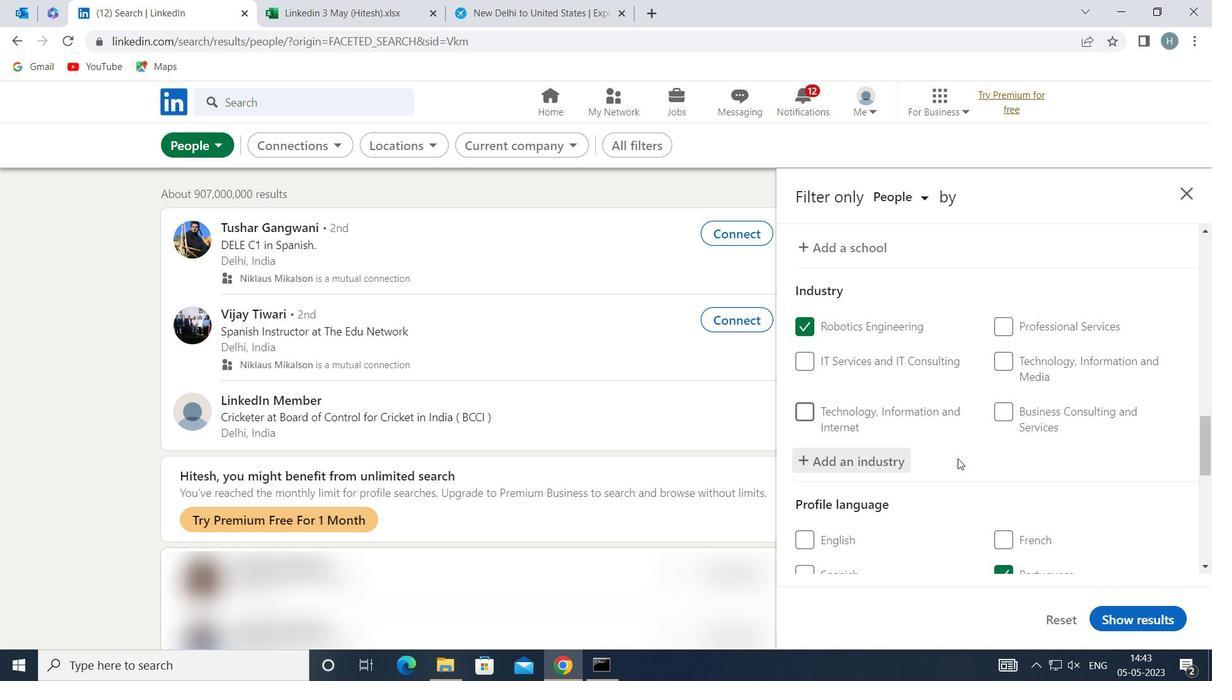 
Action: Mouse scrolled (964, 449) with delta (0, 0)
Screenshot: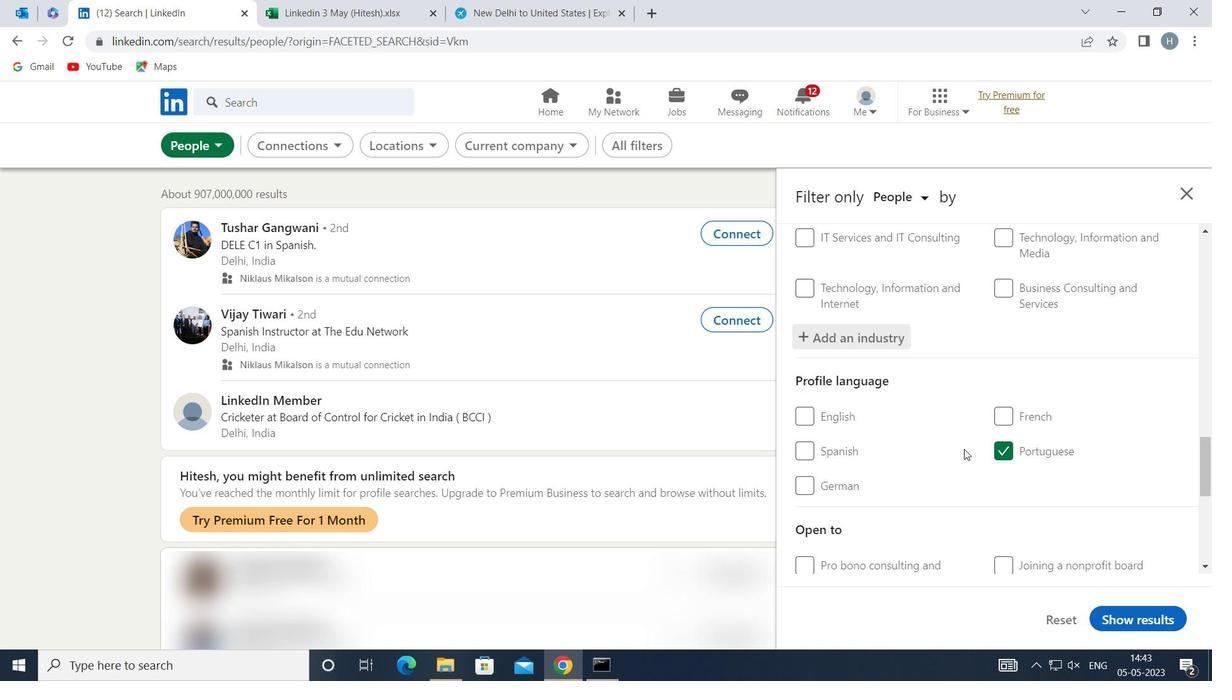 
Action: Mouse scrolled (964, 449) with delta (0, 0)
Screenshot: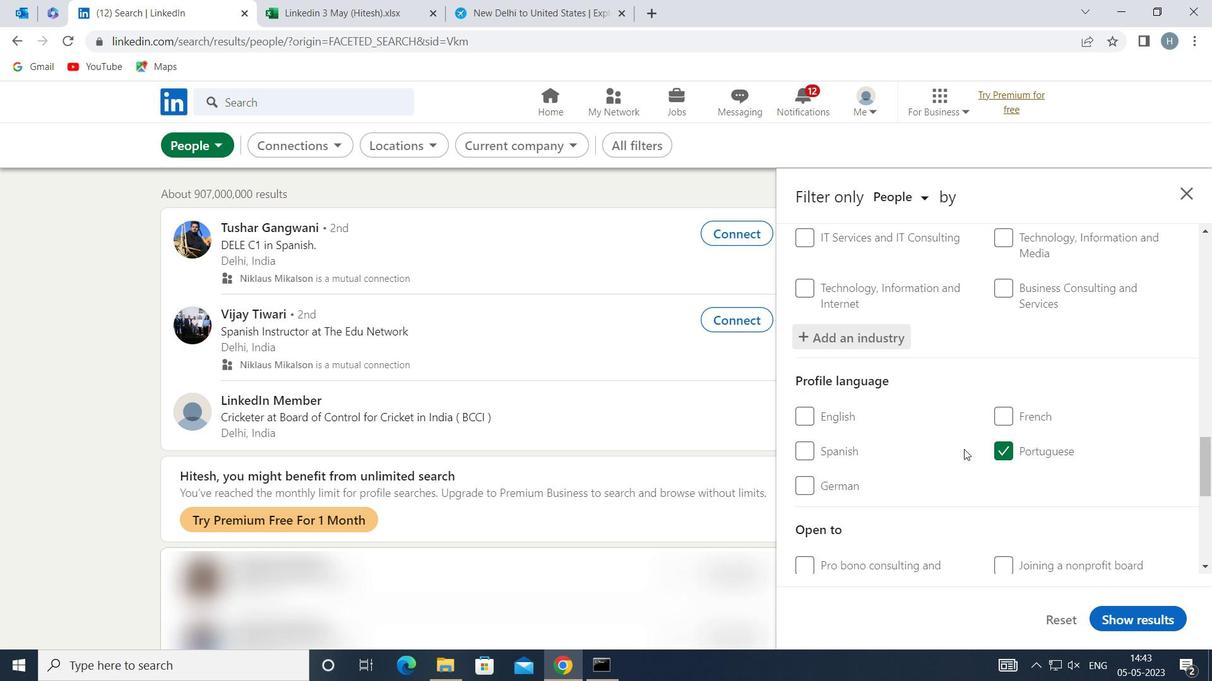 
Action: Mouse moved to (964, 449)
Screenshot: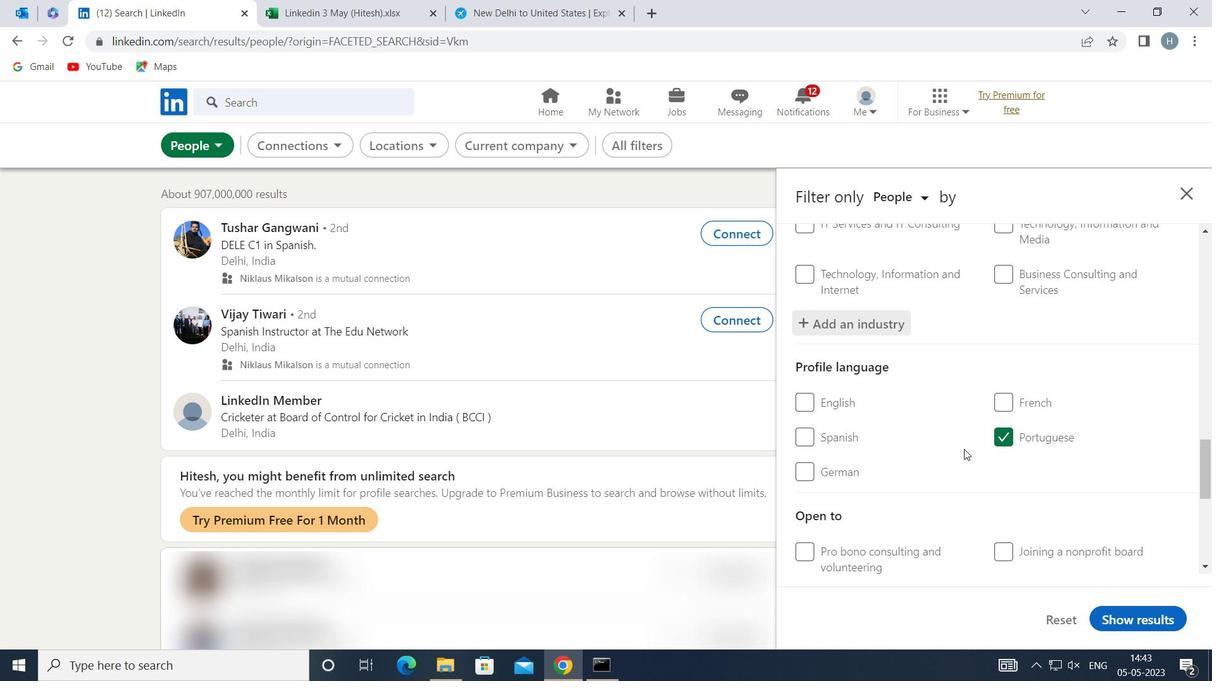 
Action: Mouse scrolled (964, 448) with delta (0, 0)
Screenshot: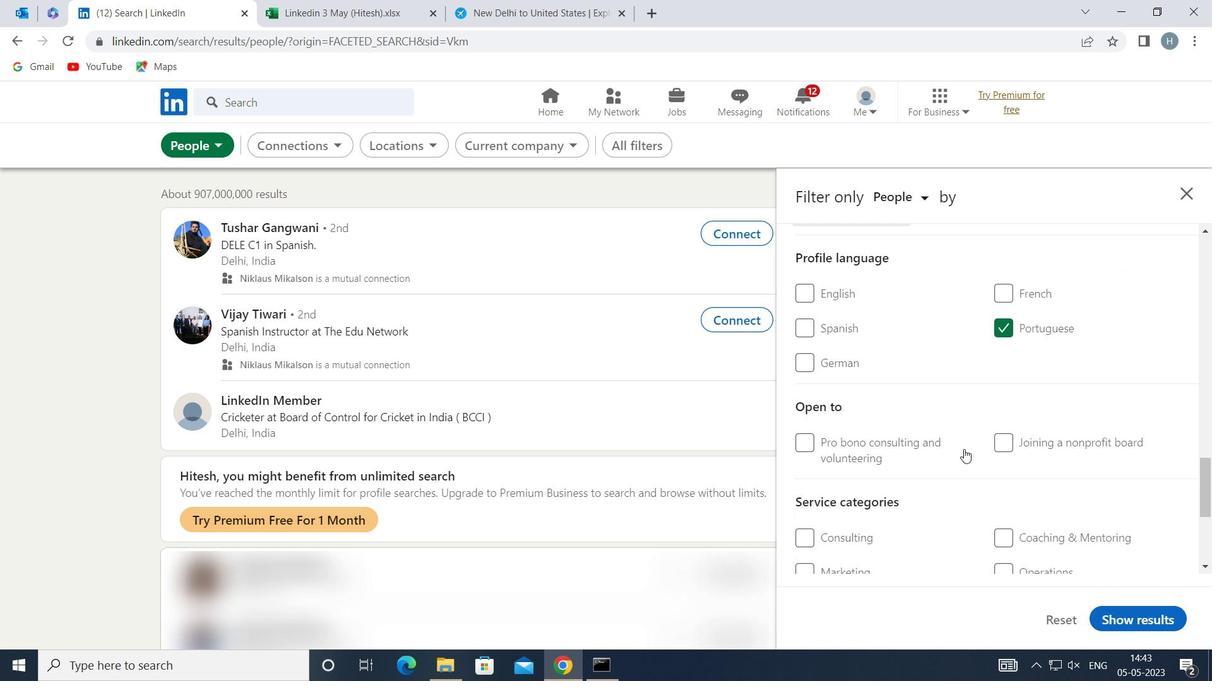 
Action: Mouse moved to (985, 449)
Screenshot: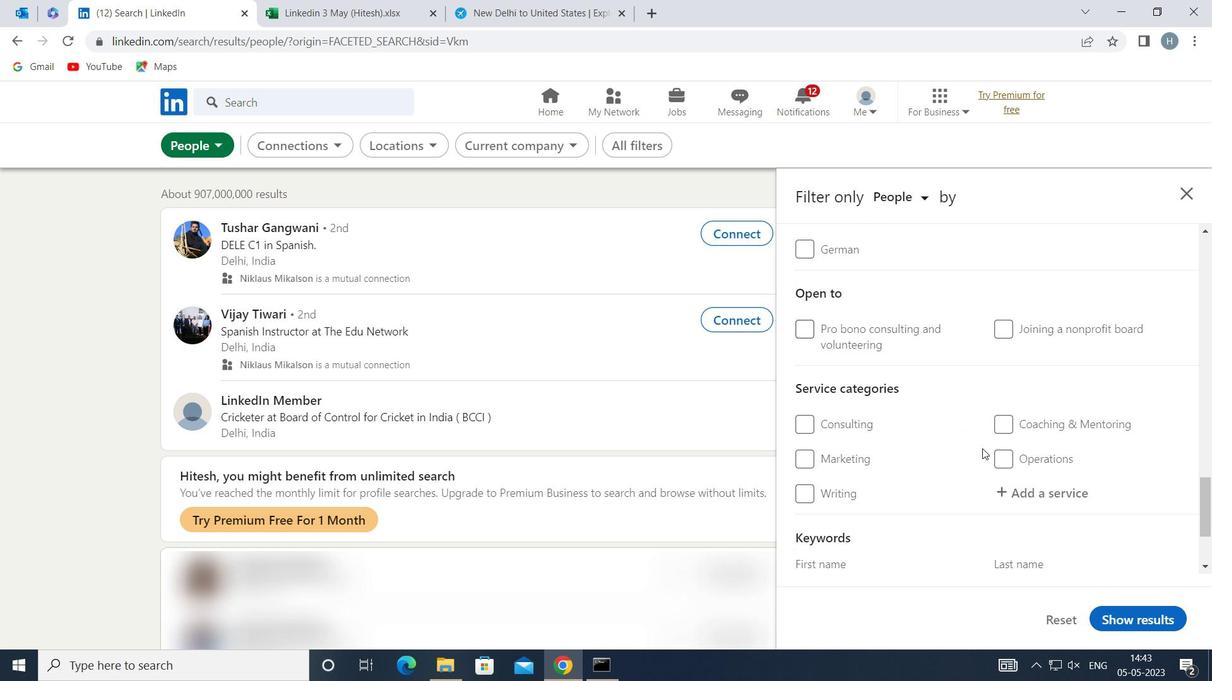 
Action: Mouse scrolled (985, 448) with delta (0, 0)
Screenshot: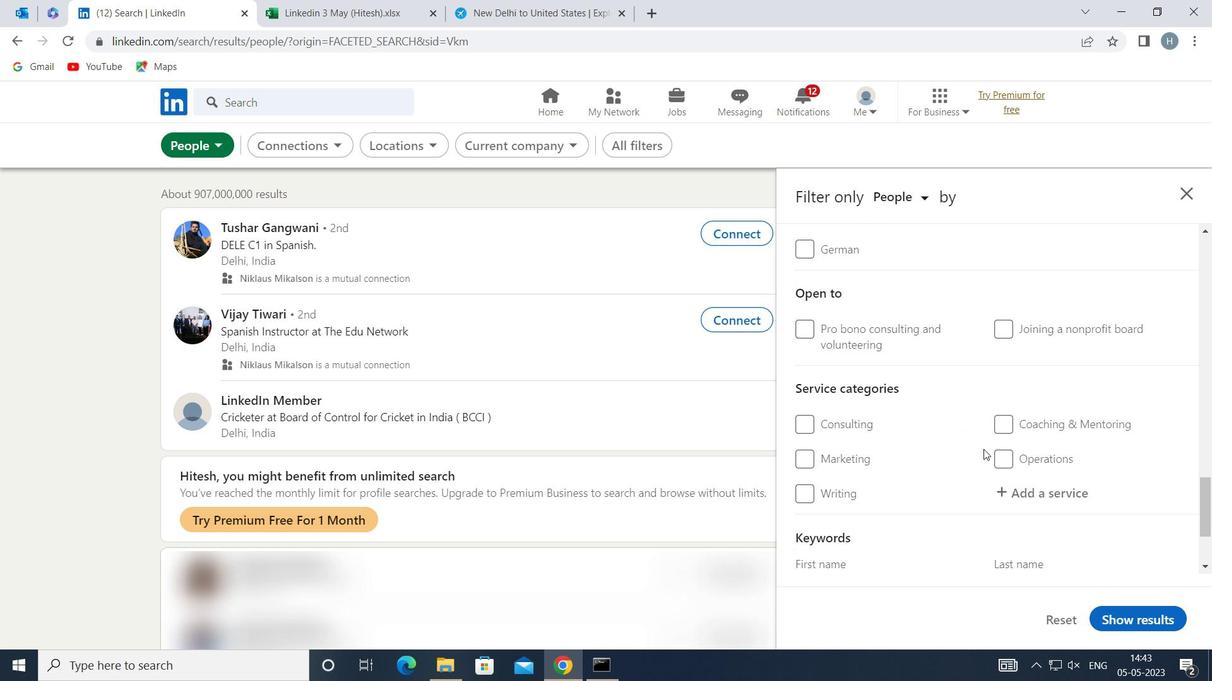 
Action: Mouse moved to (1047, 418)
Screenshot: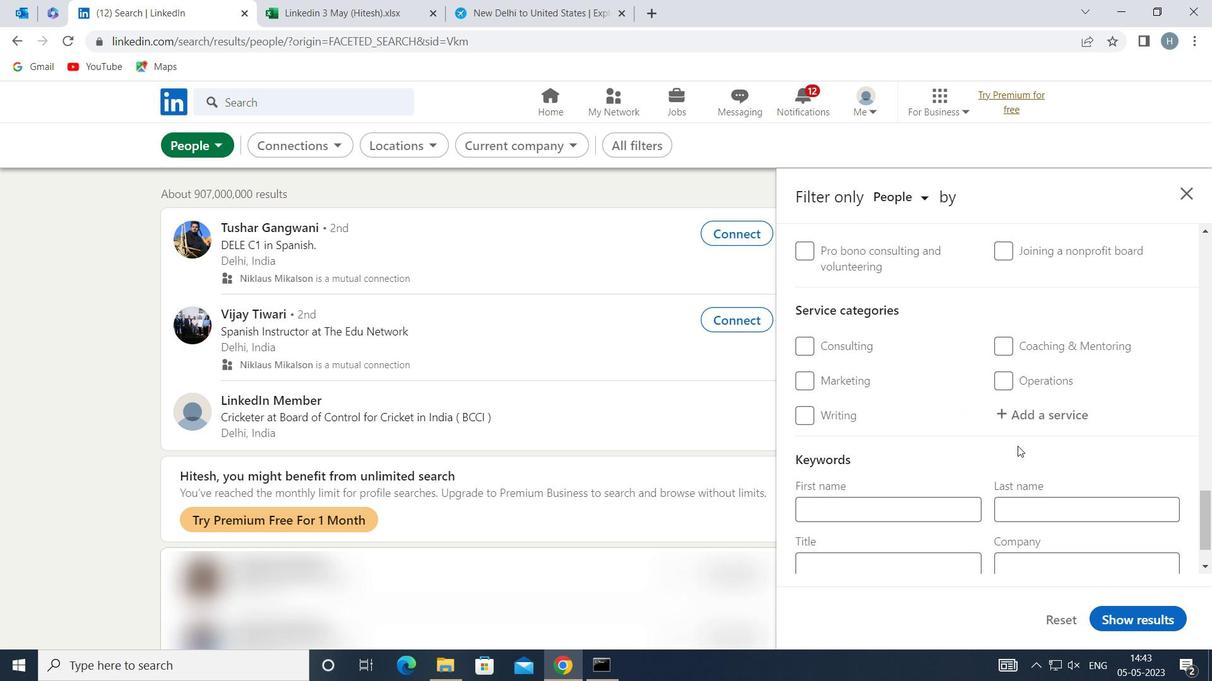 
Action: Mouse pressed left at (1047, 418)
Screenshot: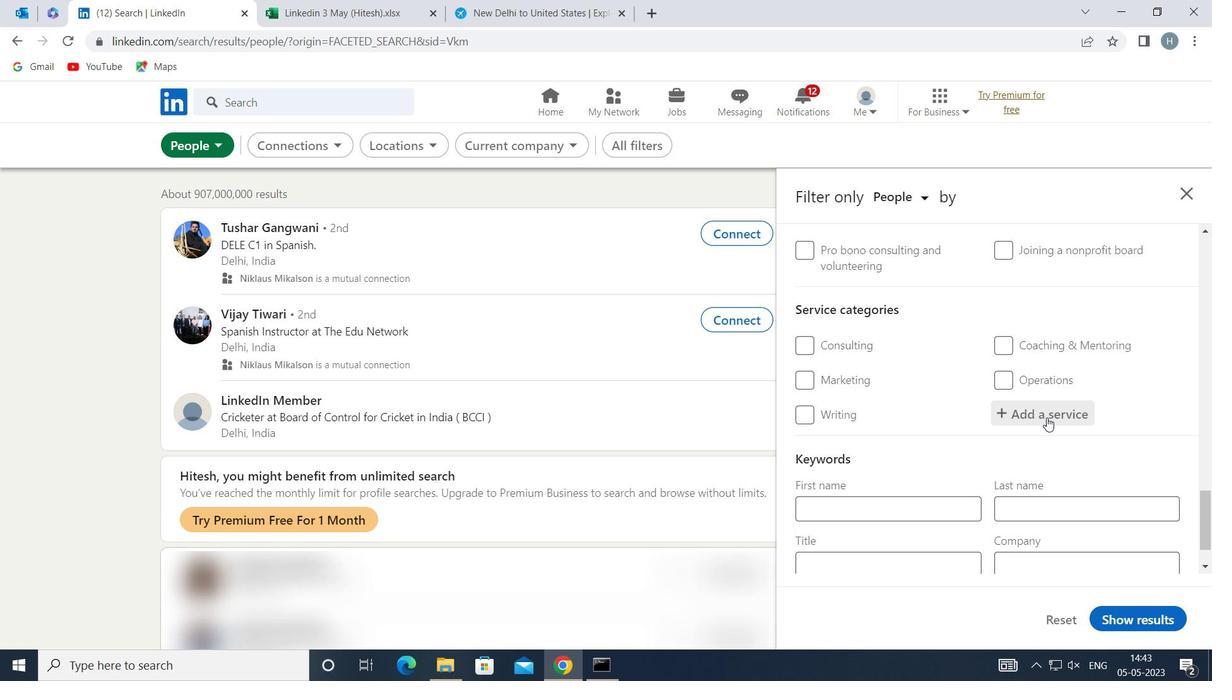 
Action: Mouse moved to (1046, 416)
Screenshot: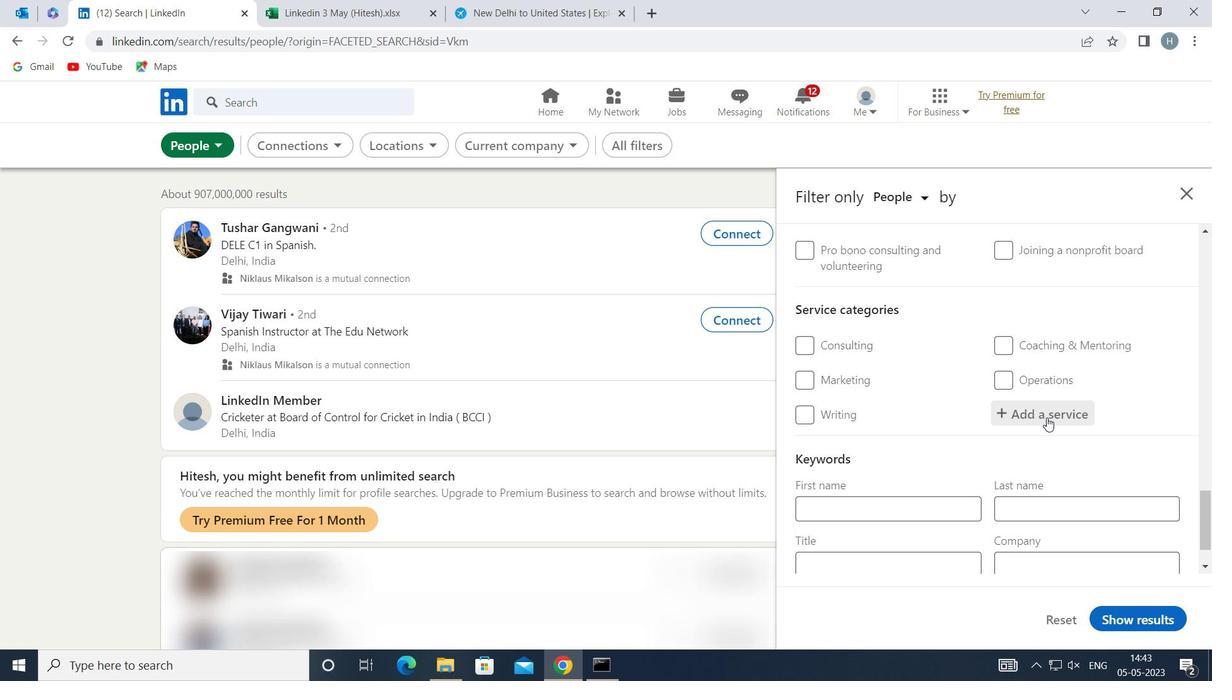 
Action: Key pressed <Key.shift>FINANCIAL<Key.space><Key.shift>ADV
Screenshot: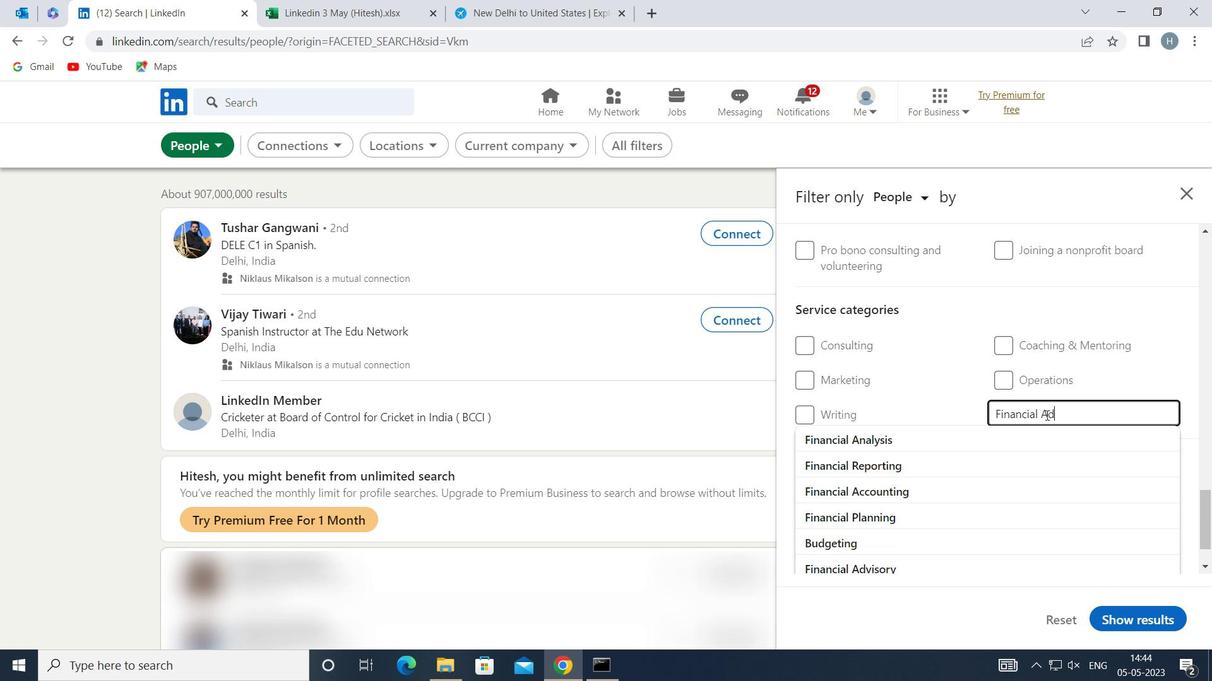 
Action: Mouse moved to (985, 436)
Screenshot: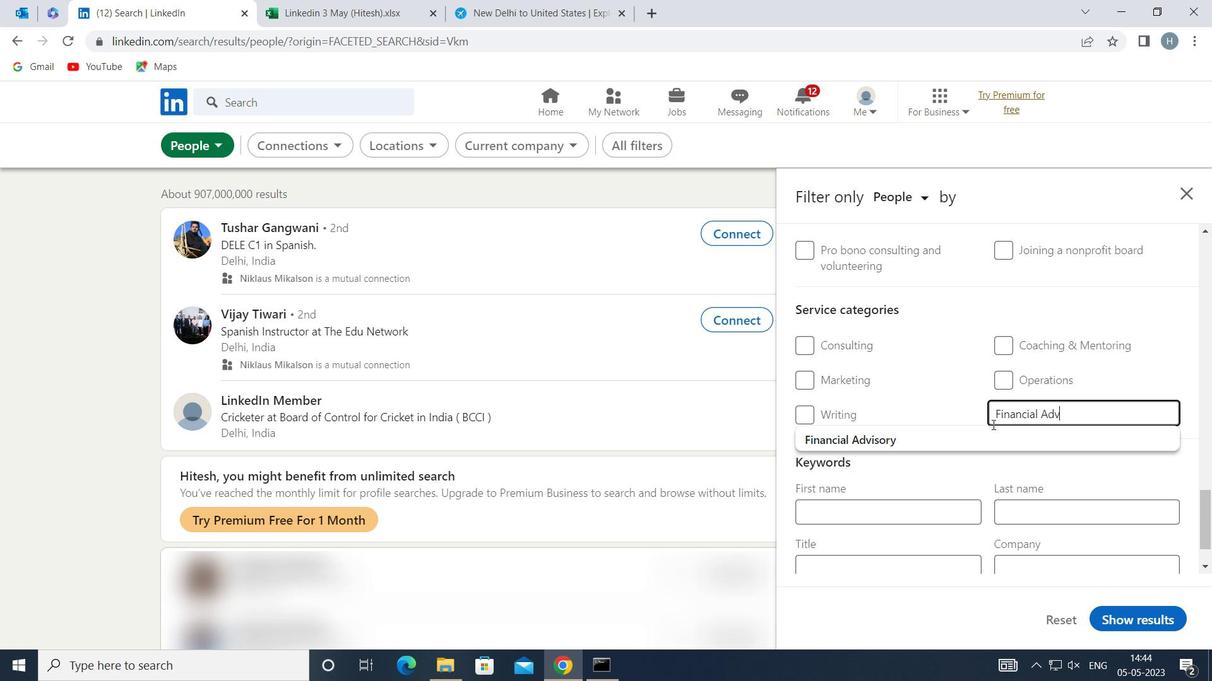 
Action: Mouse pressed left at (985, 436)
Screenshot: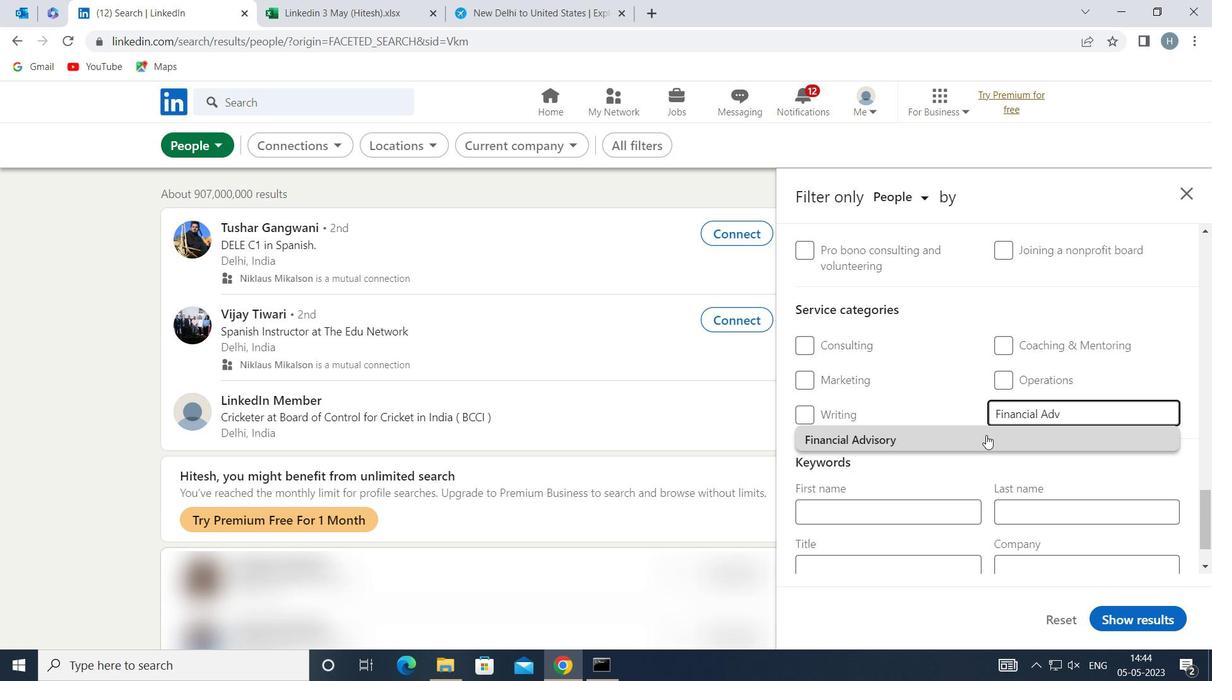
Action: Mouse moved to (930, 436)
Screenshot: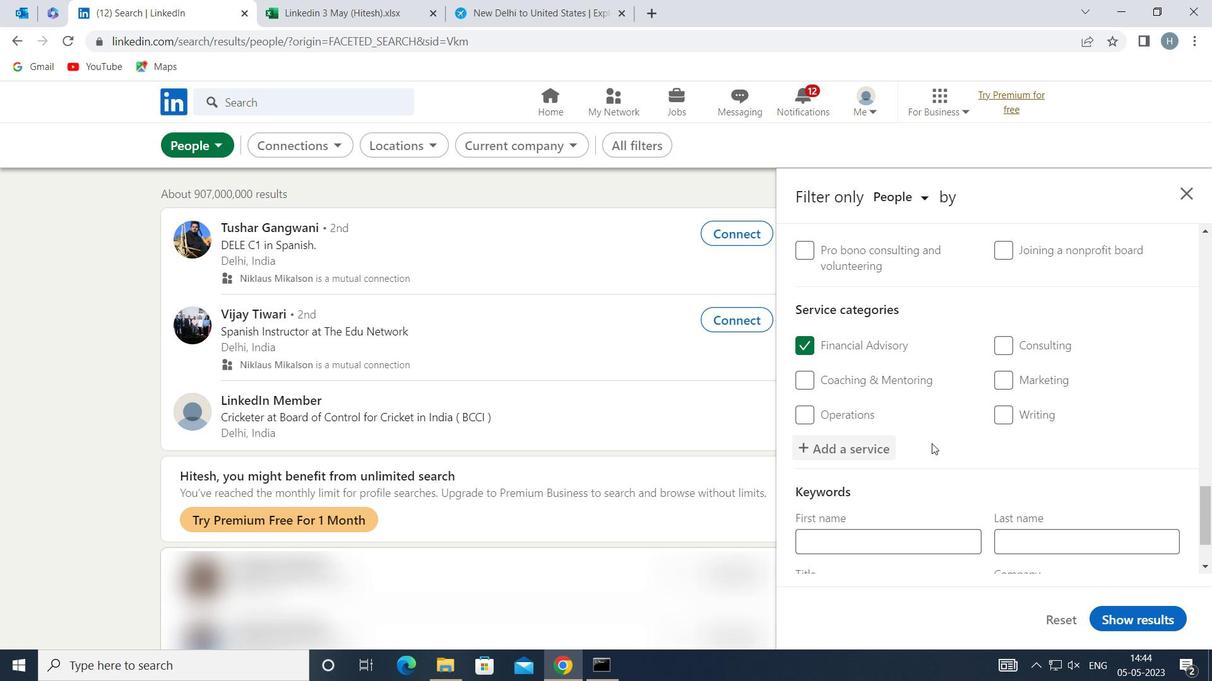 
Action: Mouse scrolled (930, 436) with delta (0, 0)
Screenshot: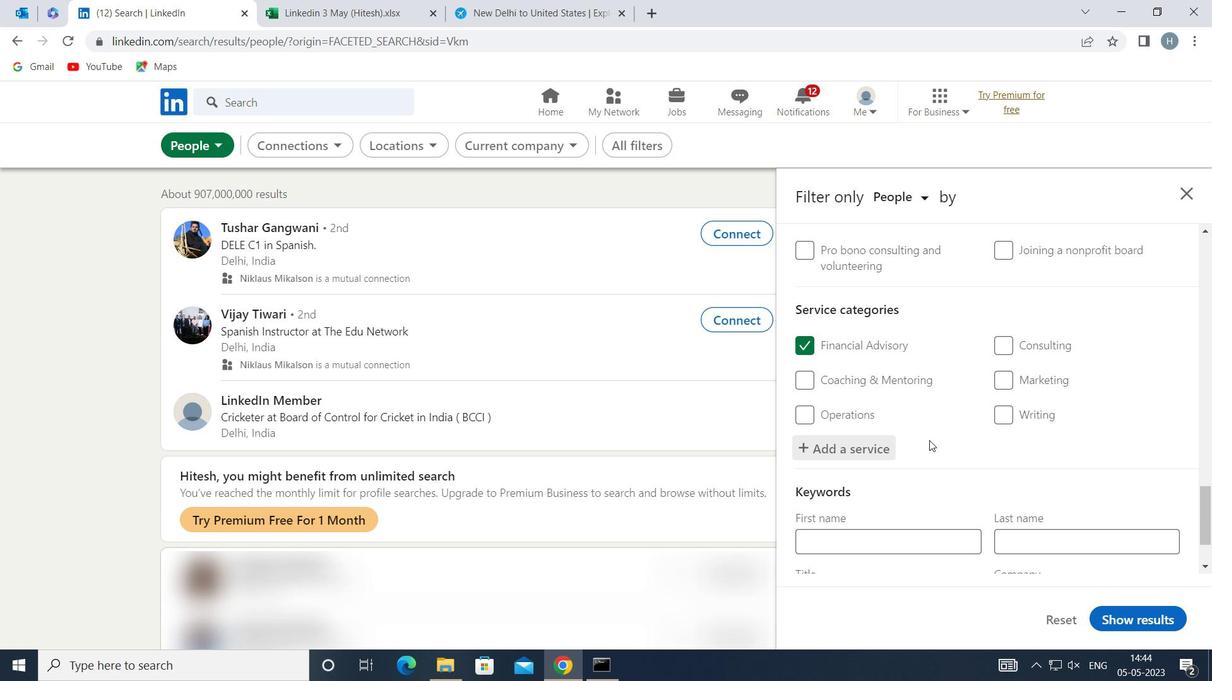 
Action: Mouse scrolled (930, 436) with delta (0, 0)
Screenshot: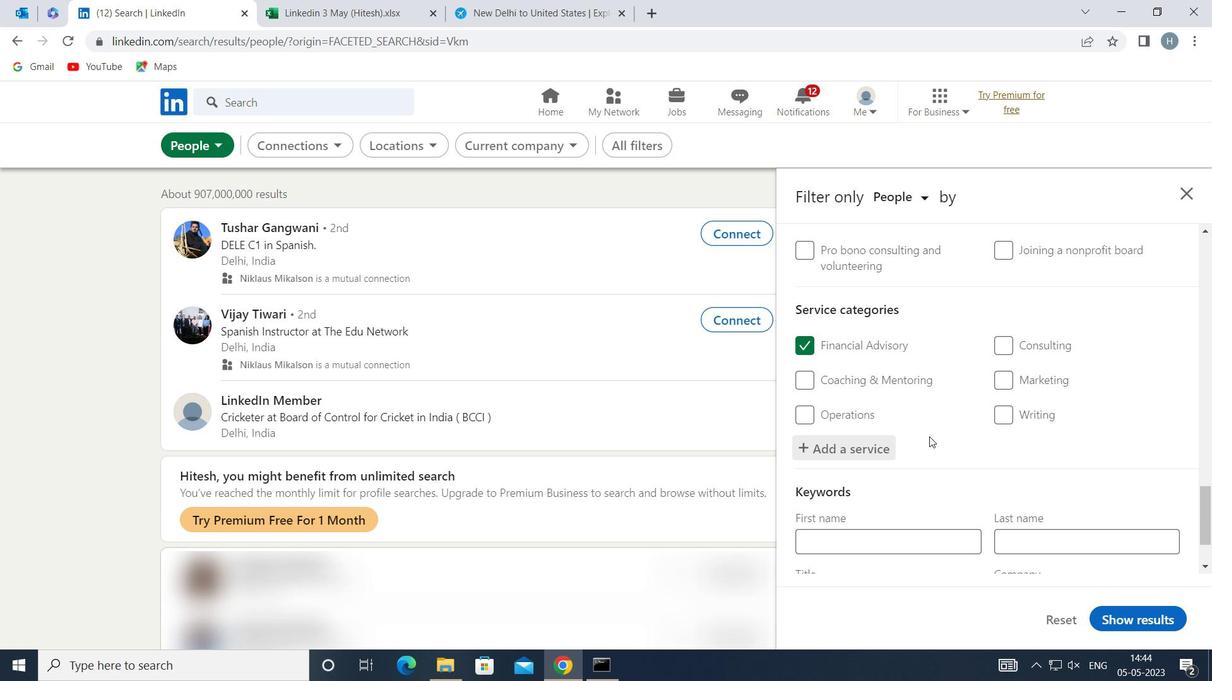 
Action: Mouse scrolled (930, 436) with delta (0, 0)
Screenshot: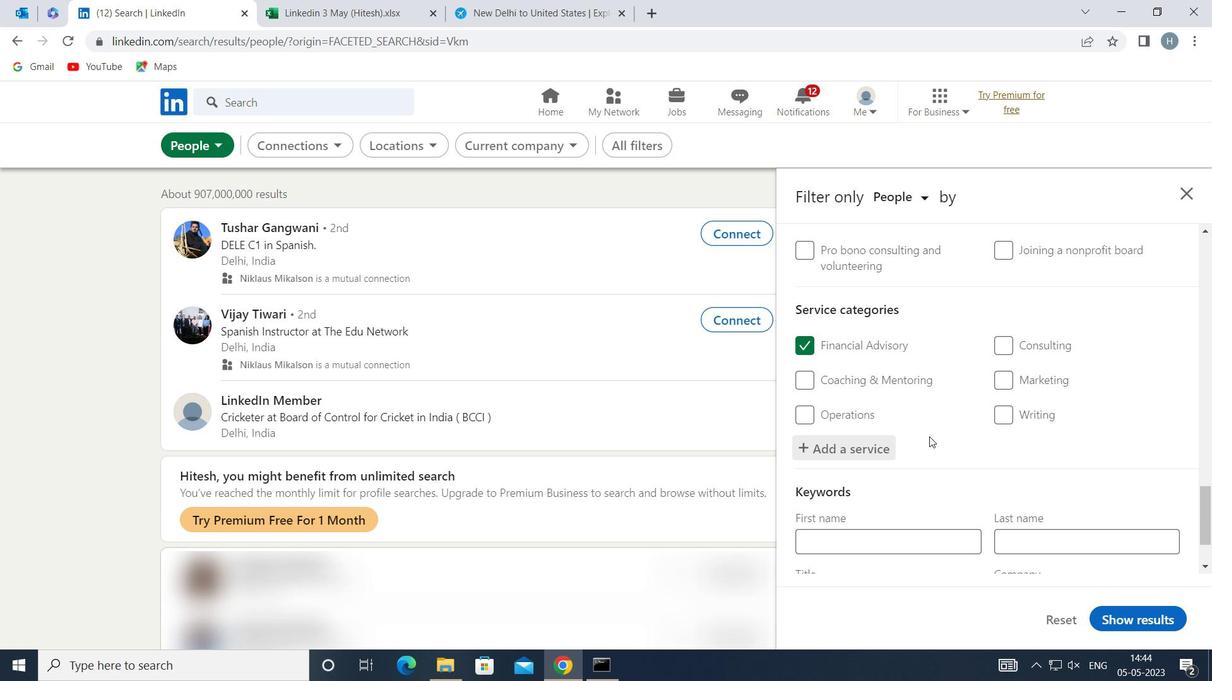 
Action: Mouse moved to (938, 429)
Screenshot: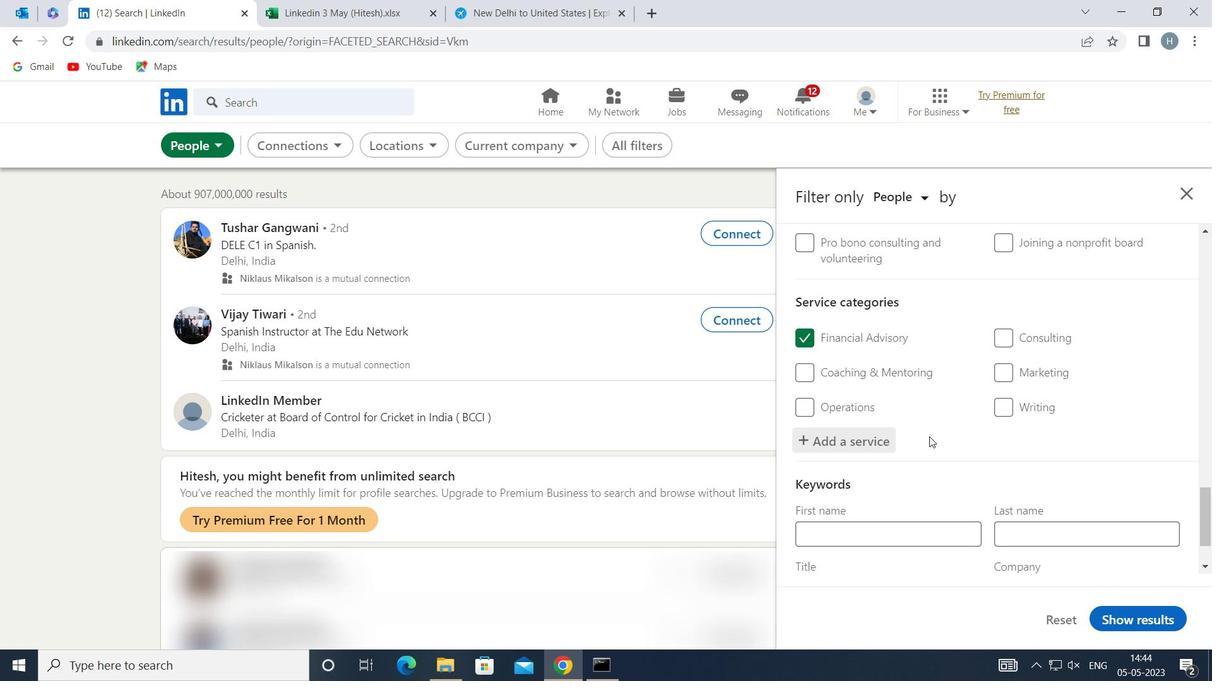 
Action: Mouse scrolled (938, 428) with delta (0, 0)
Screenshot: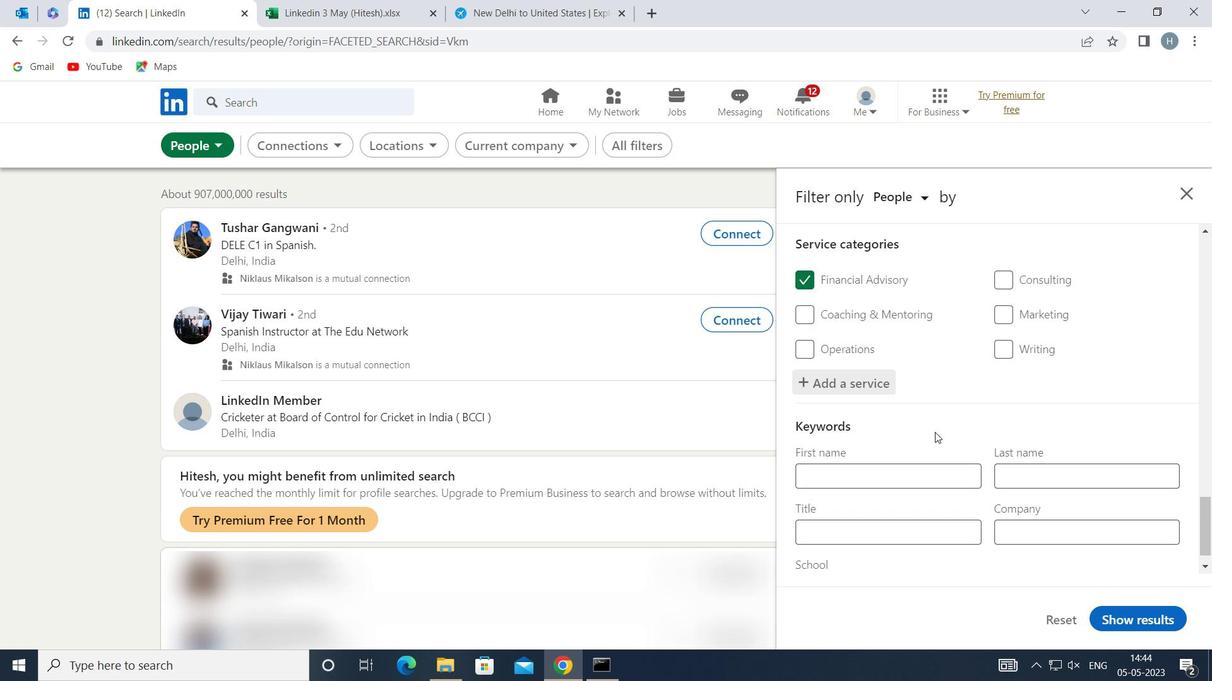 
Action: Mouse scrolled (938, 428) with delta (0, 0)
Screenshot: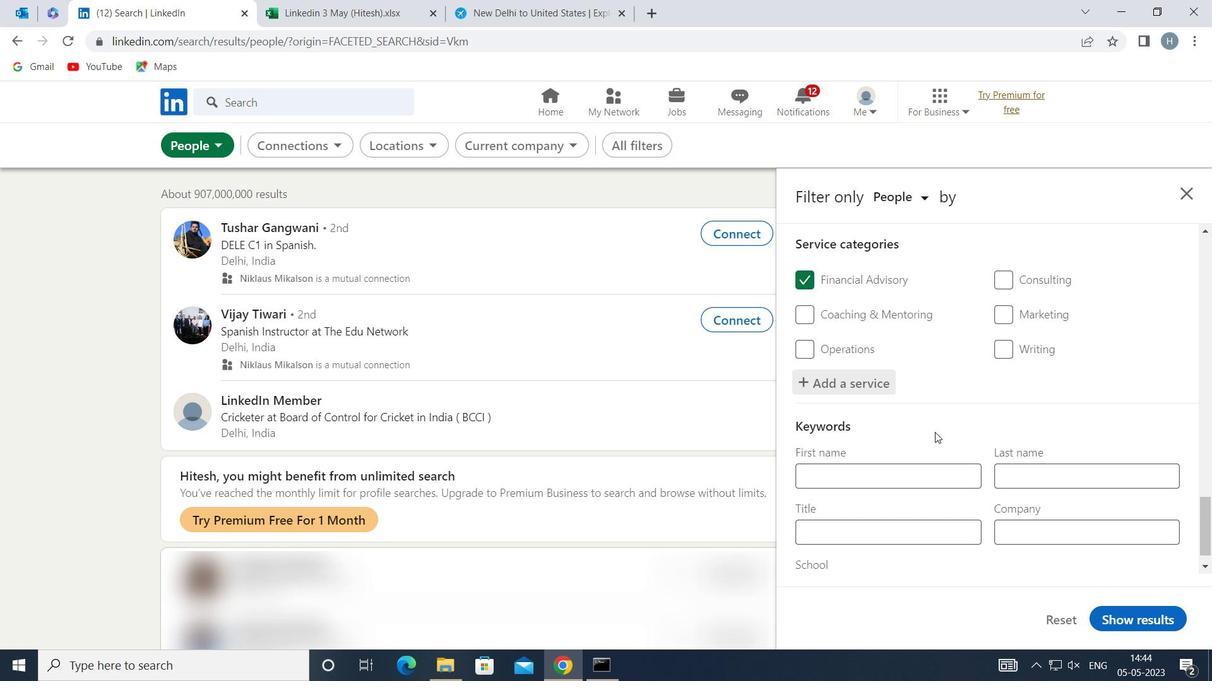 
Action: Mouse scrolled (938, 428) with delta (0, 0)
Screenshot: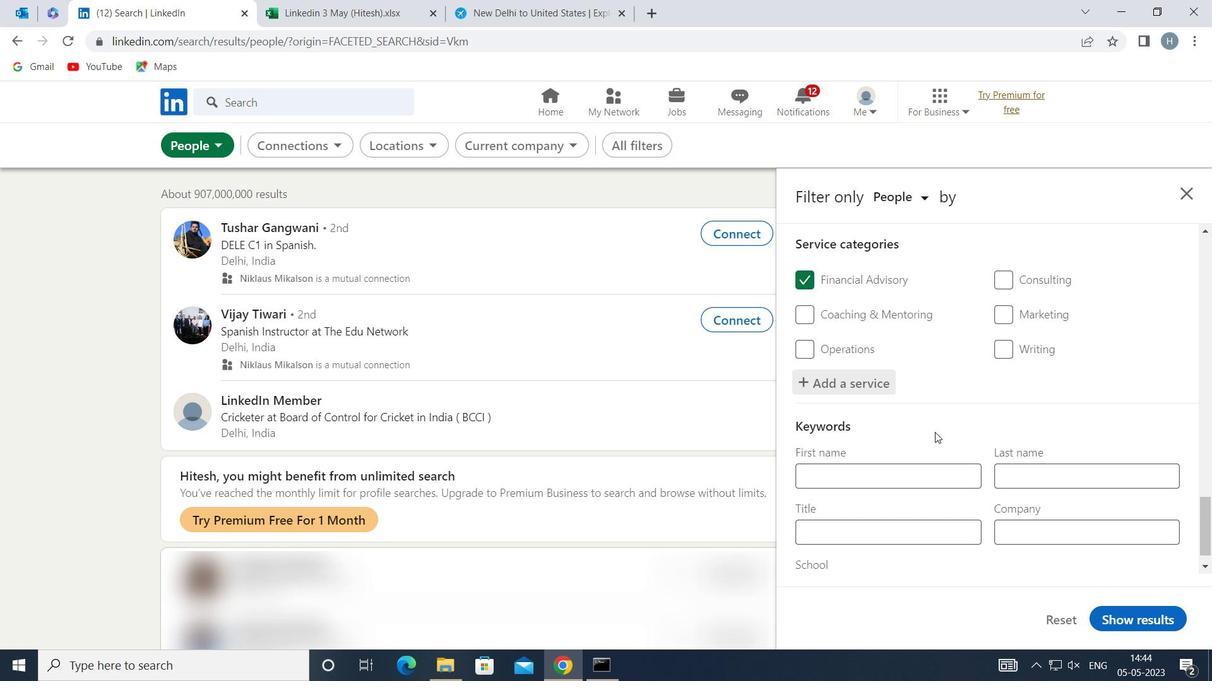 
Action: Mouse moved to (948, 435)
Screenshot: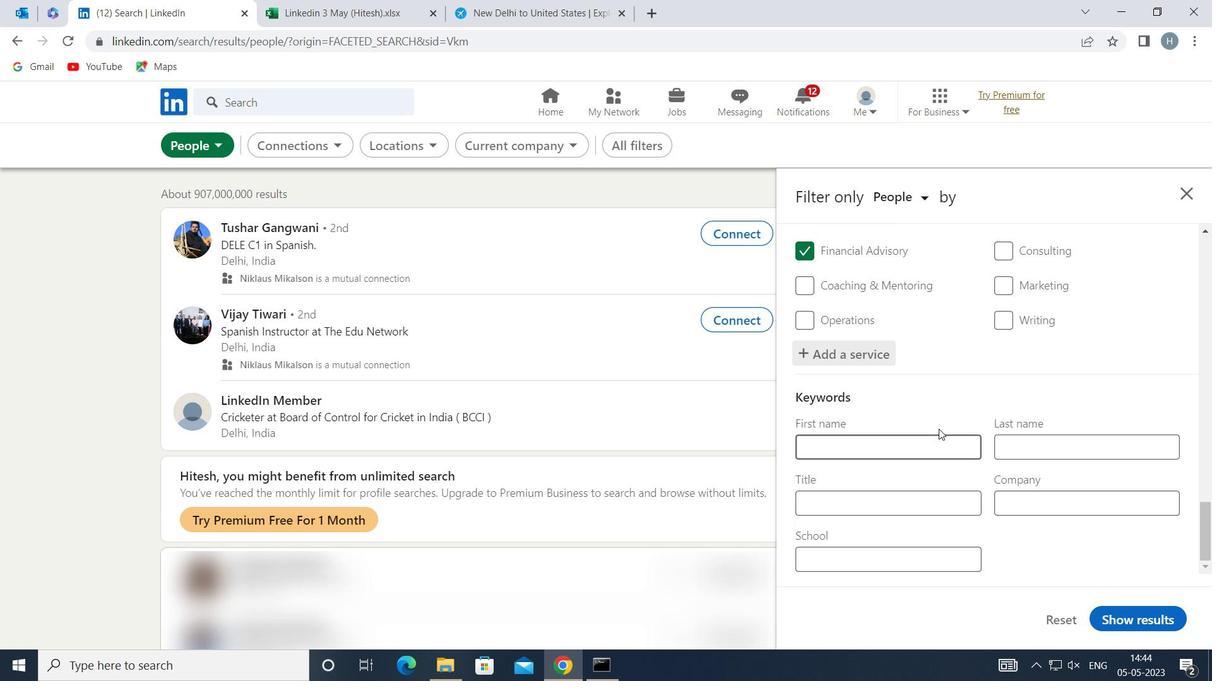 
Action: Mouse scrolled (948, 435) with delta (0, 0)
Screenshot: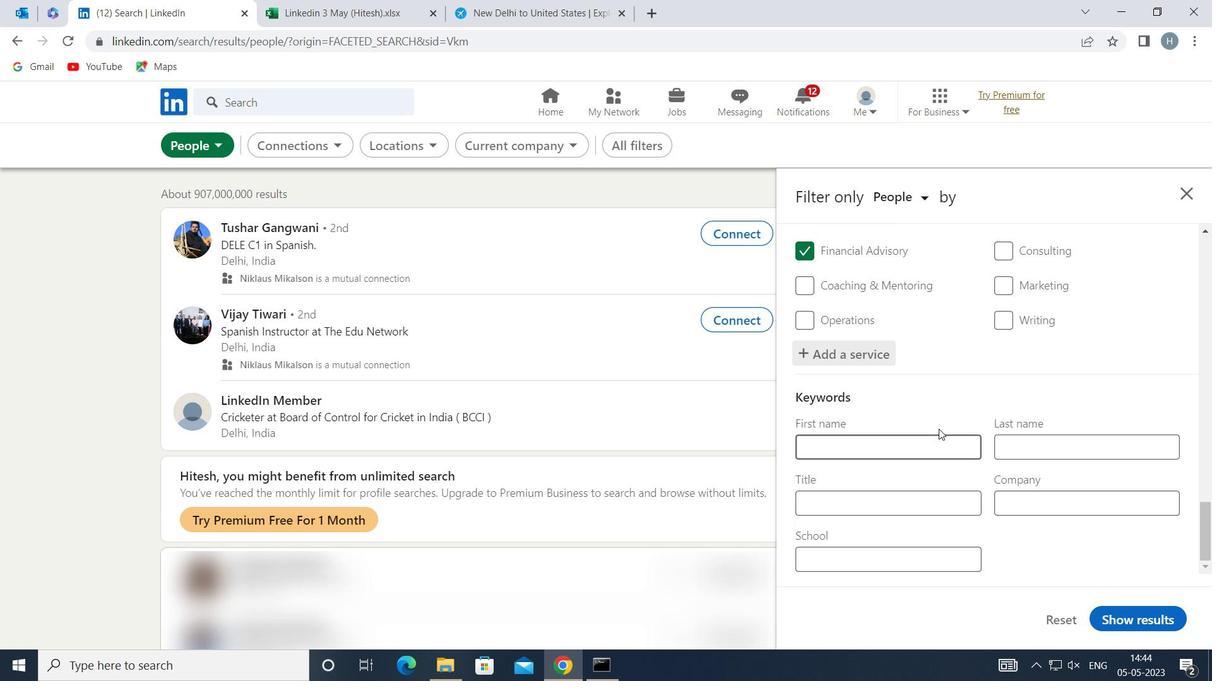
Action: Mouse moved to (946, 498)
Screenshot: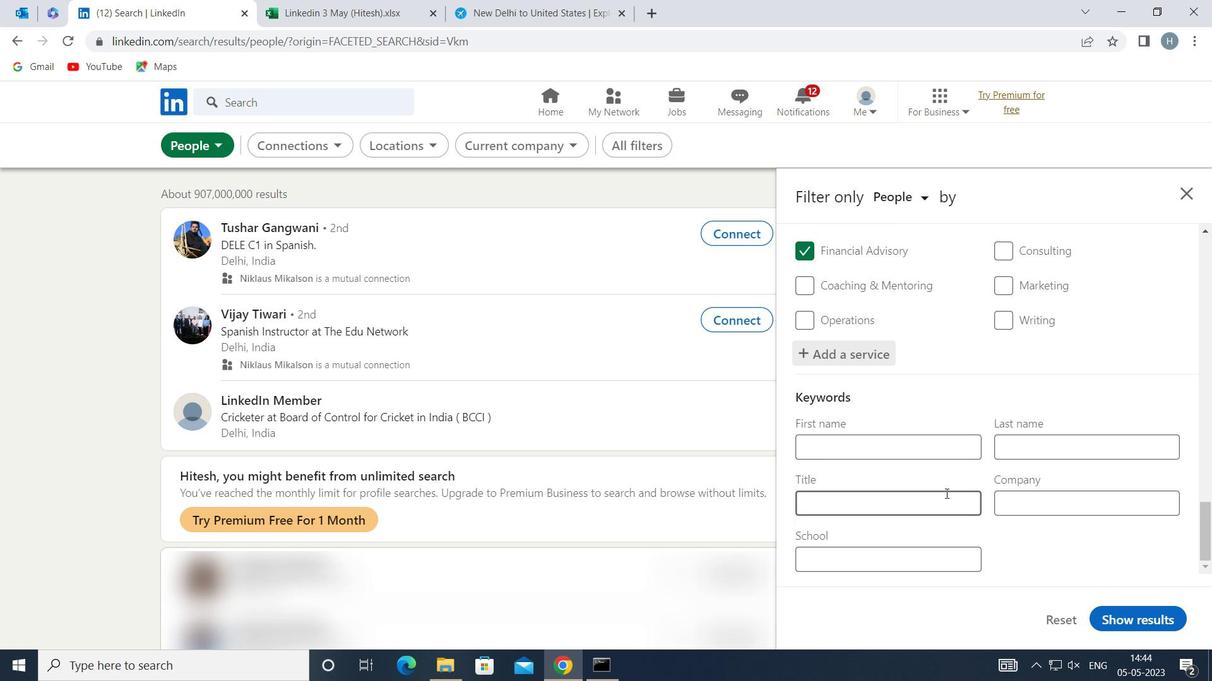 
Action: Mouse pressed left at (946, 498)
Screenshot: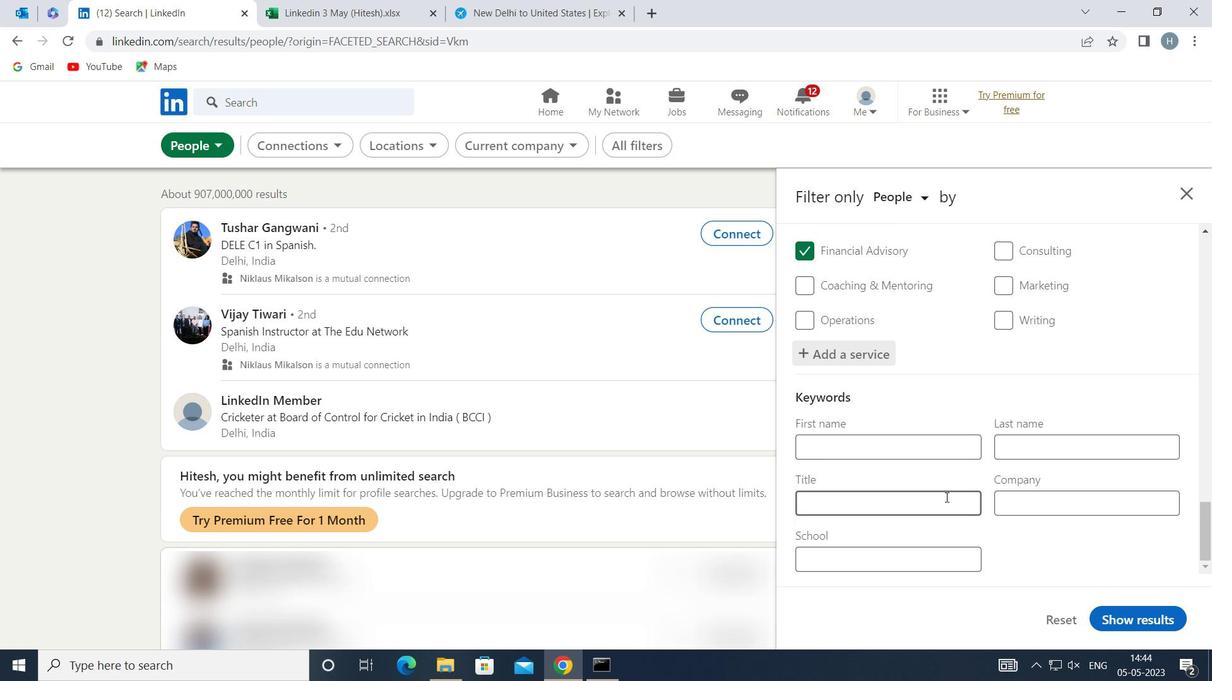 
Action: Mouse moved to (946, 499)
Screenshot: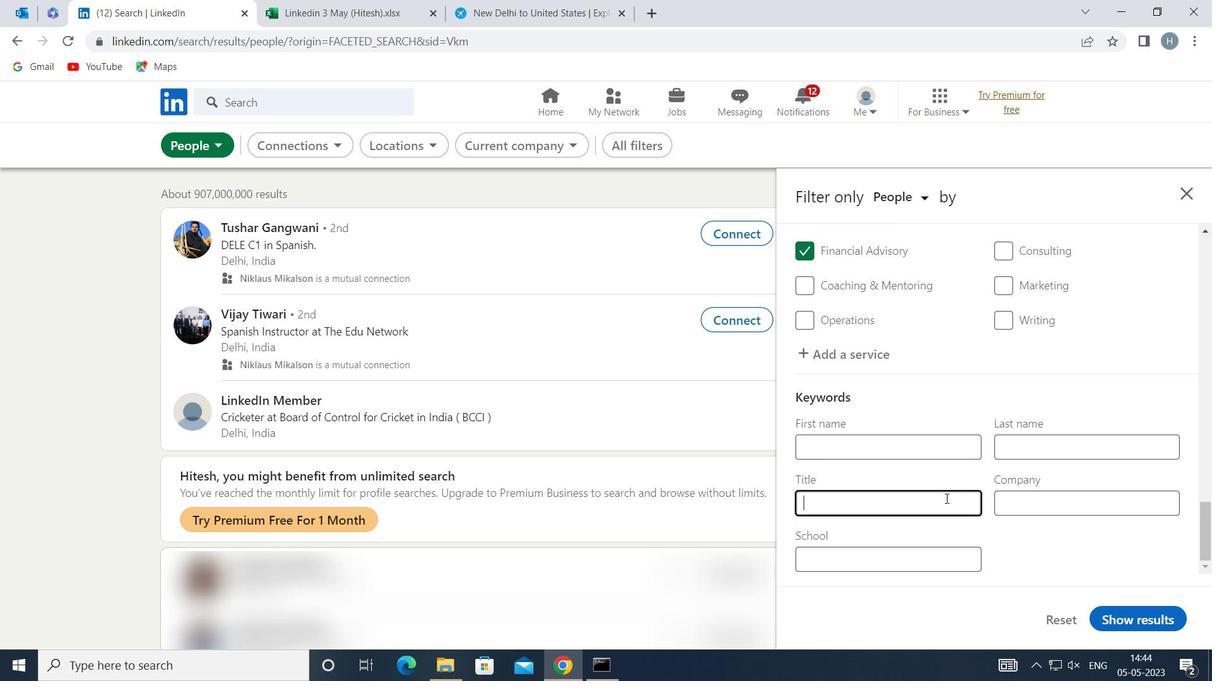 
Action: Key pressed <Key.shift>COPY<Key.space><Key.shift>EDITO
Screenshot: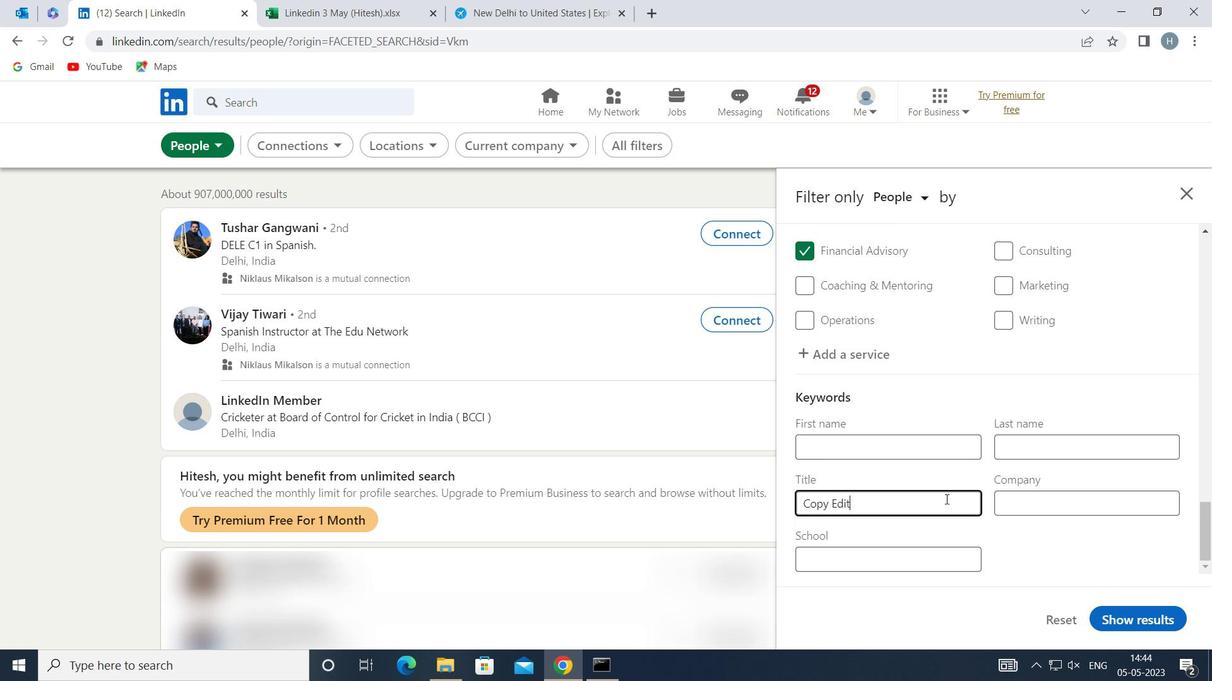 
Action: Mouse moved to (936, 502)
Screenshot: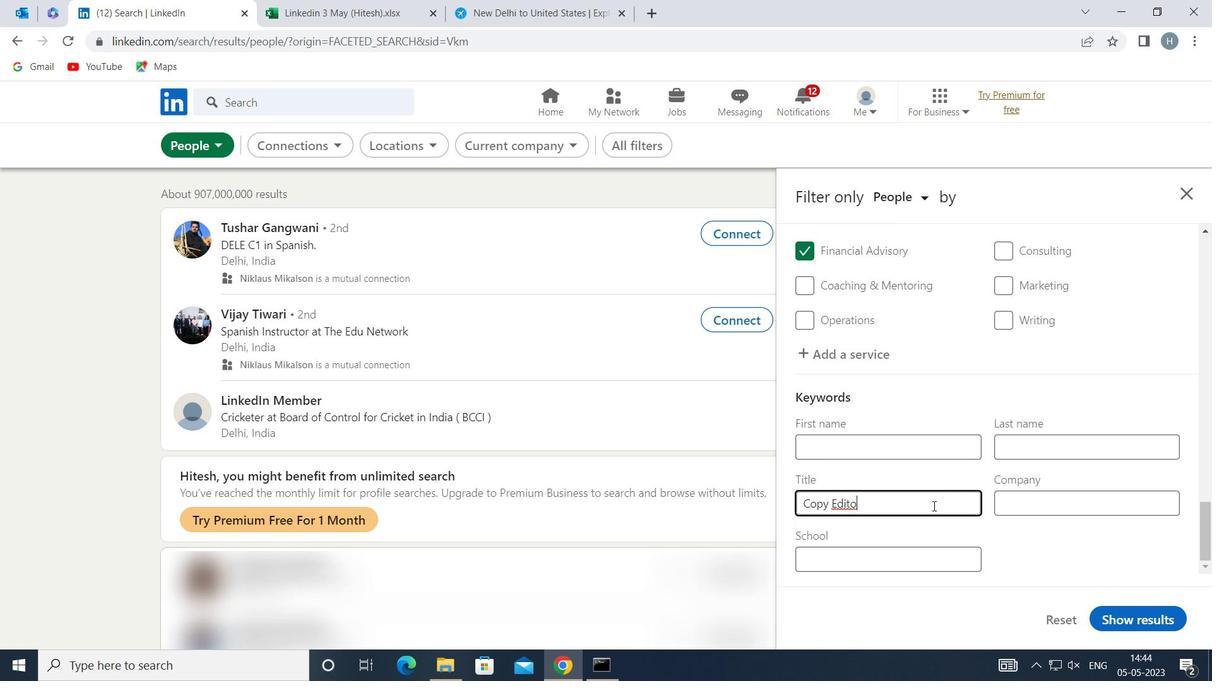 
Action: Key pressed R
Screenshot: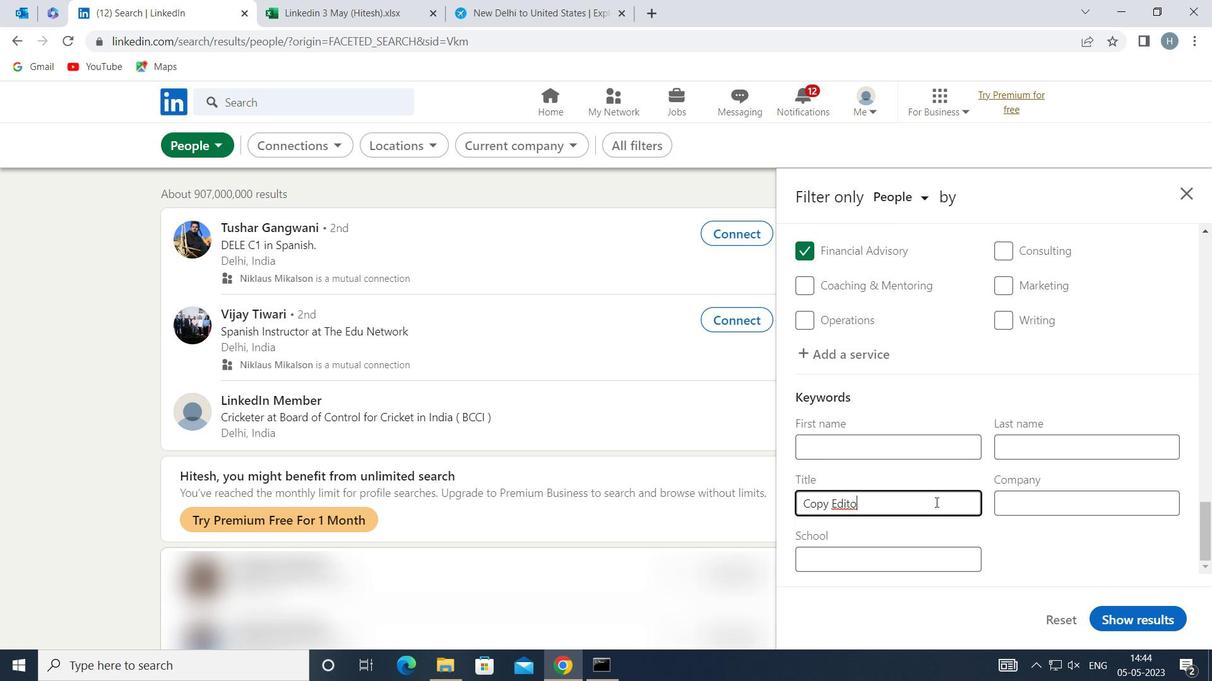 
Action: Mouse moved to (1163, 624)
Screenshot: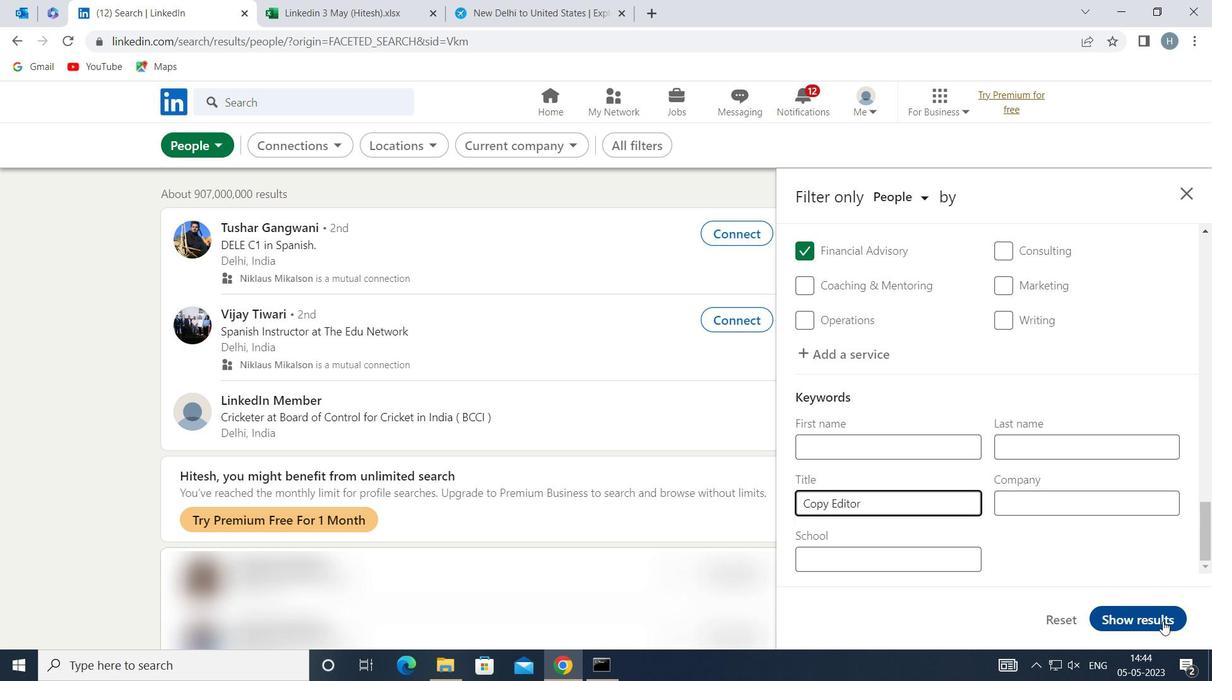 
Action: Mouse pressed left at (1163, 624)
Screenshot: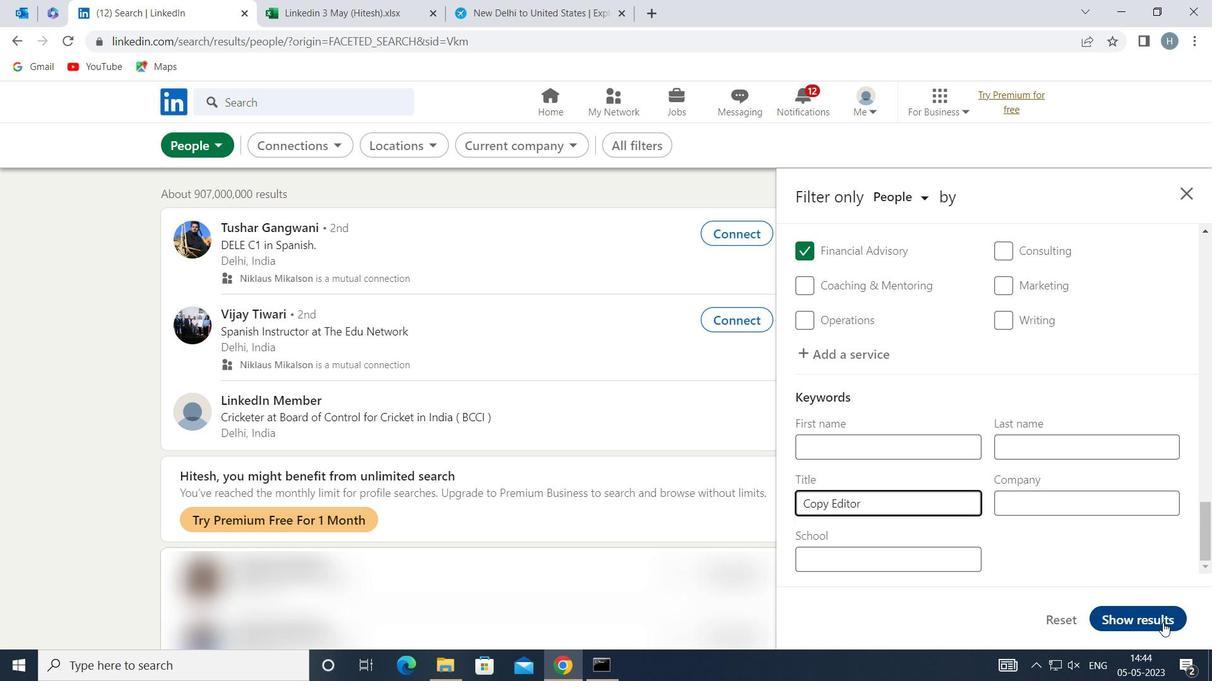 
Action: Mouse moved to (978, 509)
Screenshot: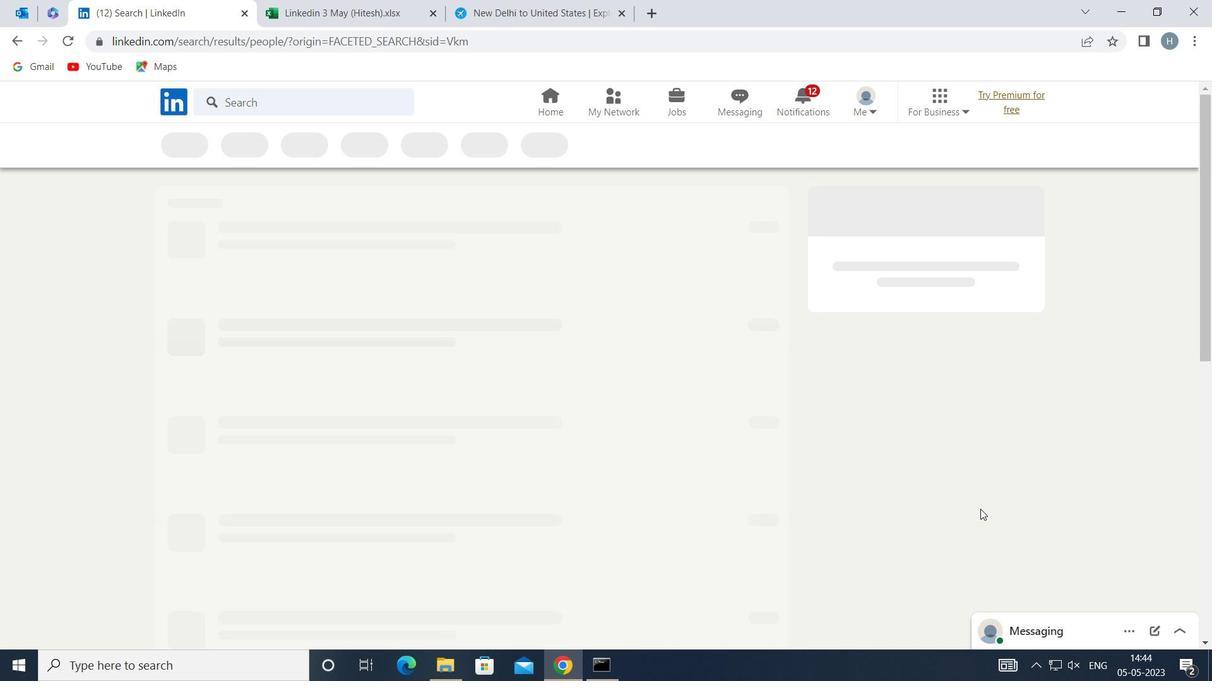 
